 Task: Look for space in Anaheim, United States from 8th August, 2023 to 15th August, 2023 for 9 adults in price range Rs.10000 to Rs.14000. Place can be shared room with 5 bedrooms having 9 beds and 5 bathrooms. Property type can be house, flat, guest house. Amenities needed are: wifi, TV, free parkinig on premises, gym, breakfast. Booking option can be shelf check-in. Required host language is English.
Action: Mouse moved to (594, 129)
Screenshot: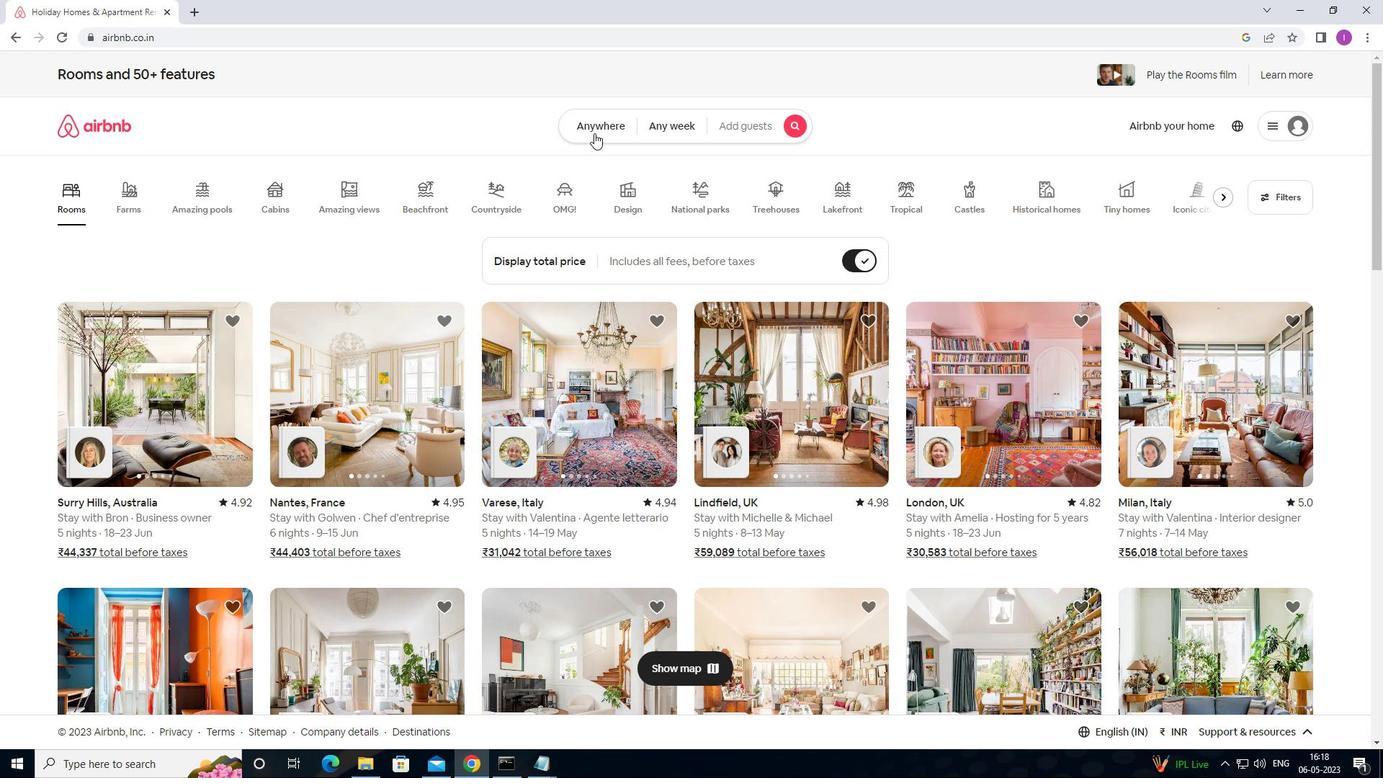 
Action: Mouse pressed left at (594, 129)
Screenshot: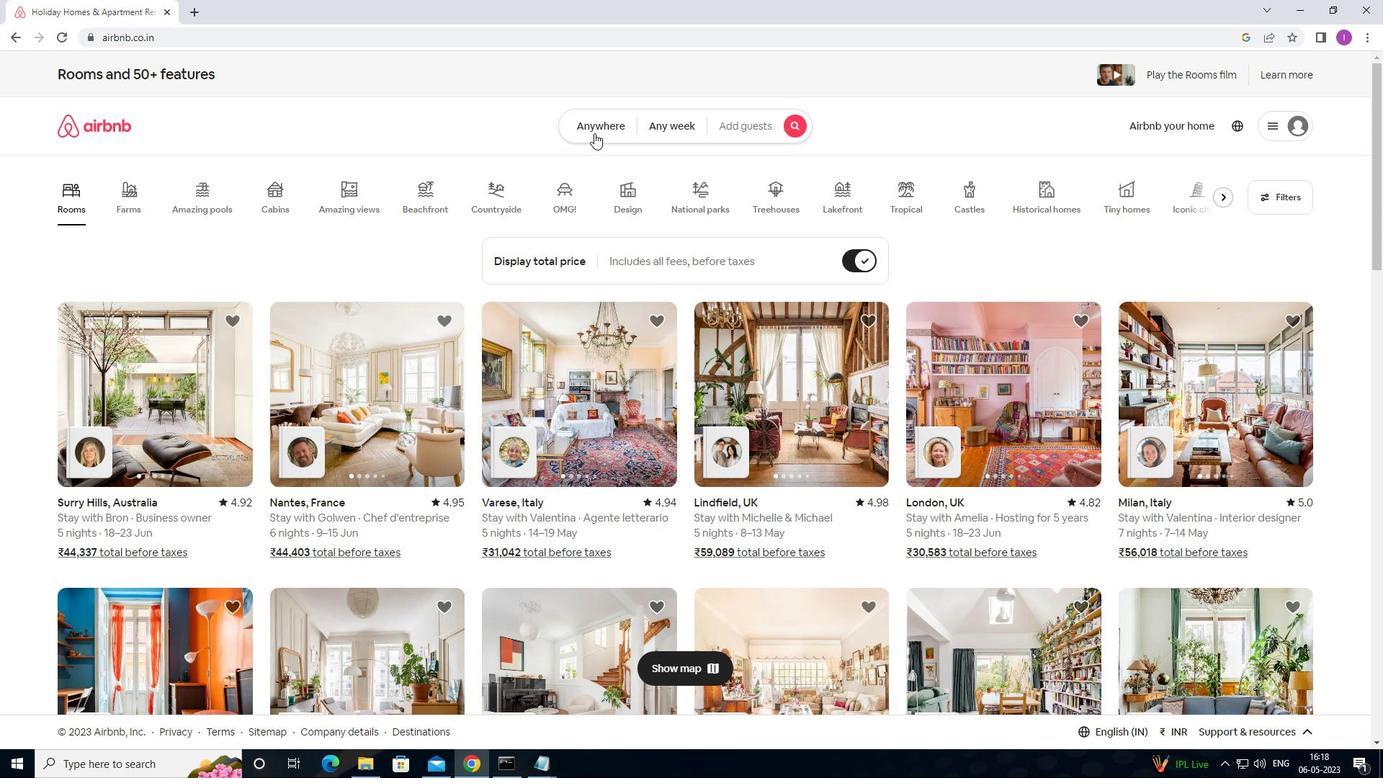 
Action: Mouse moved to (415, 175)
Screenshot: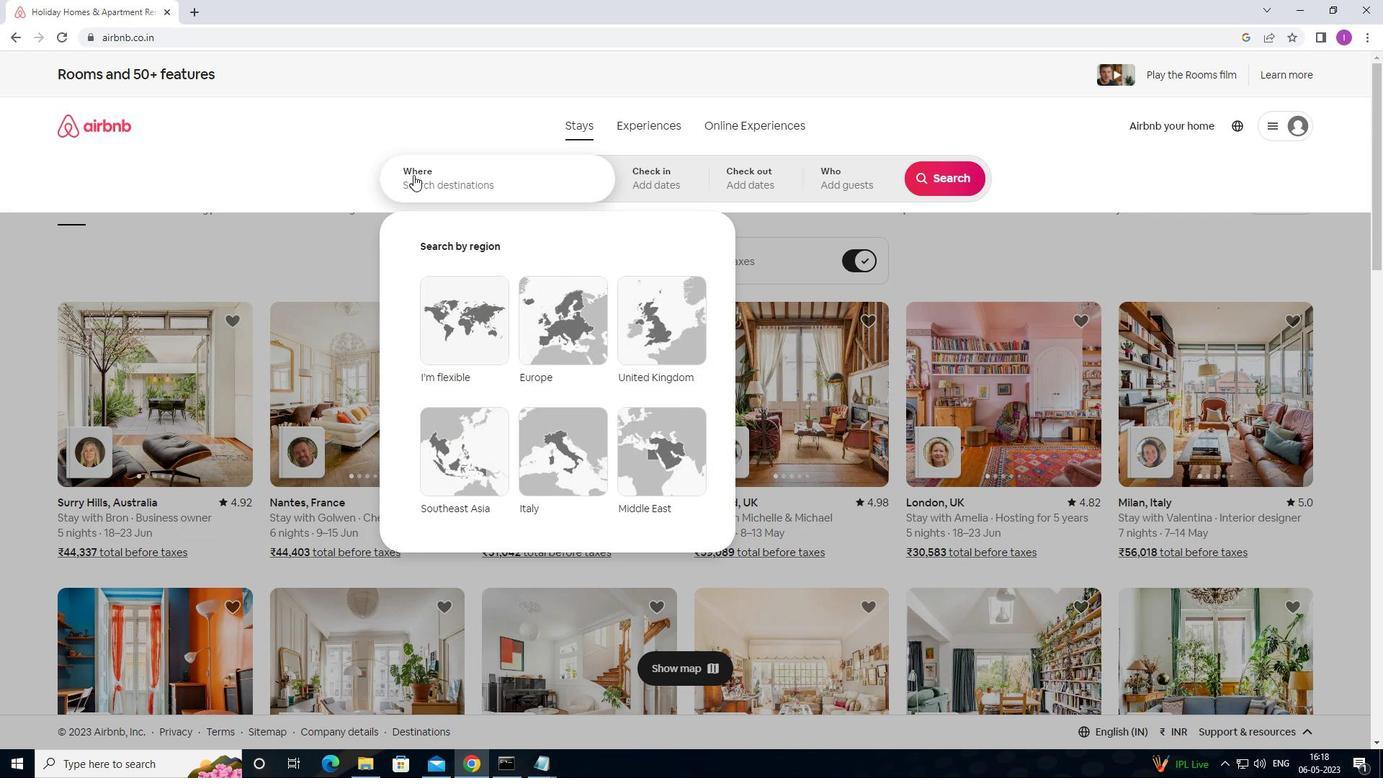 
Action: Mouse pressed left at (415, 175)
Screenshot: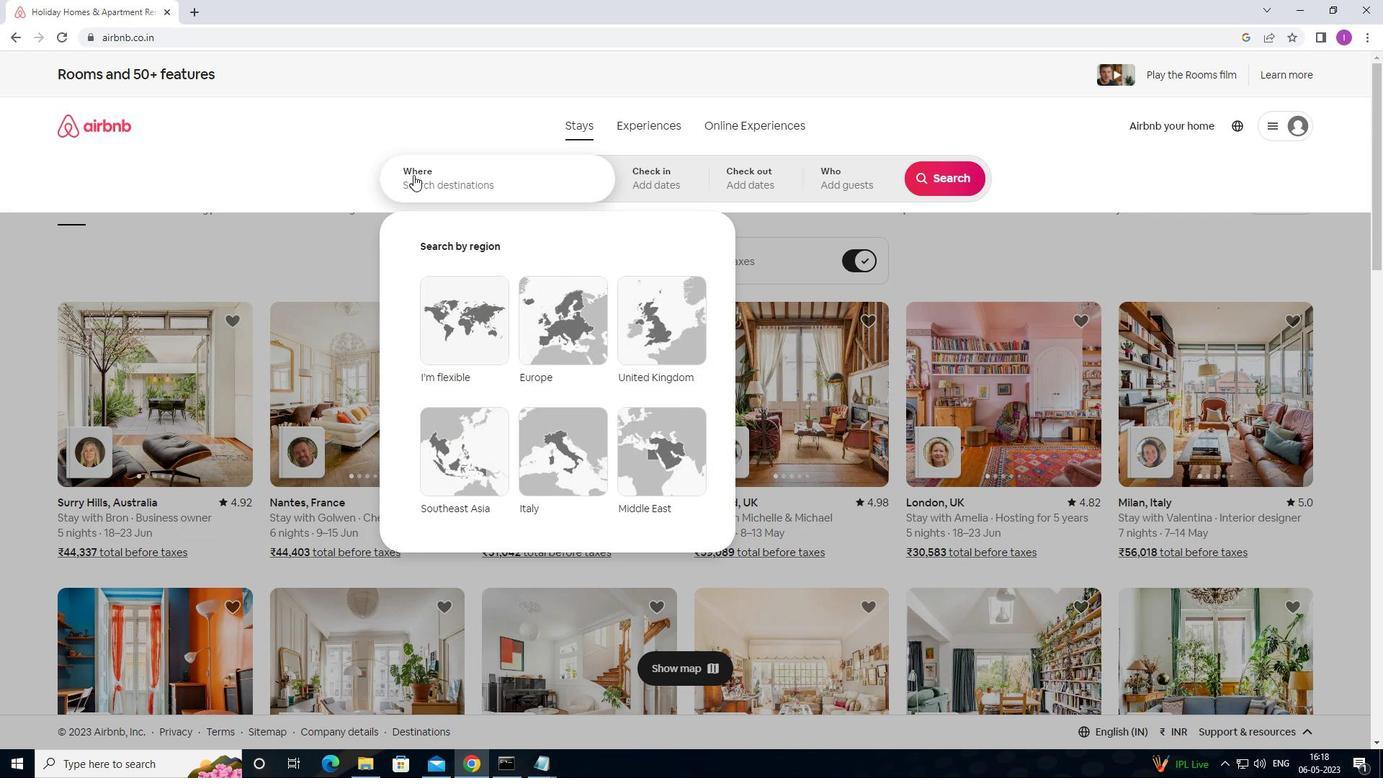 
Action: Mouse moved to (634, 184)
Screenshot: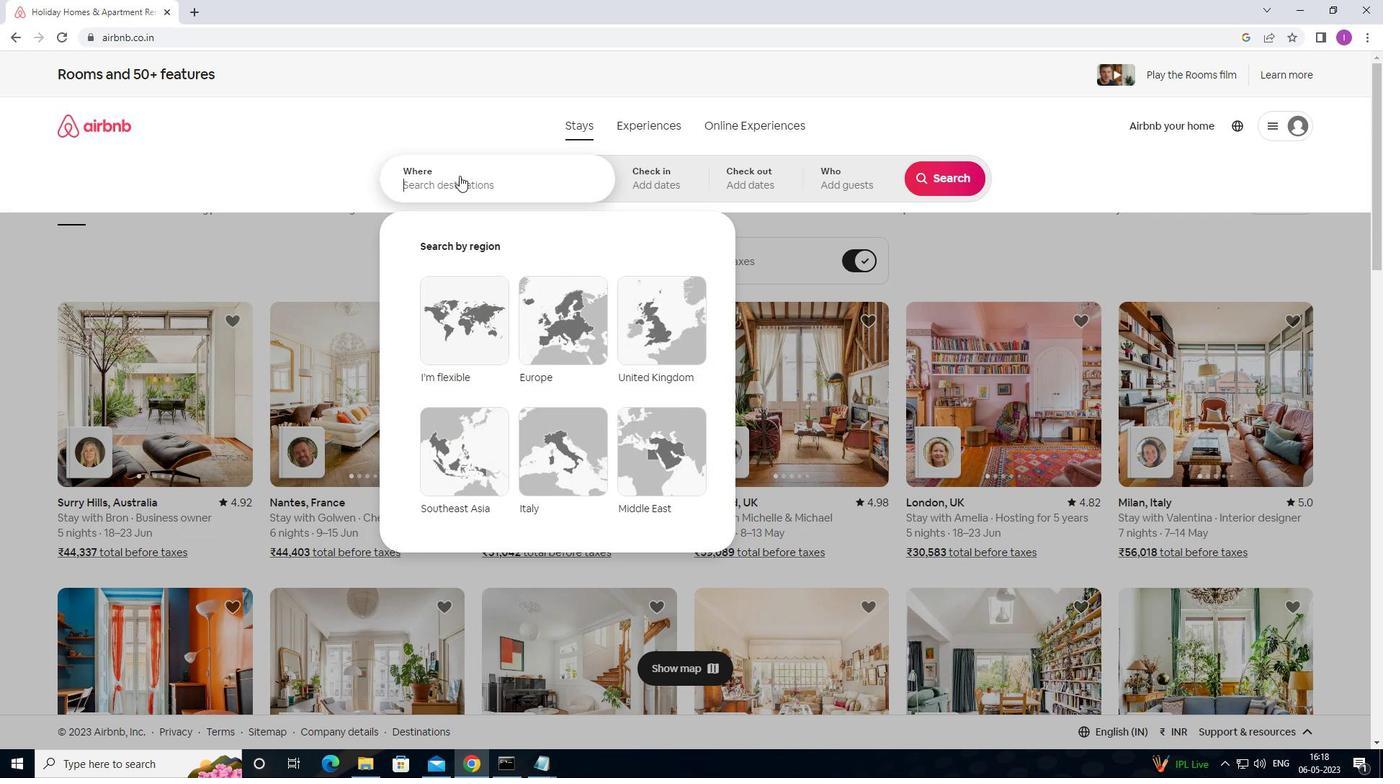 
Action: Key pressed <Key.shift>ANAHEIM,<Key.shift><Key.shift><Key.shift><Key.shift><Key.shift><Key.shift><Key.shift><Key.shift><Key.shift><Key.shift><Key.shift>UNITED<Key.space>STATES
Screenshot: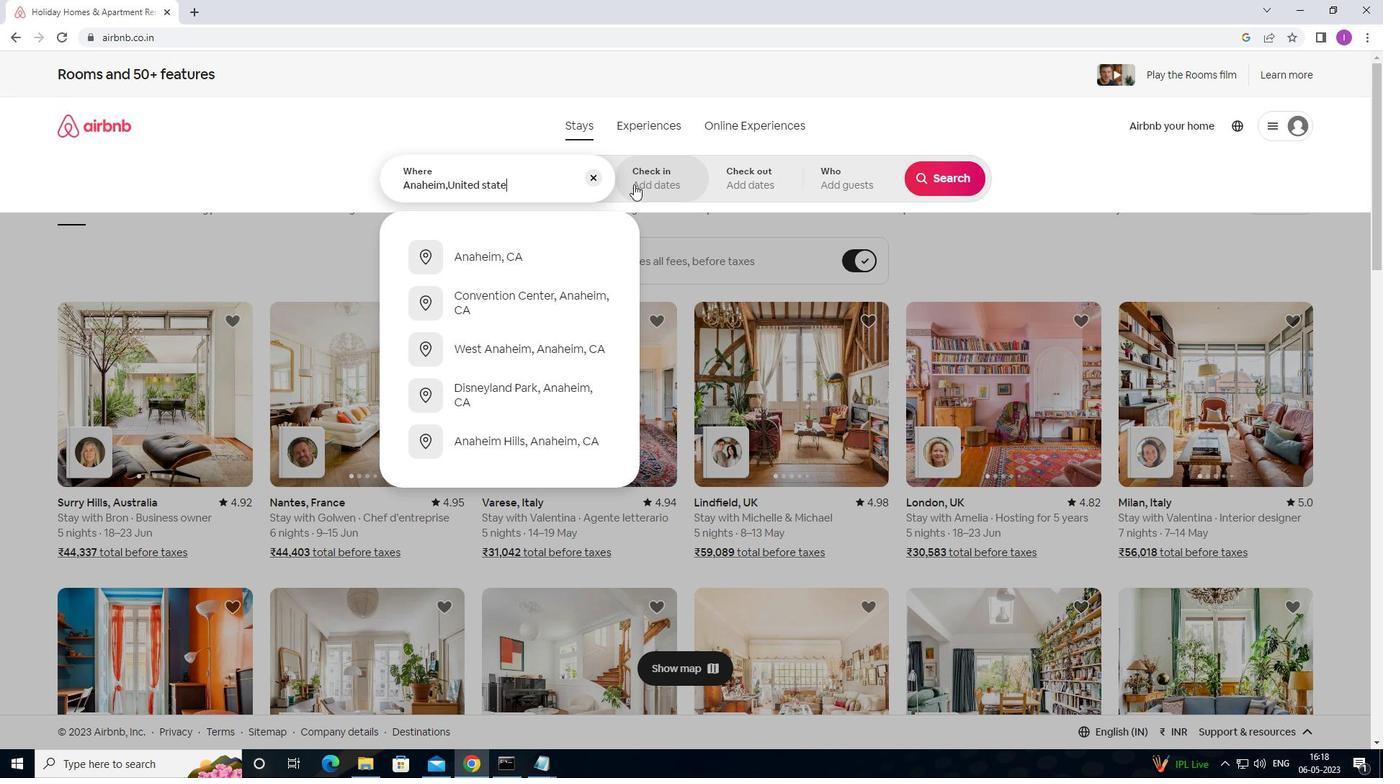 
Action: Mouse moved to (672, 170)
Screenshot: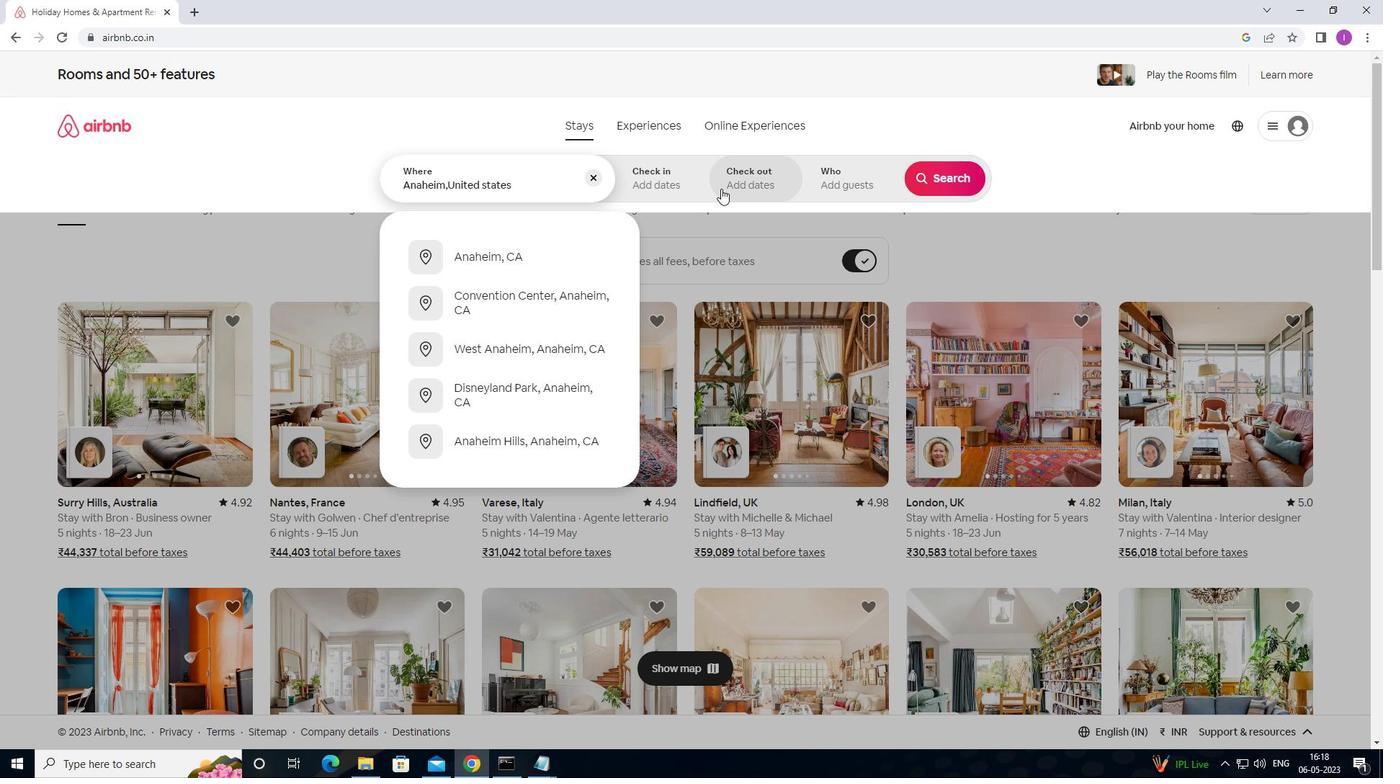 
Action: Mouse pressed left at (672, 170)
Screenshot: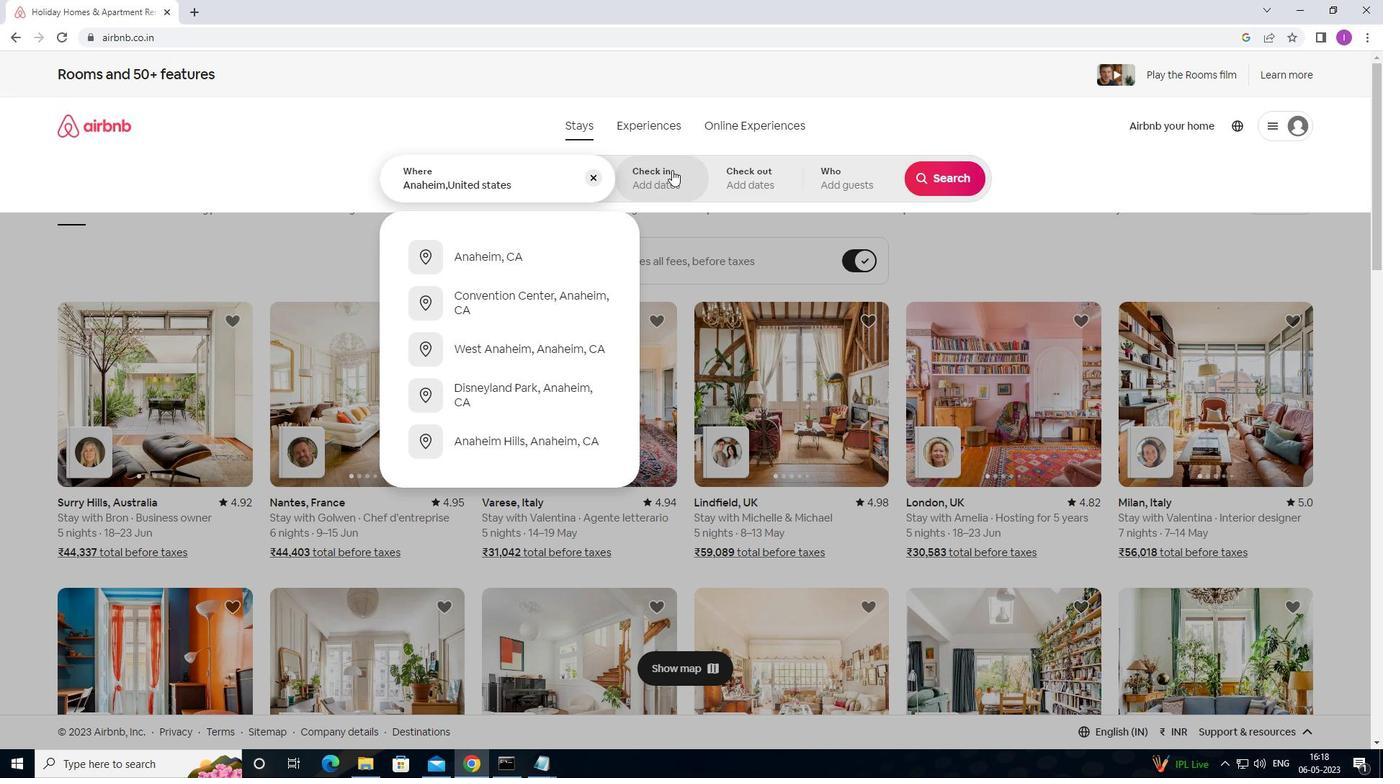 
Action: Mouse moved to (941, 285)
Screenshot: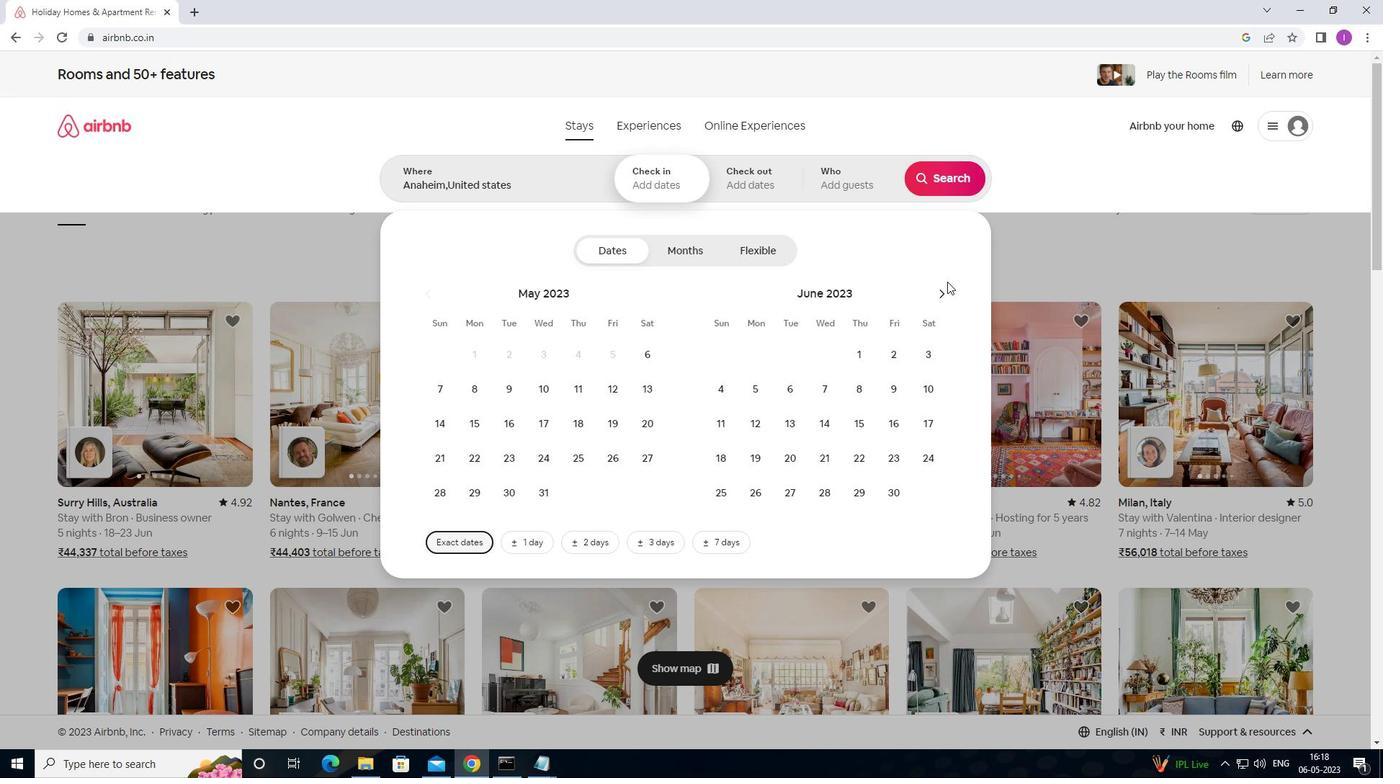 
Action: Mouse pressed left at (941, 285)
Screenshot: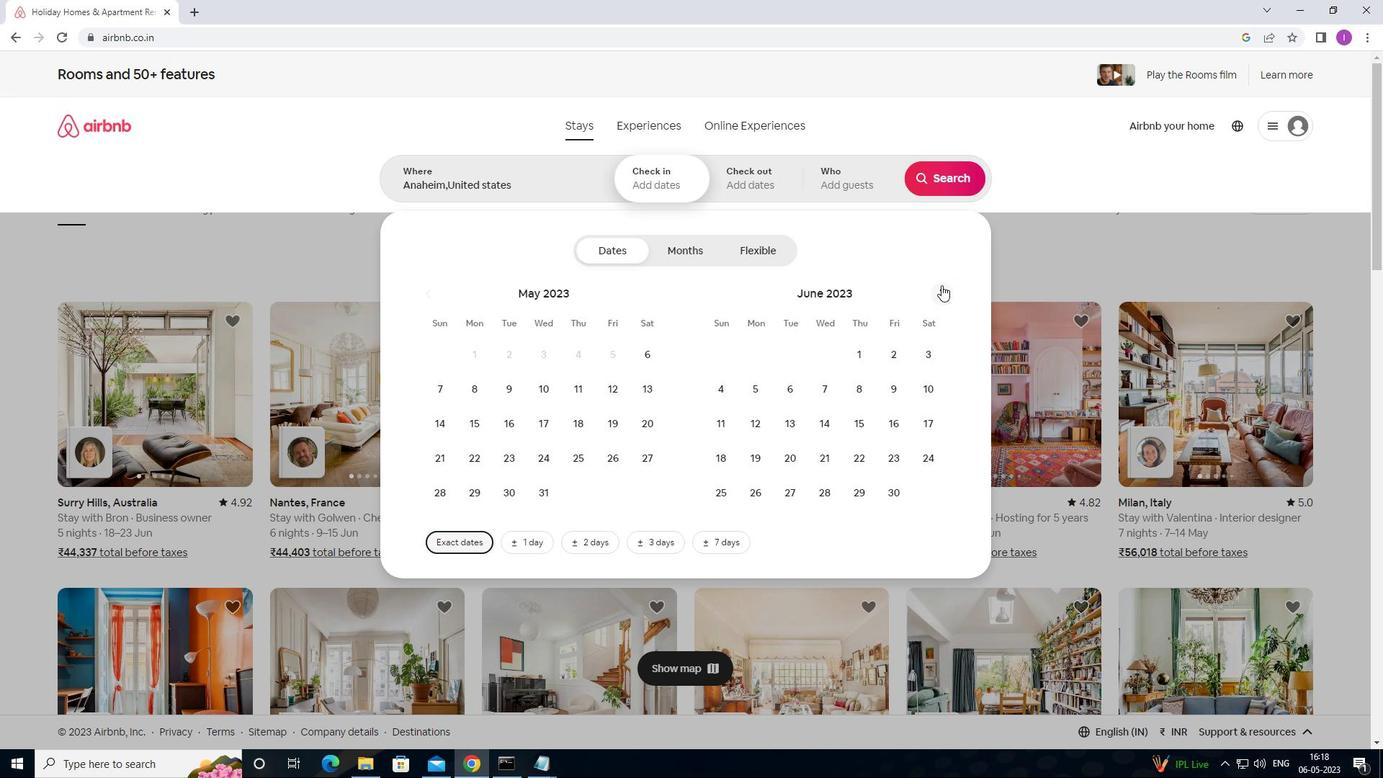 
Action: Mouse pressed left at (941, 285)
Screenshot: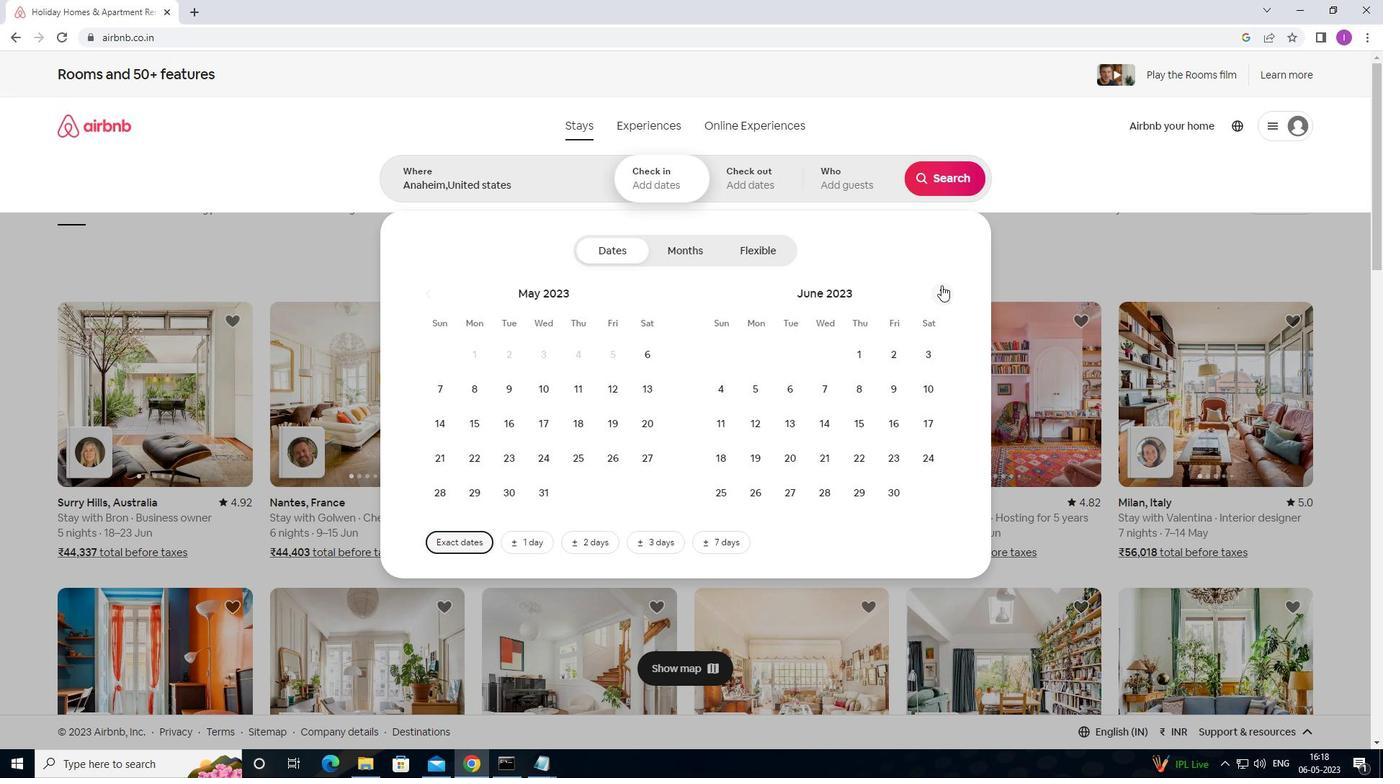 
Action: Mouse pressed left at (941, 285)
Screenshot: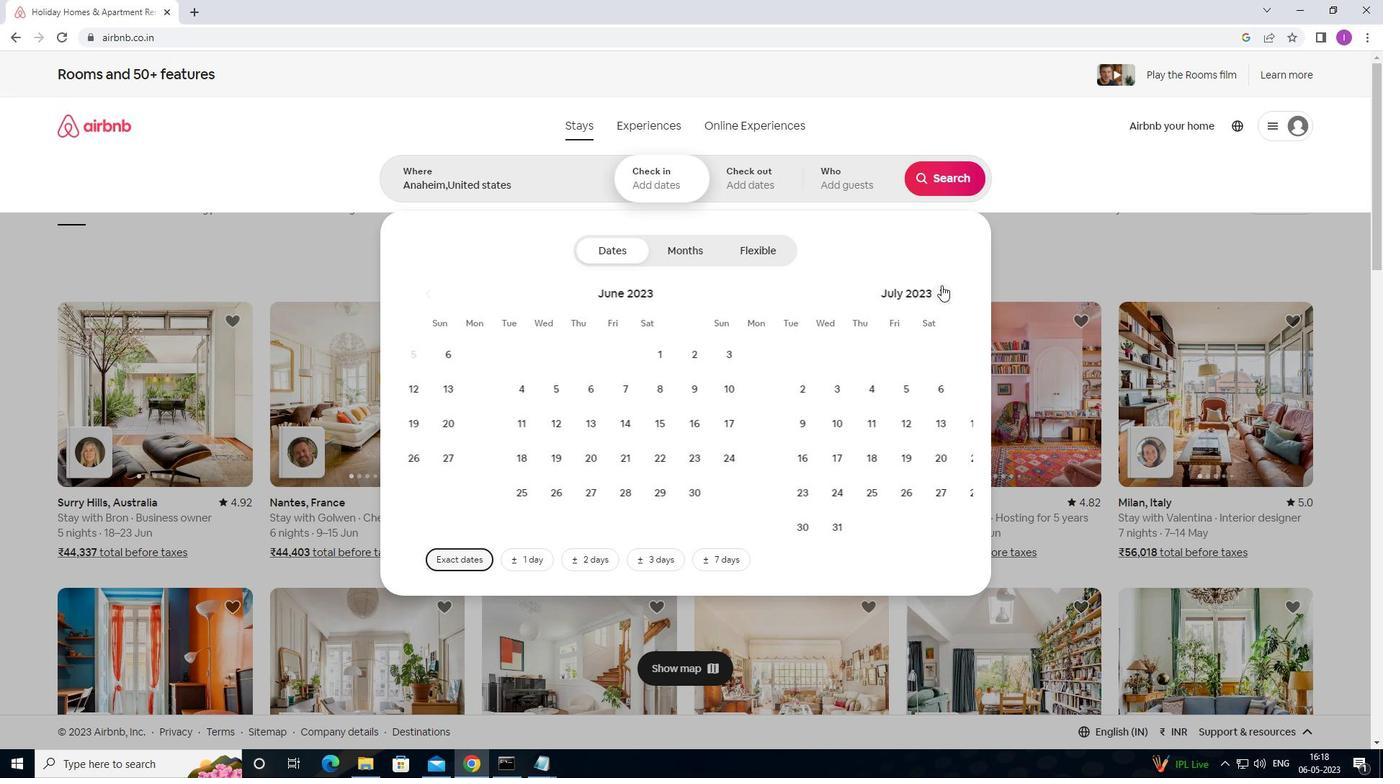 
Action: Mouse pressed left at (941, 285)
Screenshot: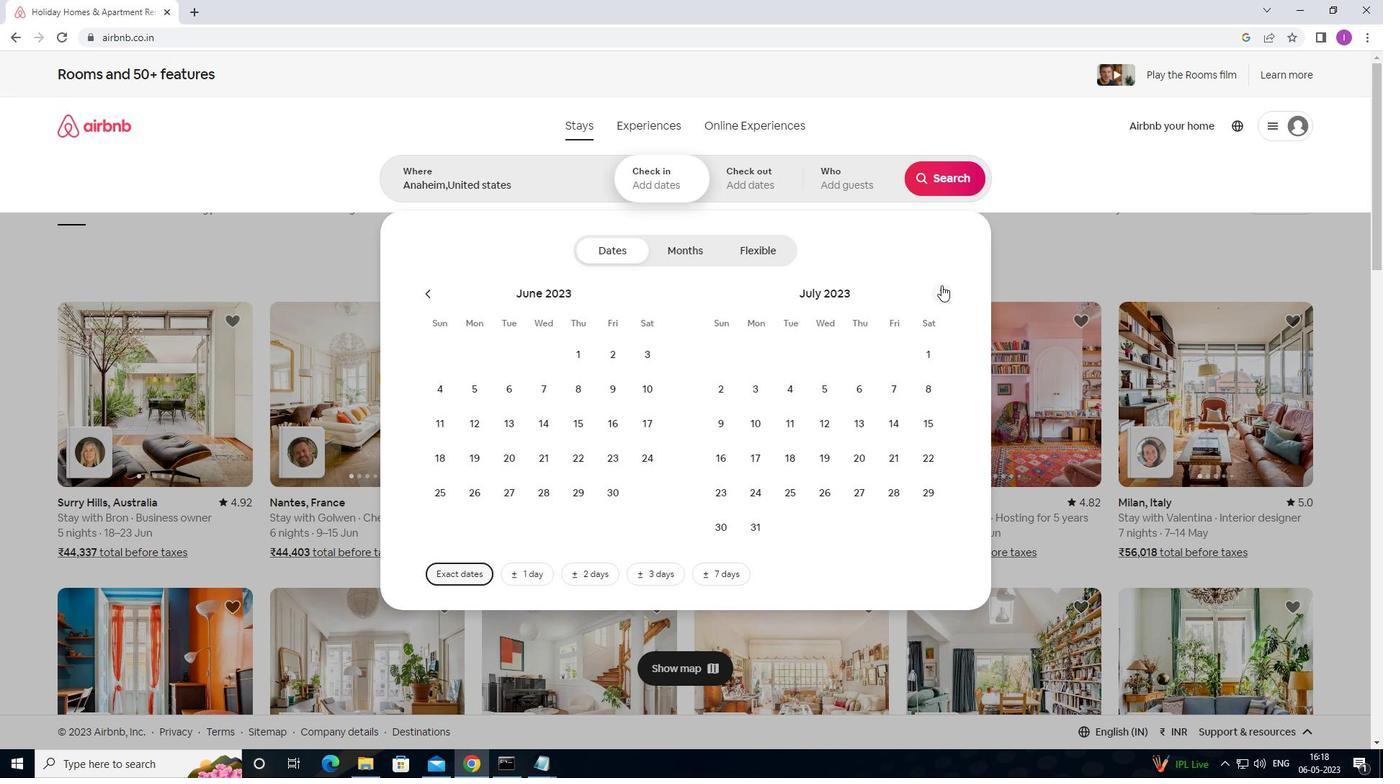 
Action: Mouse moved to (510, 387)
Screenshot: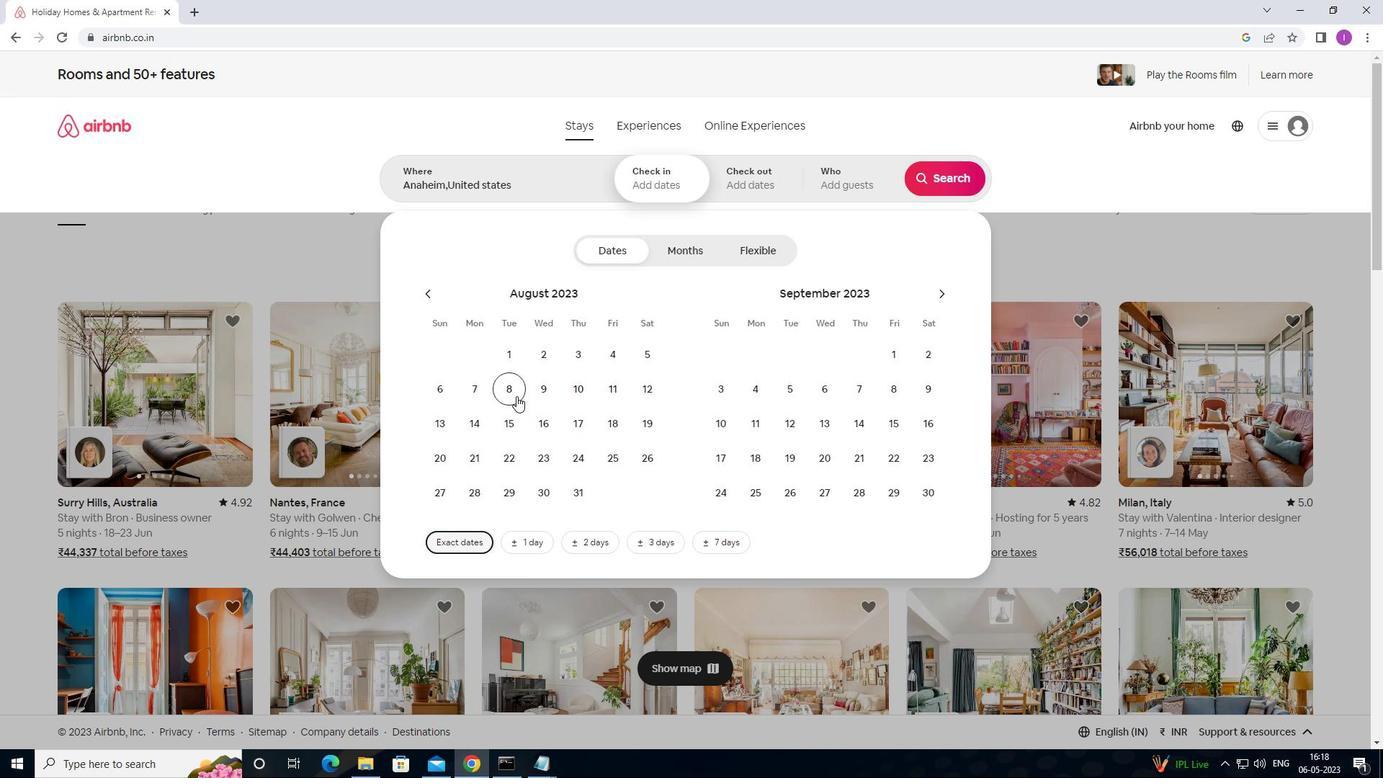 
Action: Mouse pressed left at (510, 387)
Screenshot: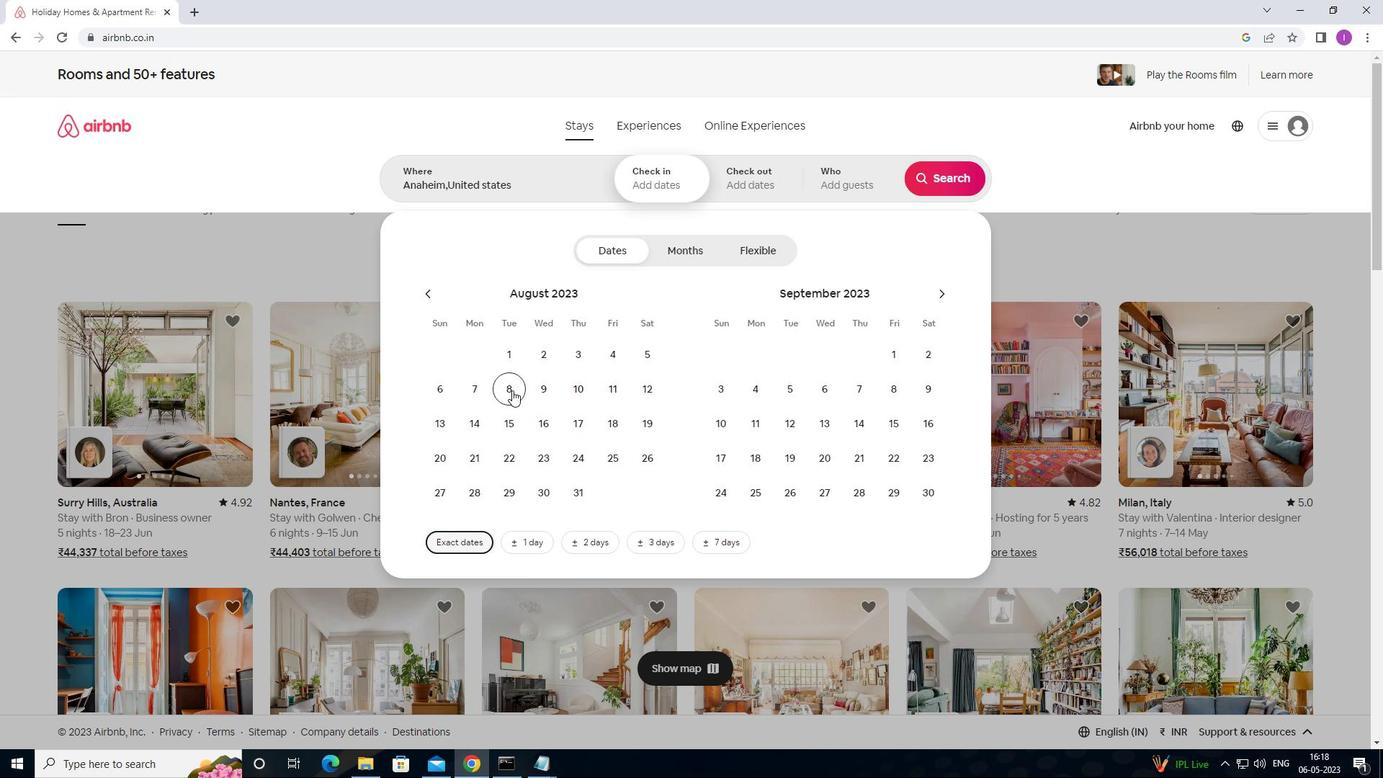 
Action: Mouse moved to (511, 425)
Screenshot: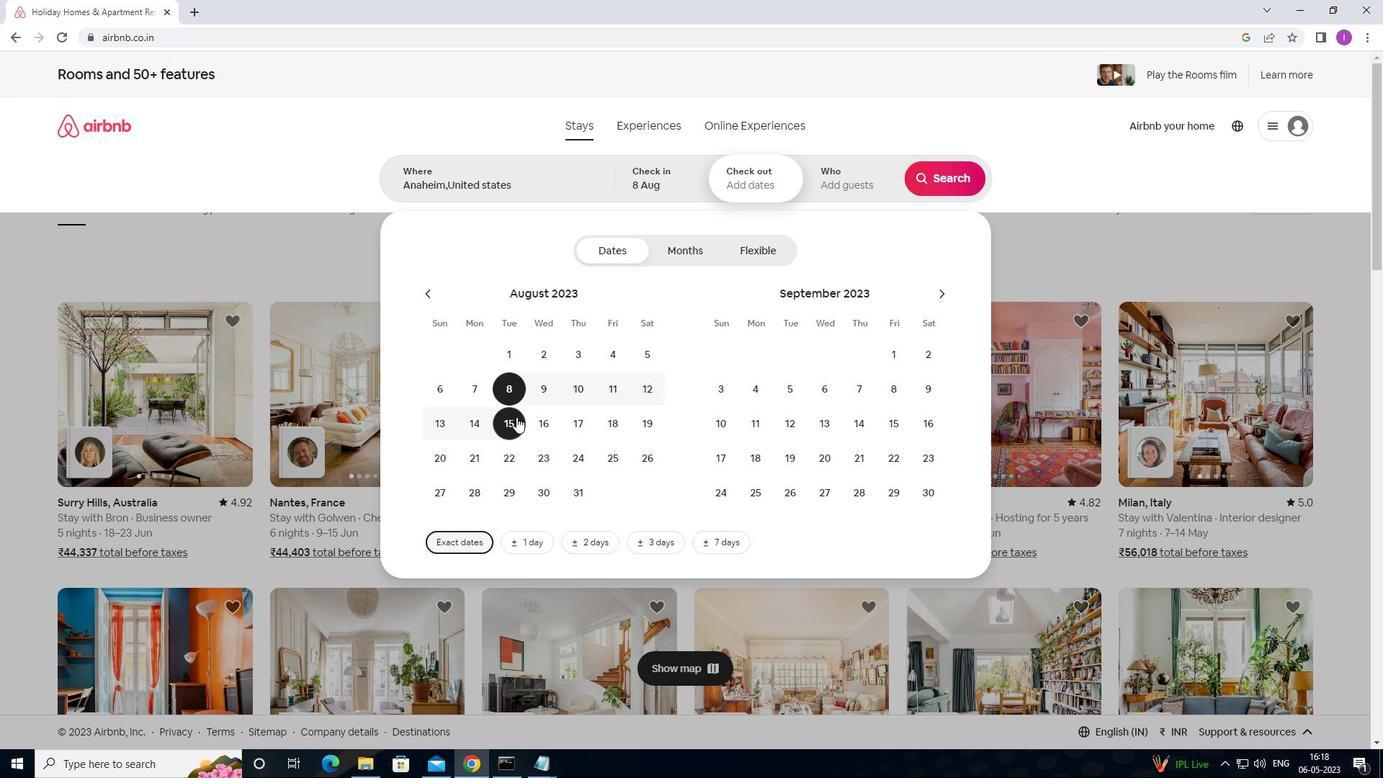 
Action: Mouse pressed left at (511, 425)
Screenshot: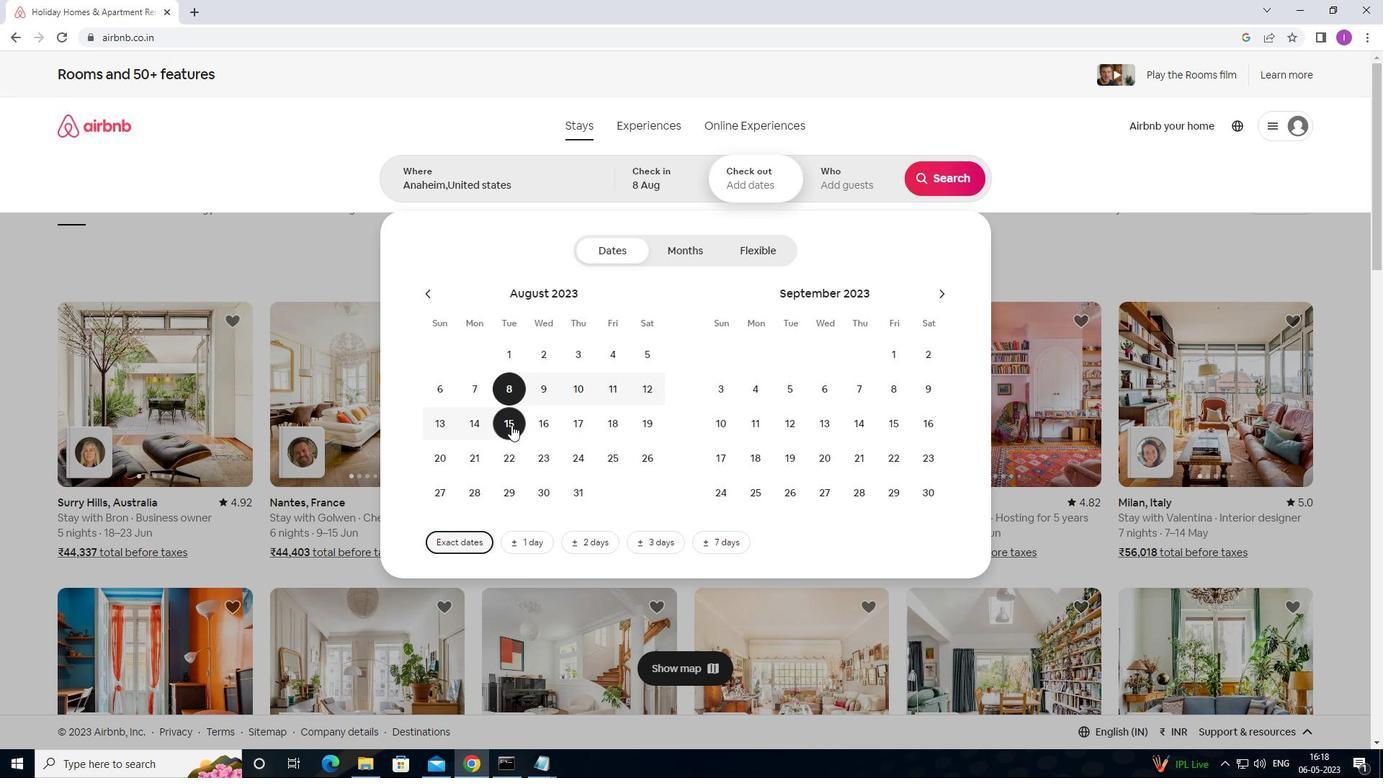 
Action: Mouse moved to (864, 174)
Screenshot: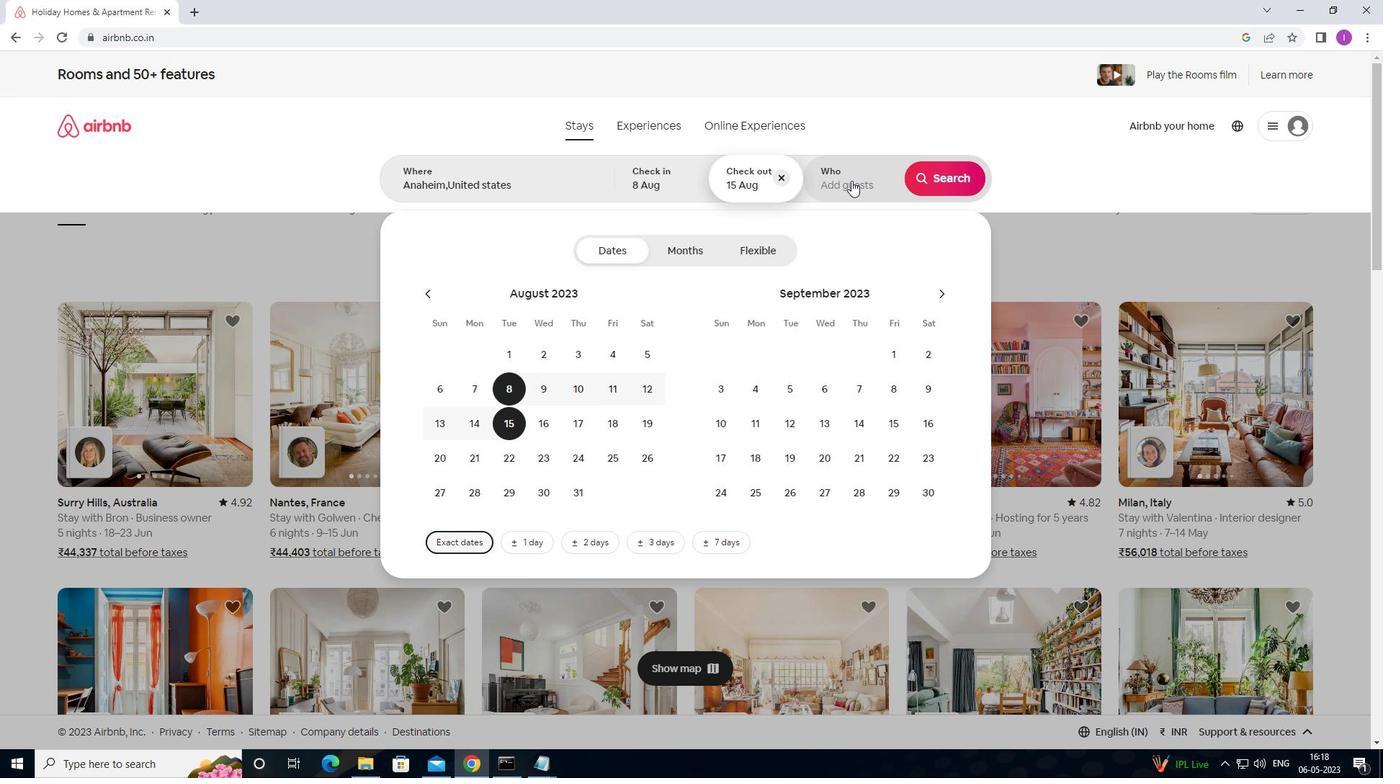 
Action: Mouse pressed left at (864, 174)
Screenshot: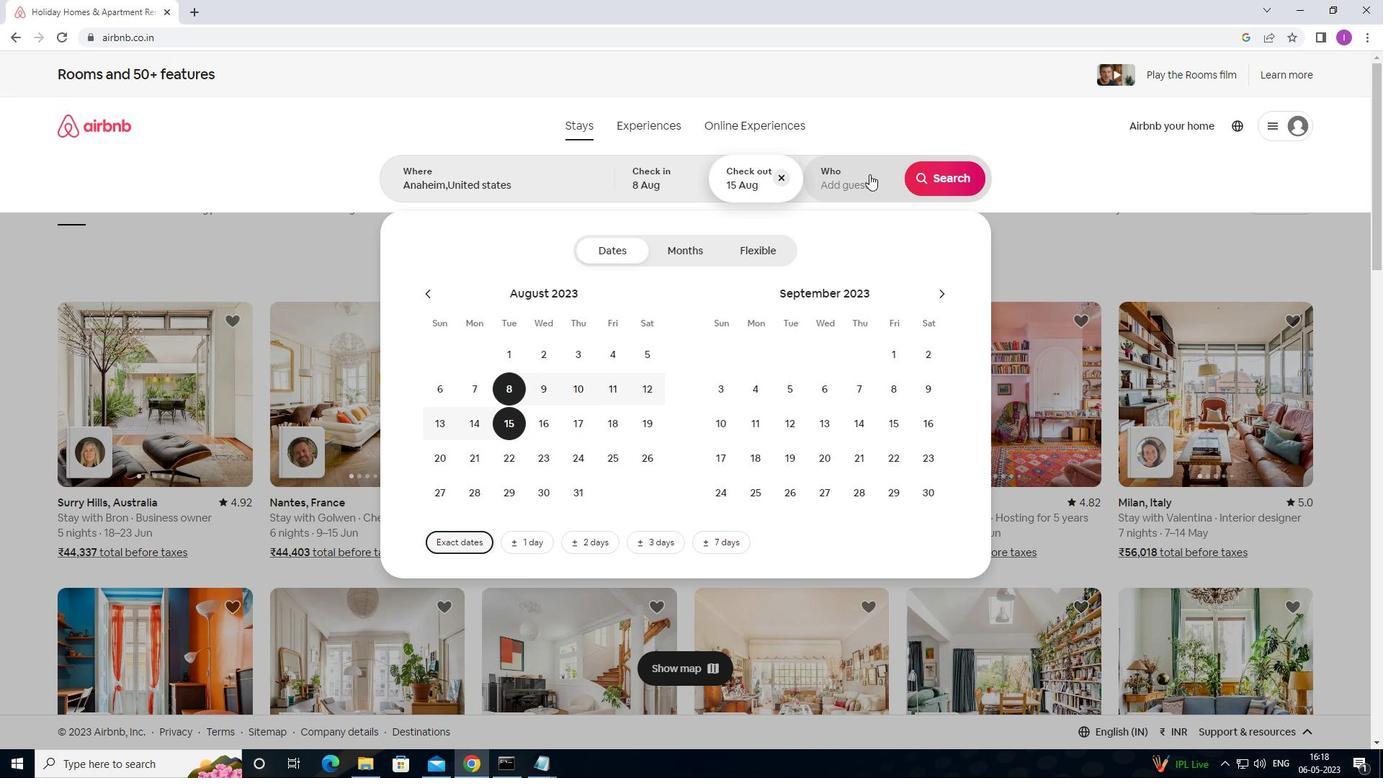 
Action: Mouse moved to (952, 256)
Screenshot: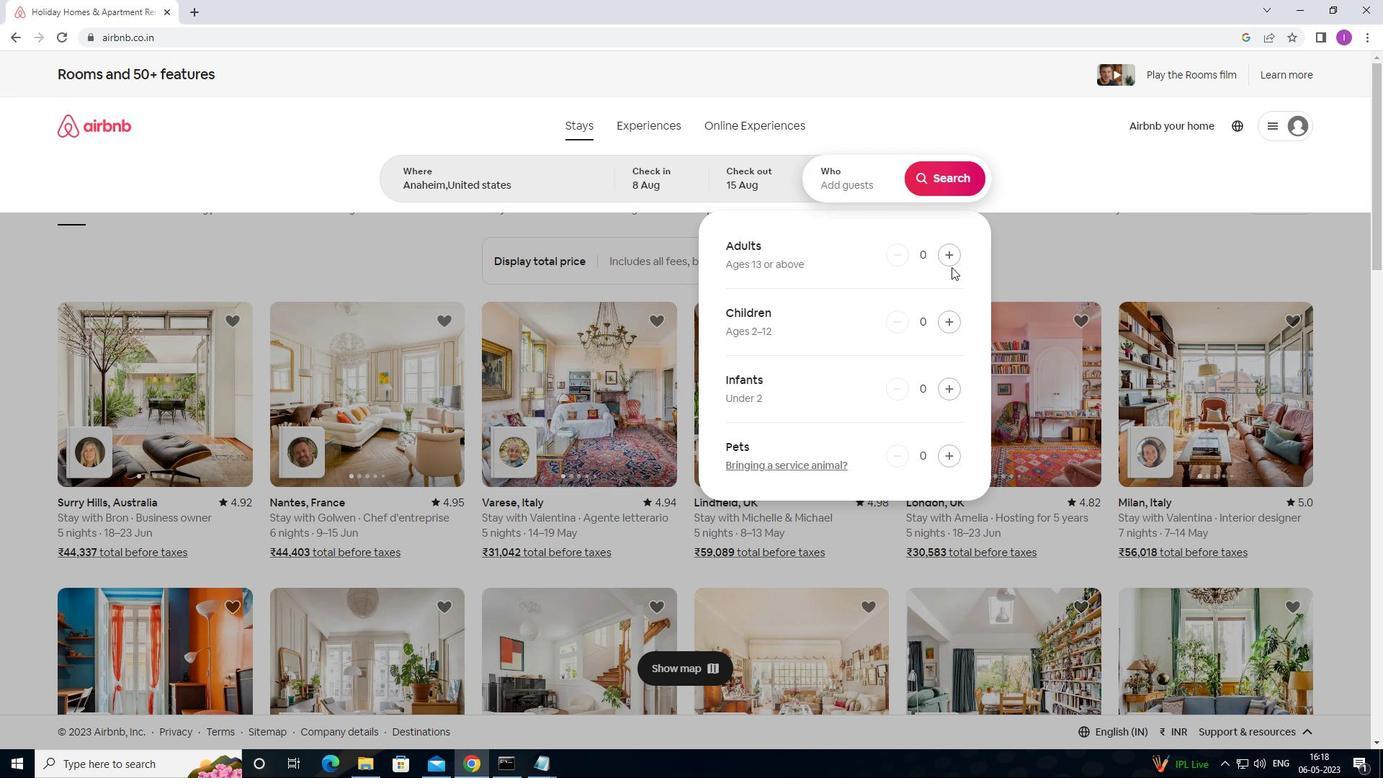 
Action: Mouse pressed left at (952, 256)
Screenshot: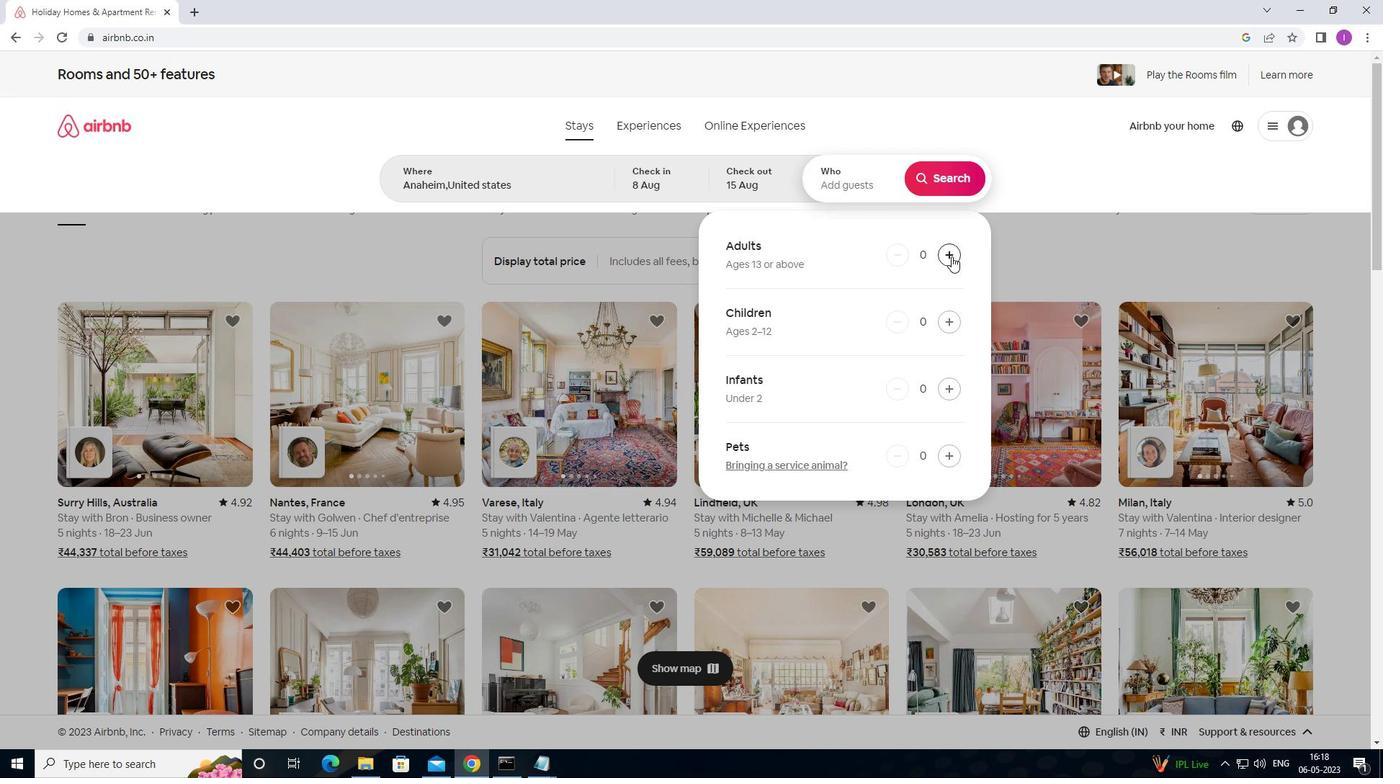 
Action: Mouse pressed left at (952, 256)
Screenshot: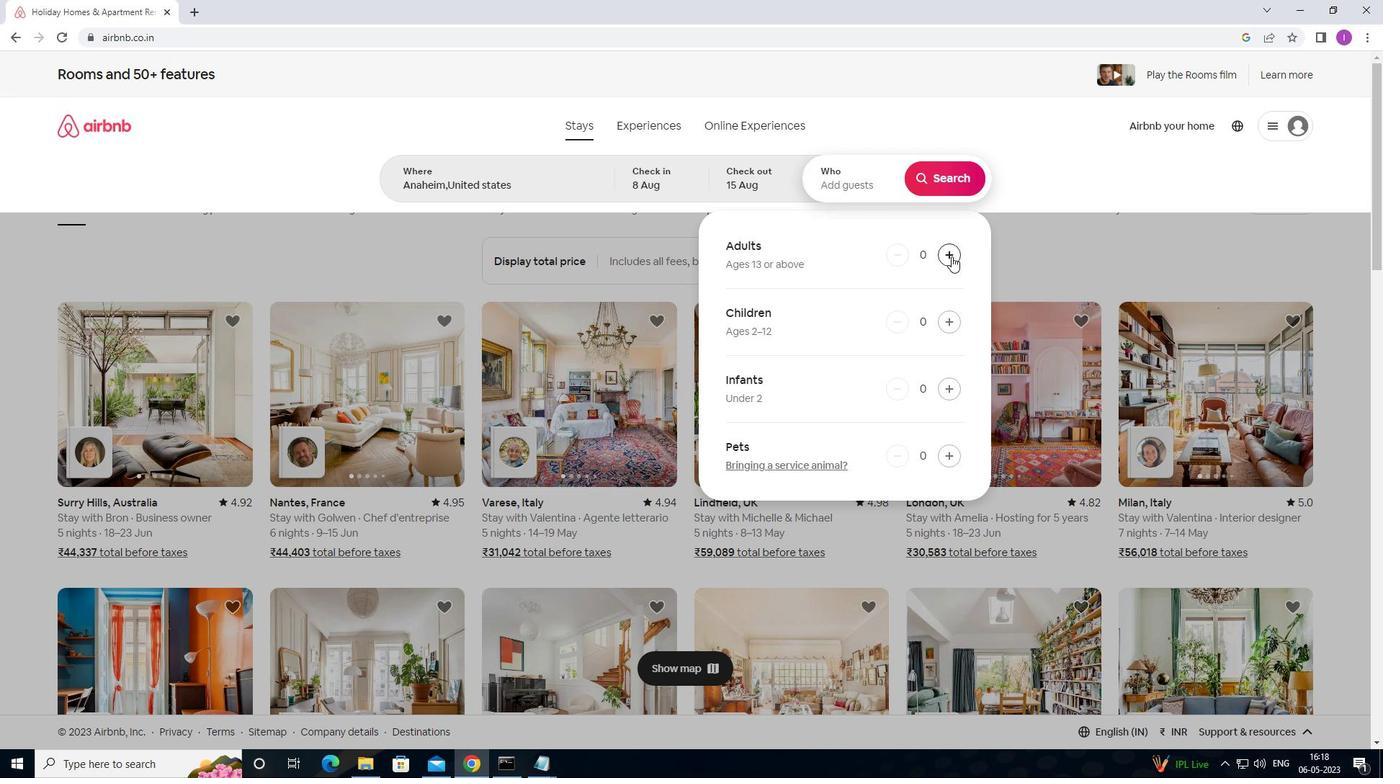 
Action: Mouse moved to (952, 256)
Screenshot: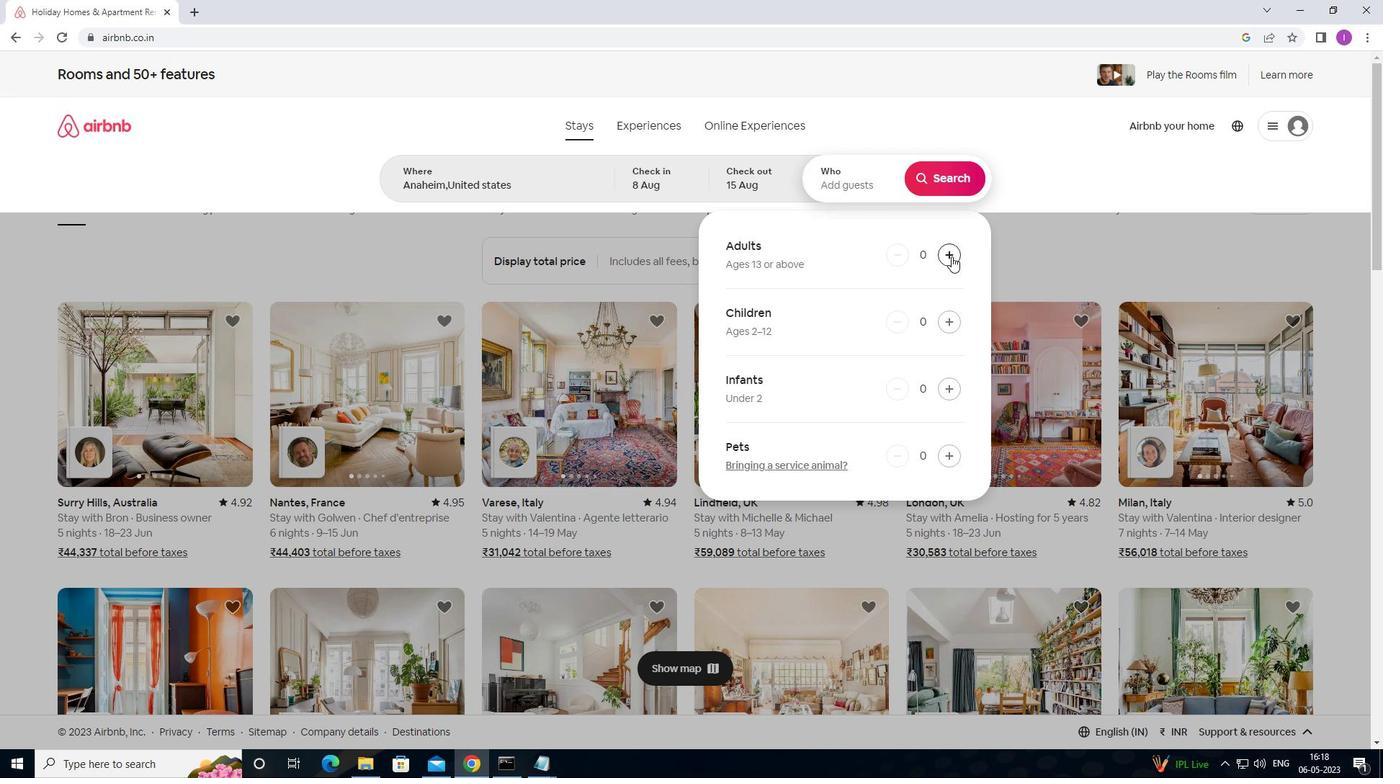 
Action: Mouse pressed left at (952, 256)
Screenshot: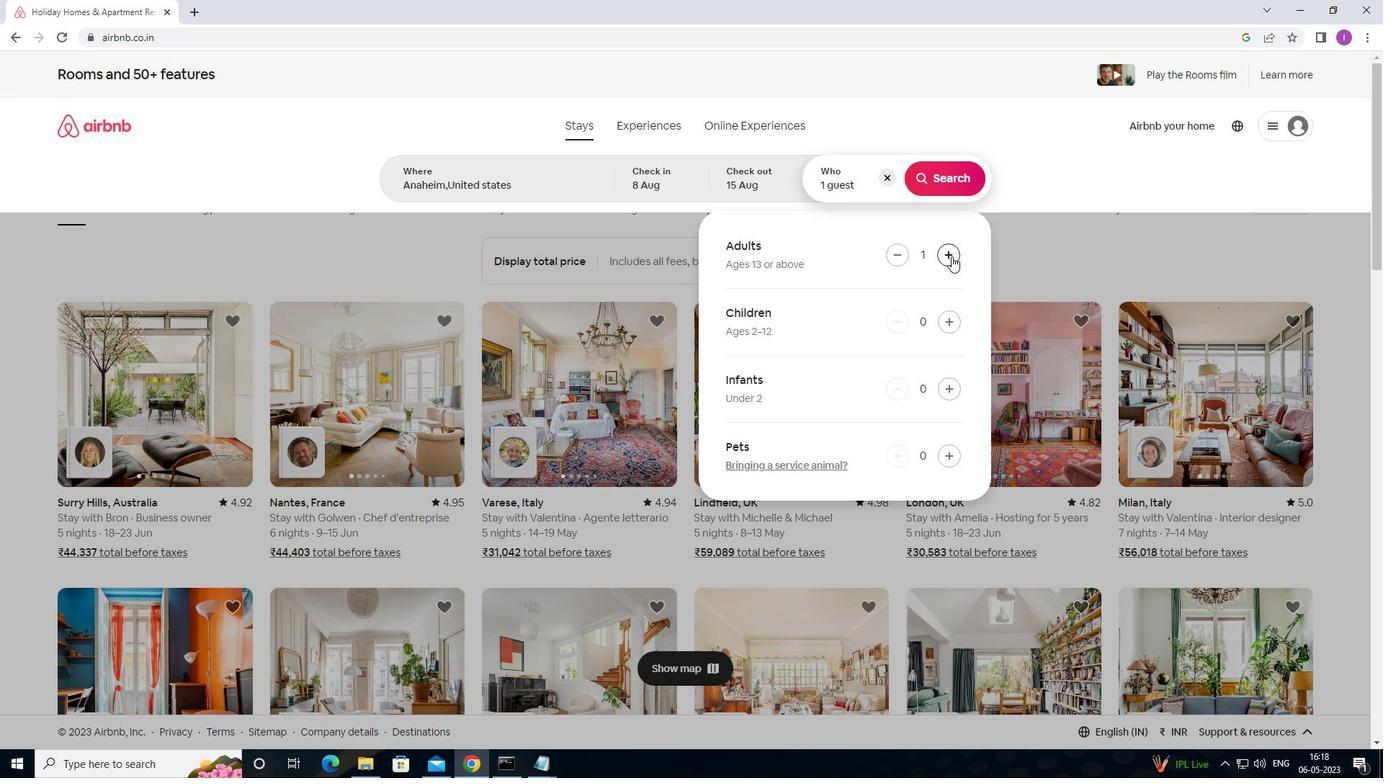 
Action: Mouse pressed left at (952, 256)
Screenshot: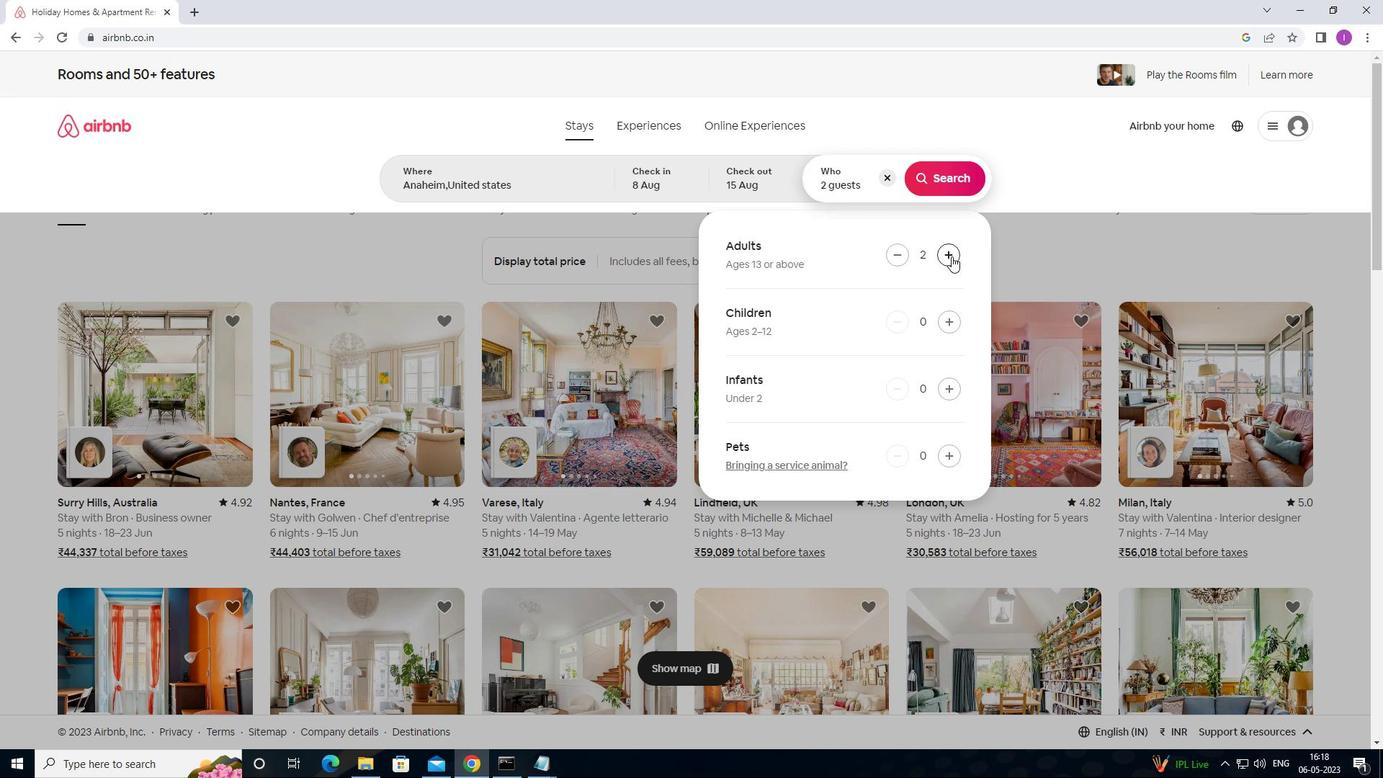 
Action: Mouse moved to (952, 255)
Screenshot: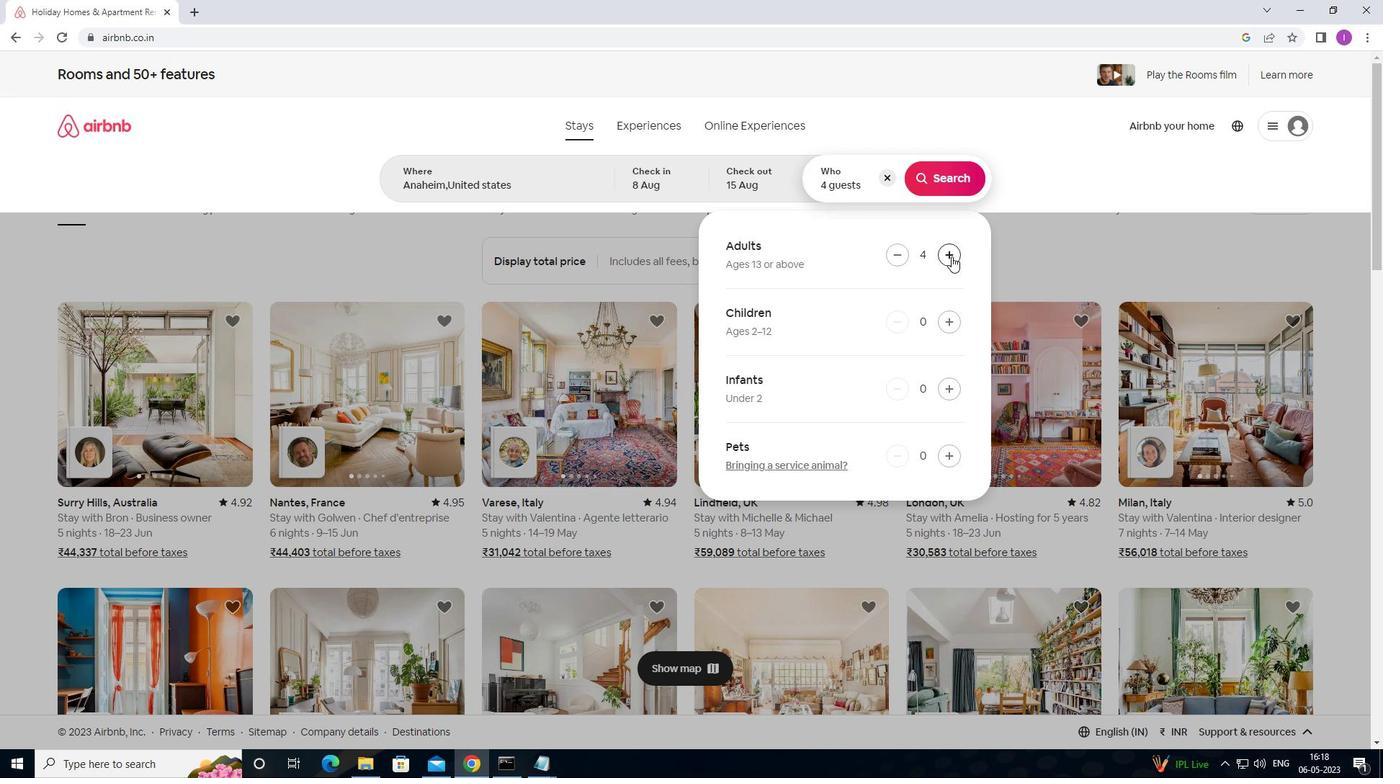 
Action: Mouse pressed left at (952, 255)
Screenshot: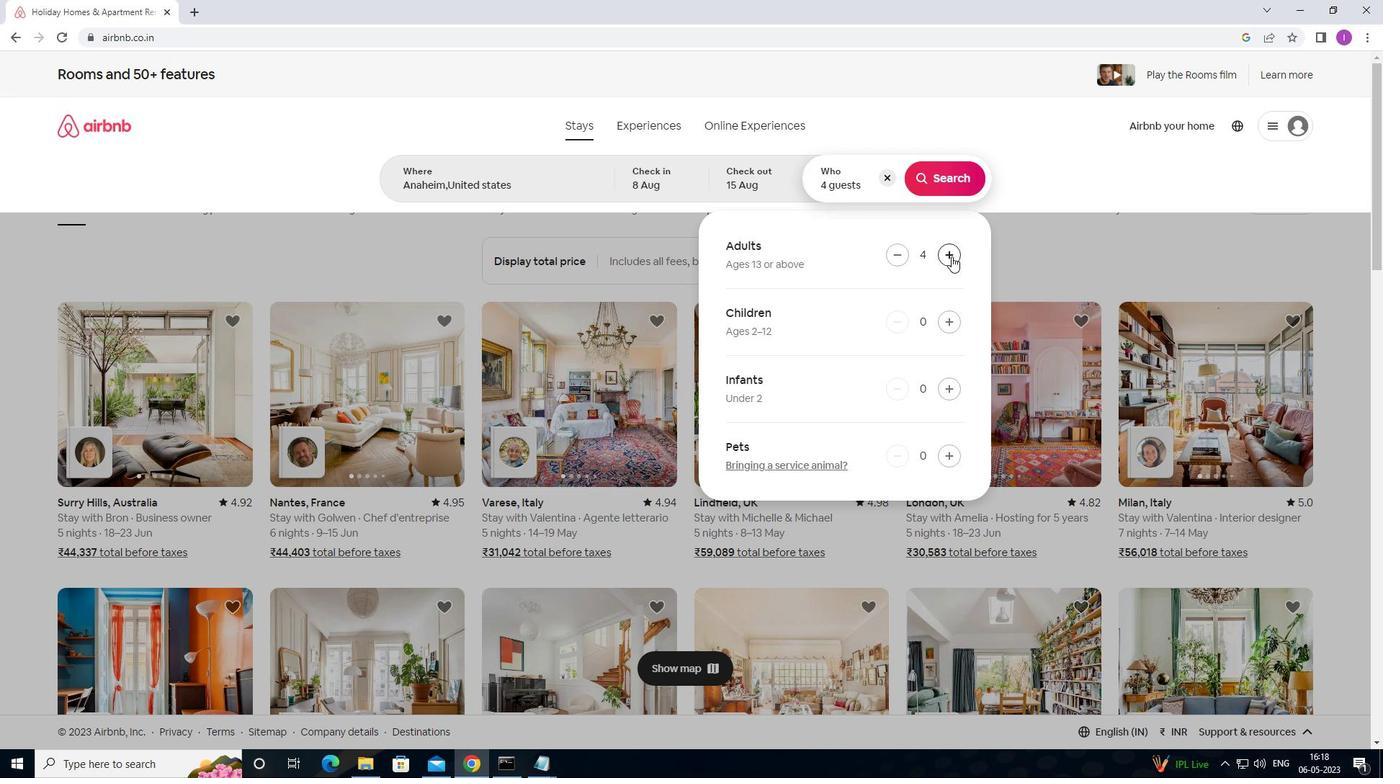 
Action: Mouse pressed left at (952, 255)
Screenshot: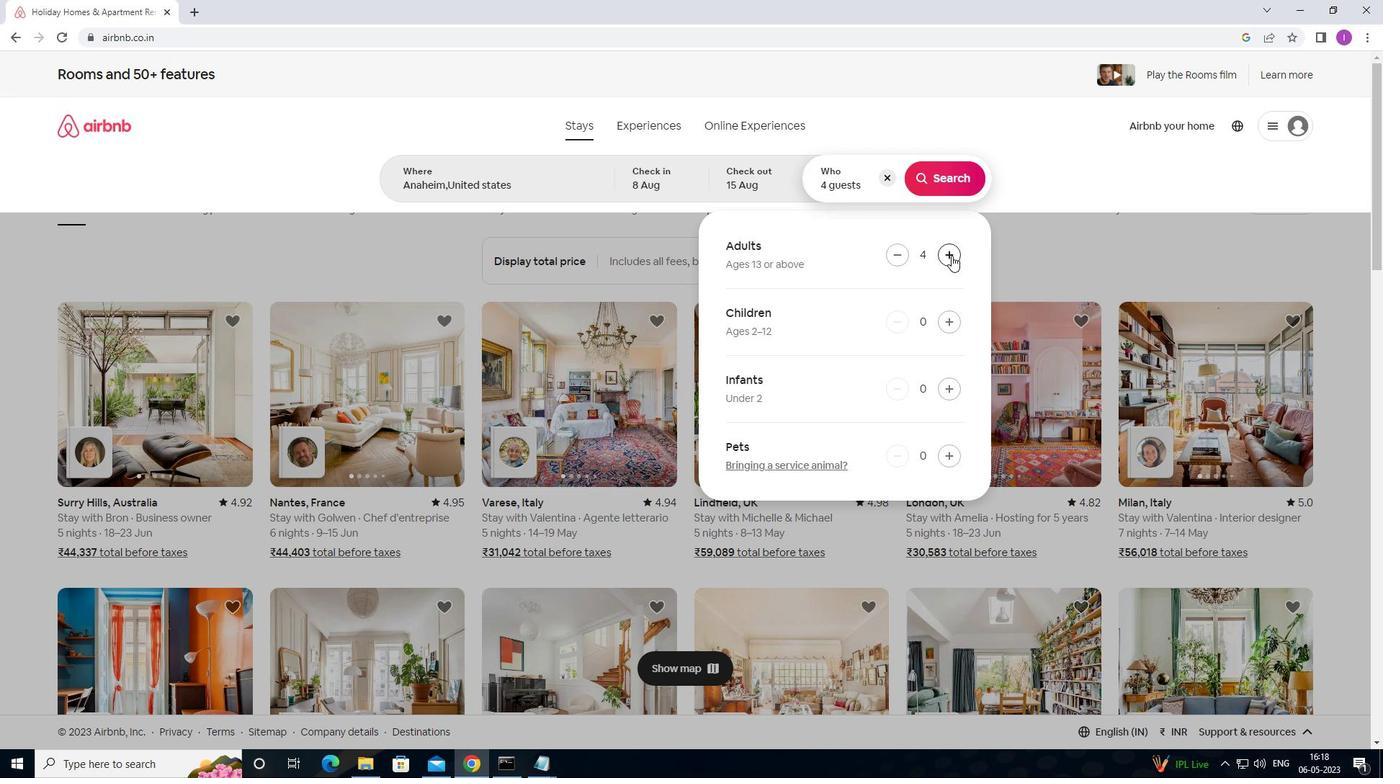 
Action: Mouse moved to (952, 255)
Screenshot: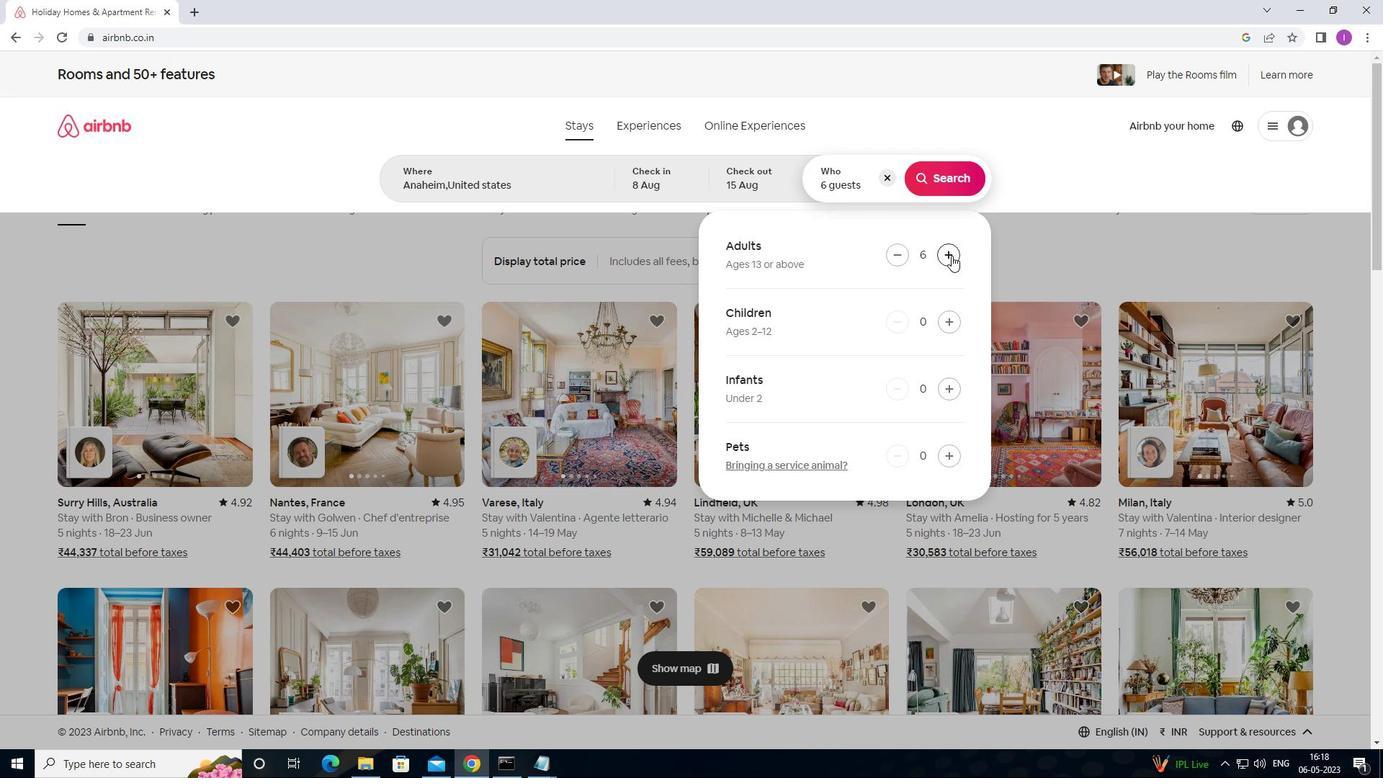 
Action: Mouse pressed left at (952, 255)
Screenshot: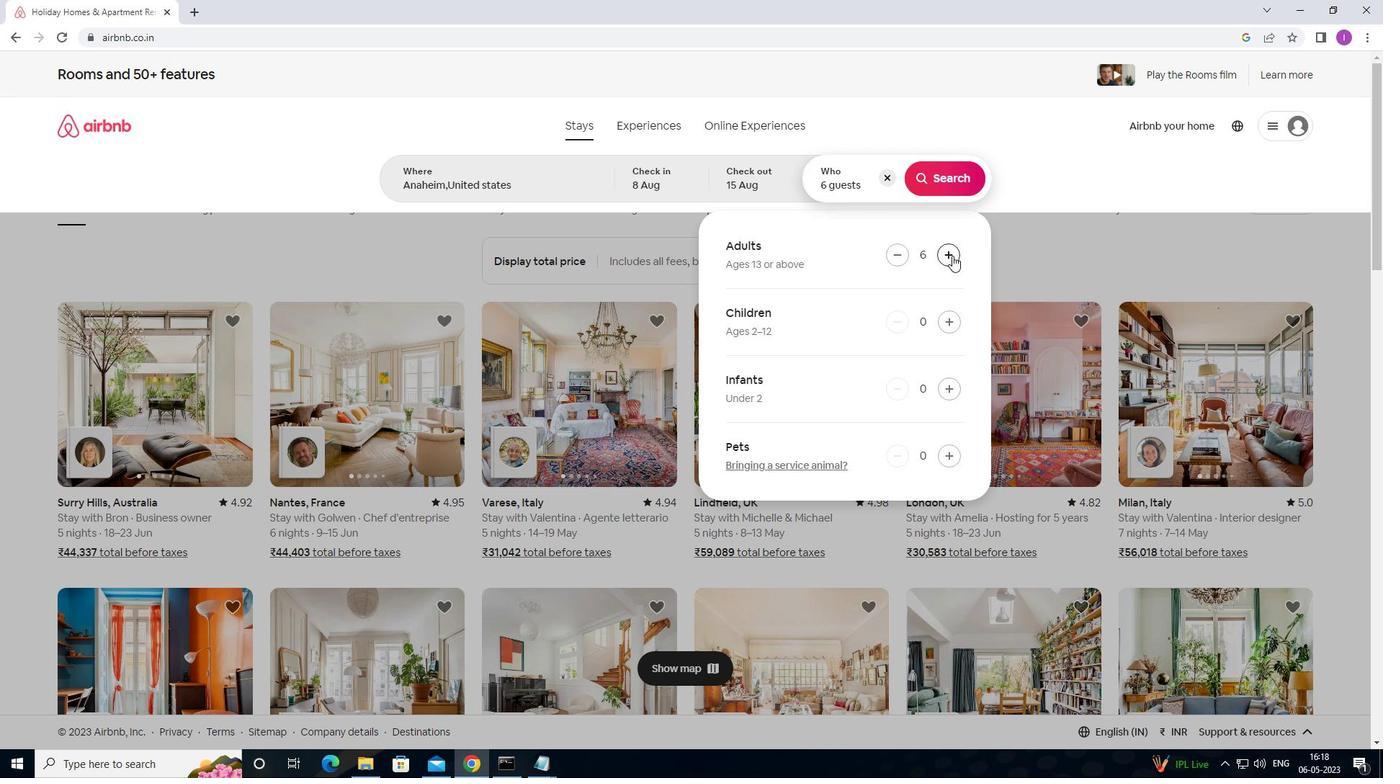 
Action: Mouse moved to (954, 254)
Screenshot: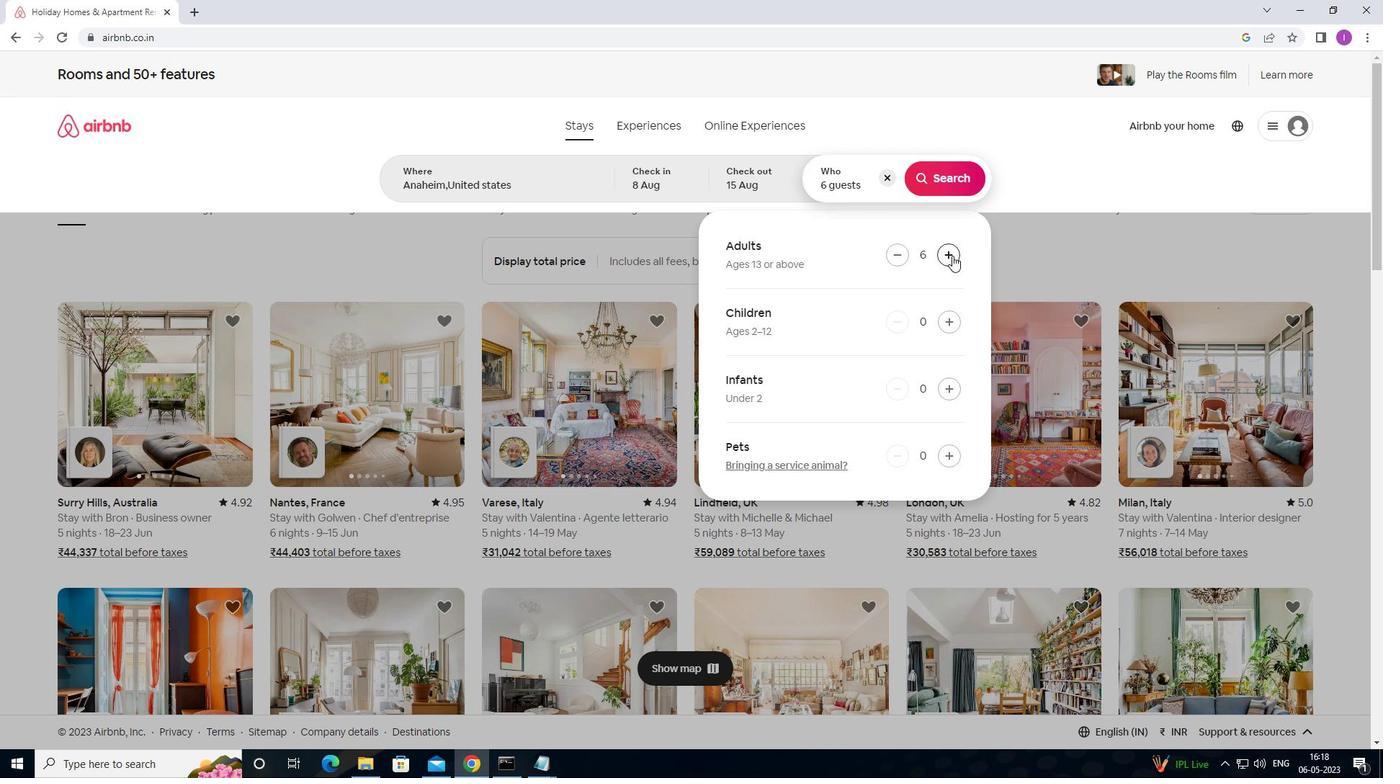
Action: Mouse pressed left at (954, 254)
Screenshot: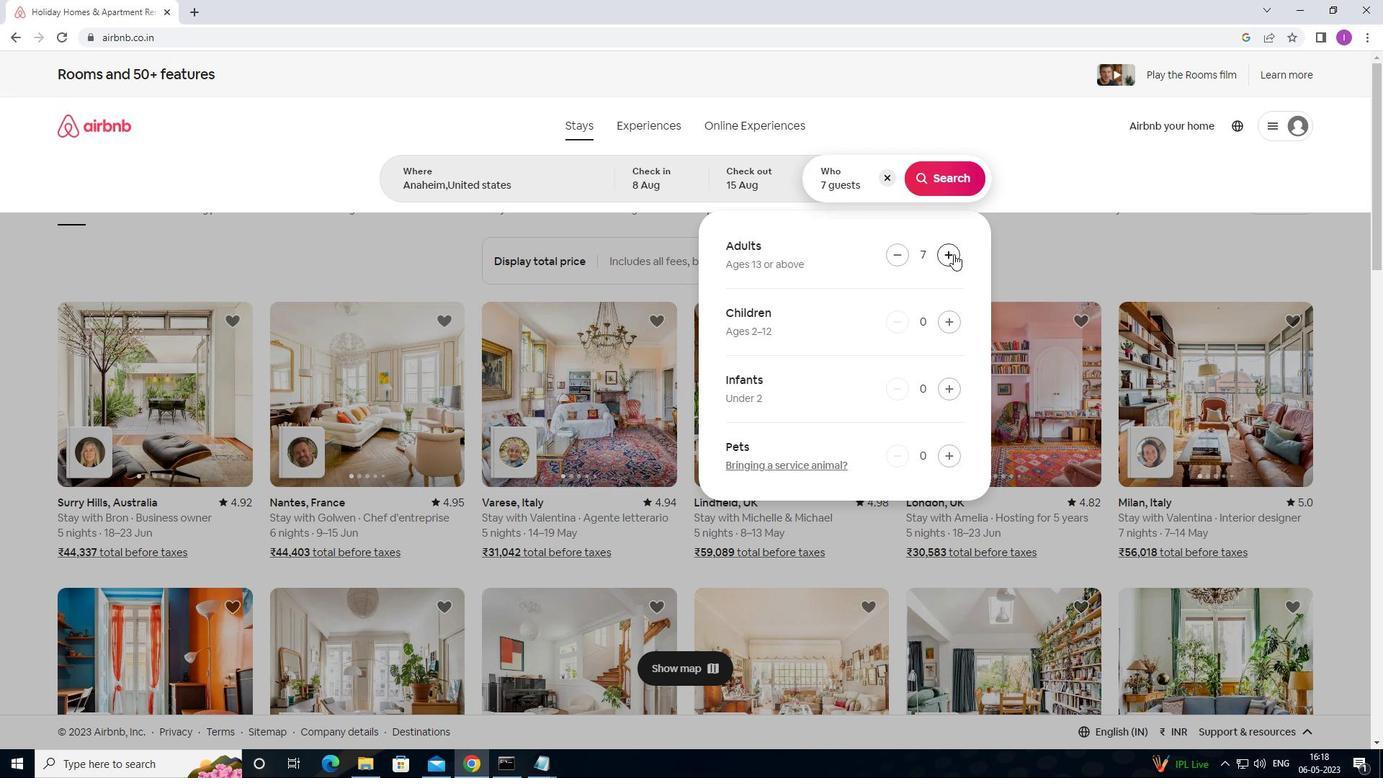 
Action: Mouse moved to (953, 255)
Screenshot: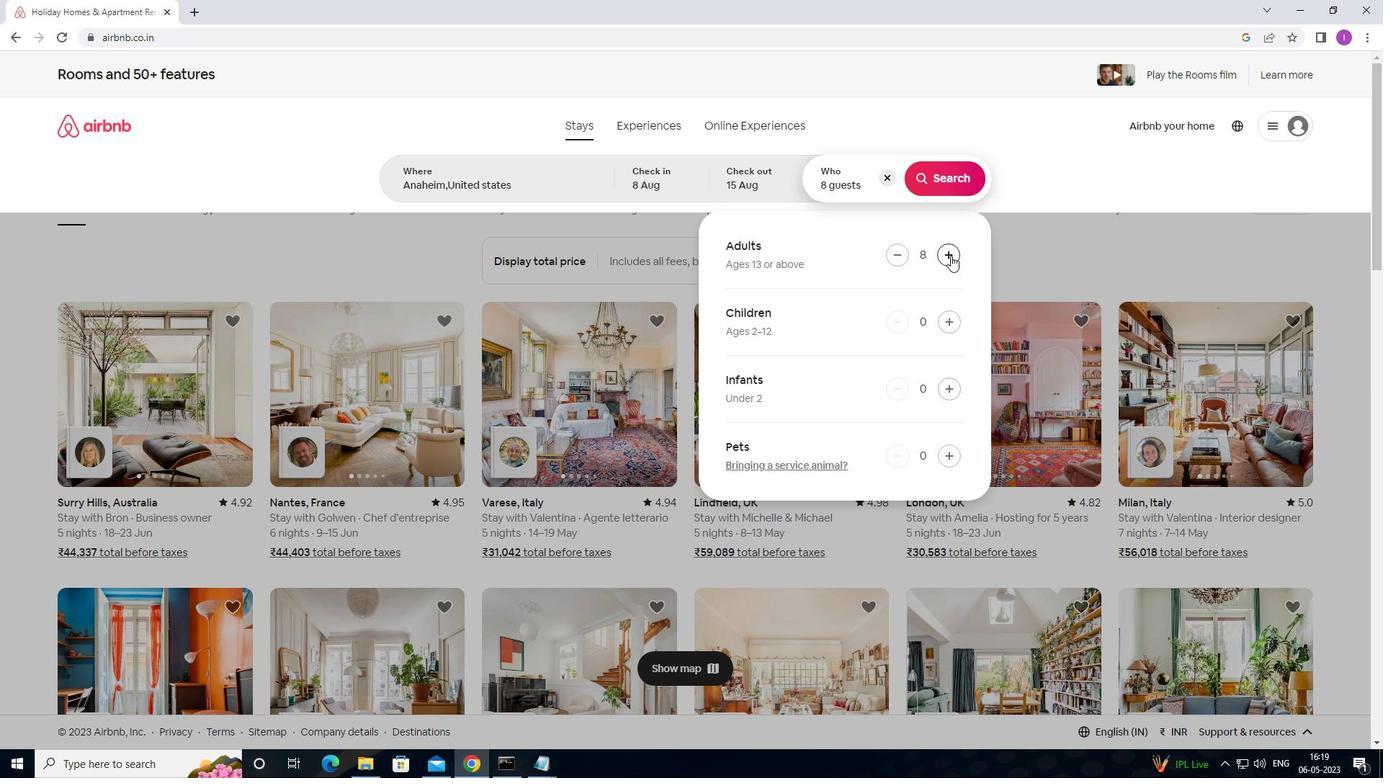 
Action: Mouse pressed left at (953, 255)
Screenshot: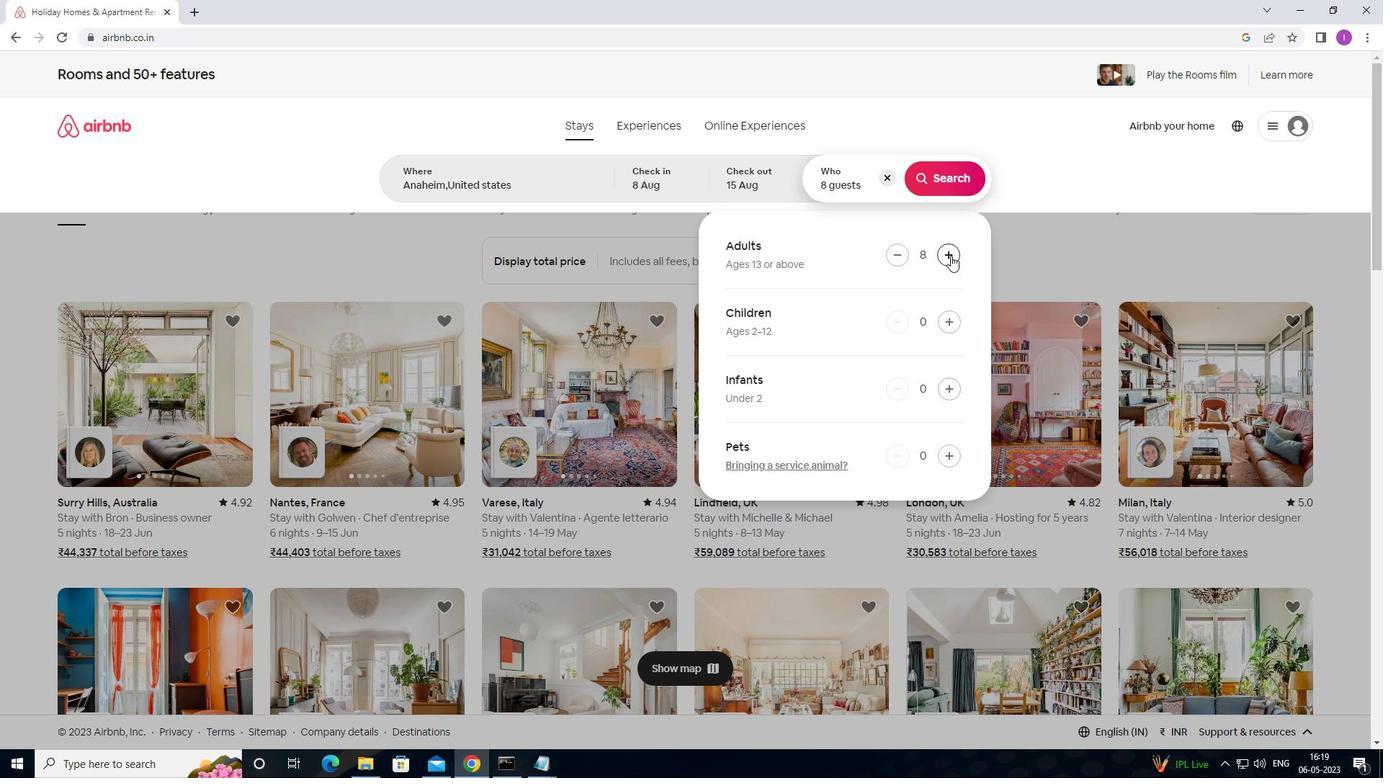 
Action: Mouse moved to (960, 183)
Screenshot: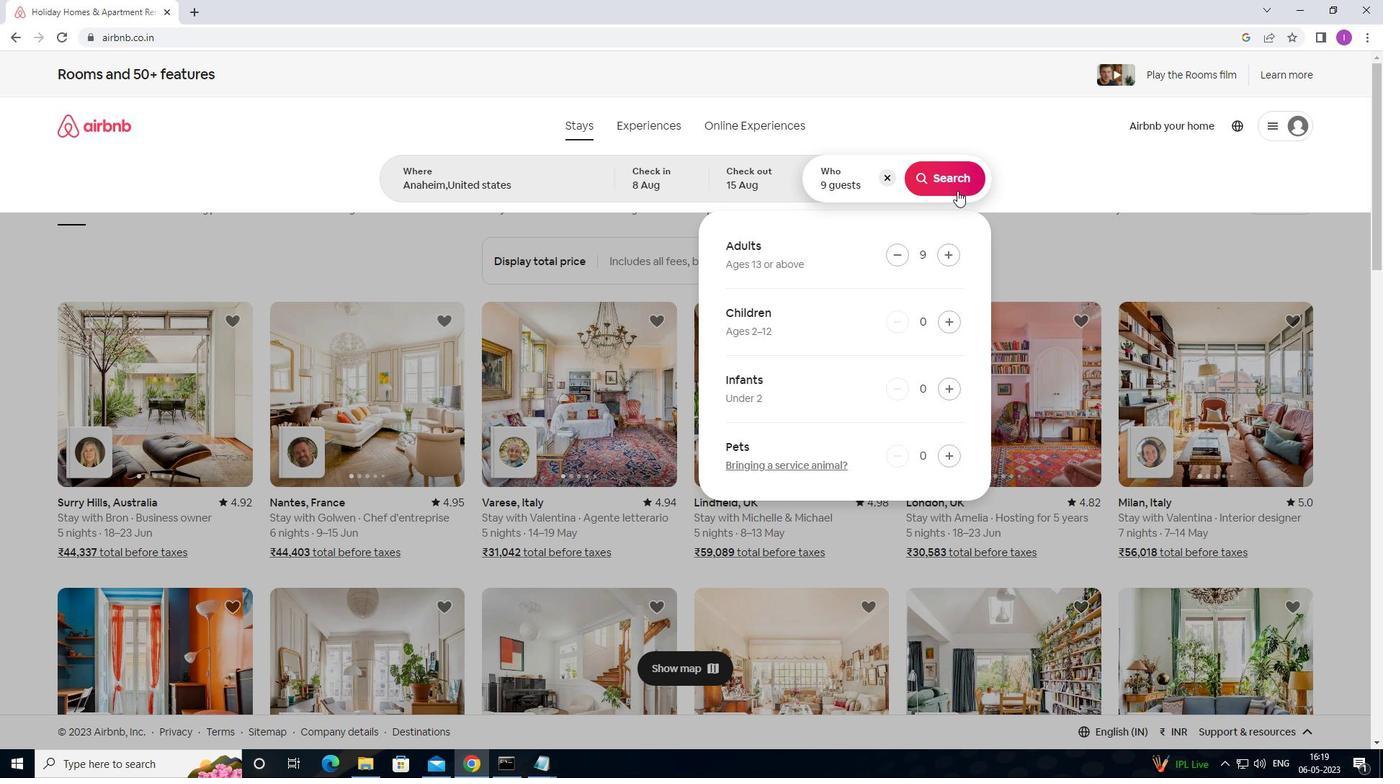 
Action: Mouse pressed left at (960, 183)
Screenshot: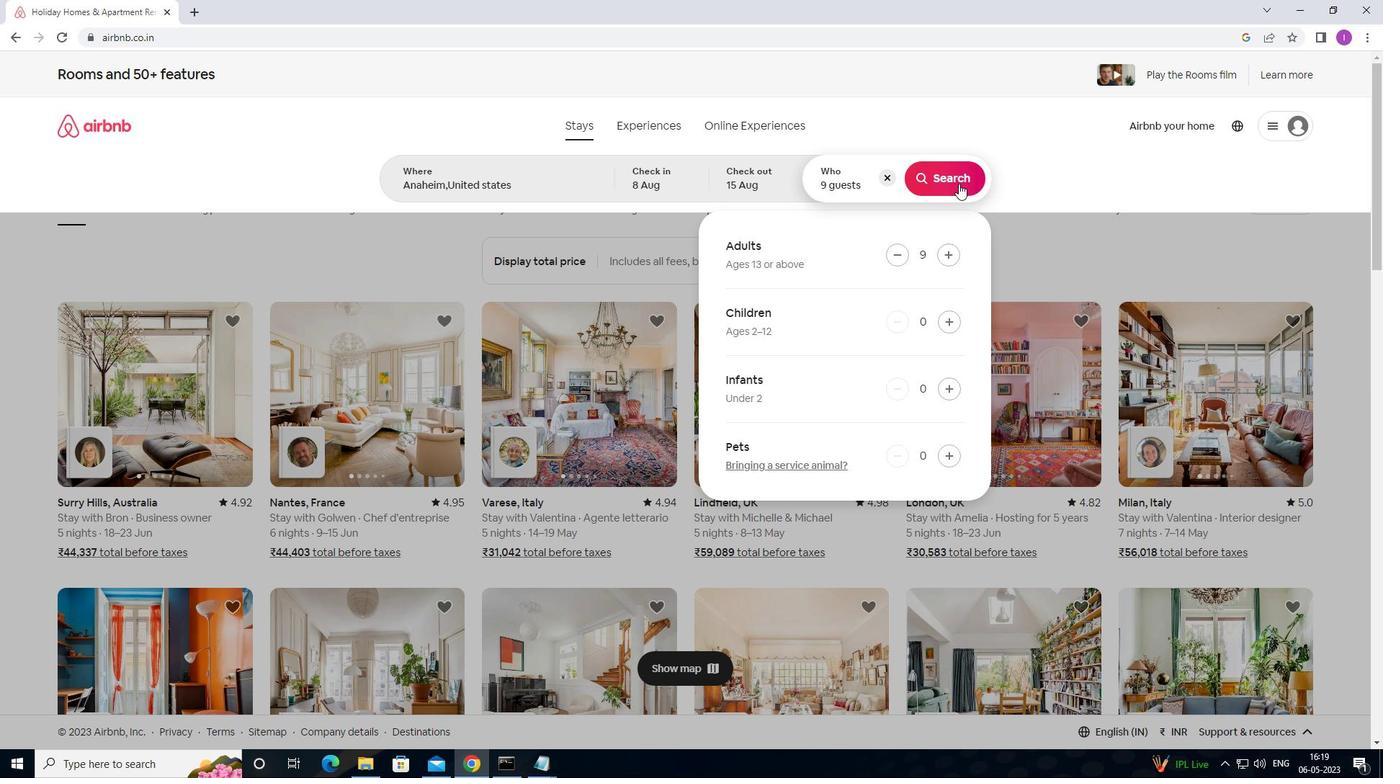 
Action: Mouse moved to (1307, 139)
Screenshot: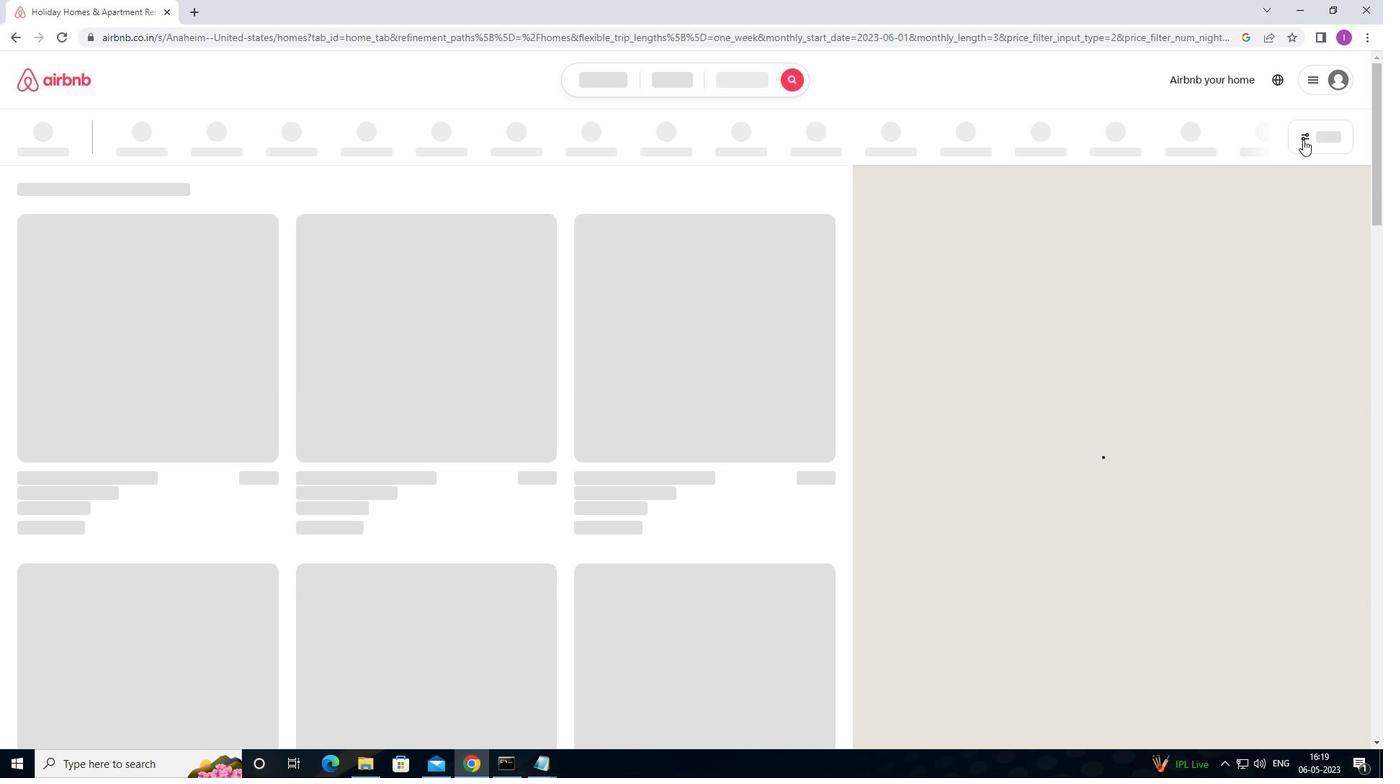 
Action: Mouse pressed left at (1307, 139)
Screenshot: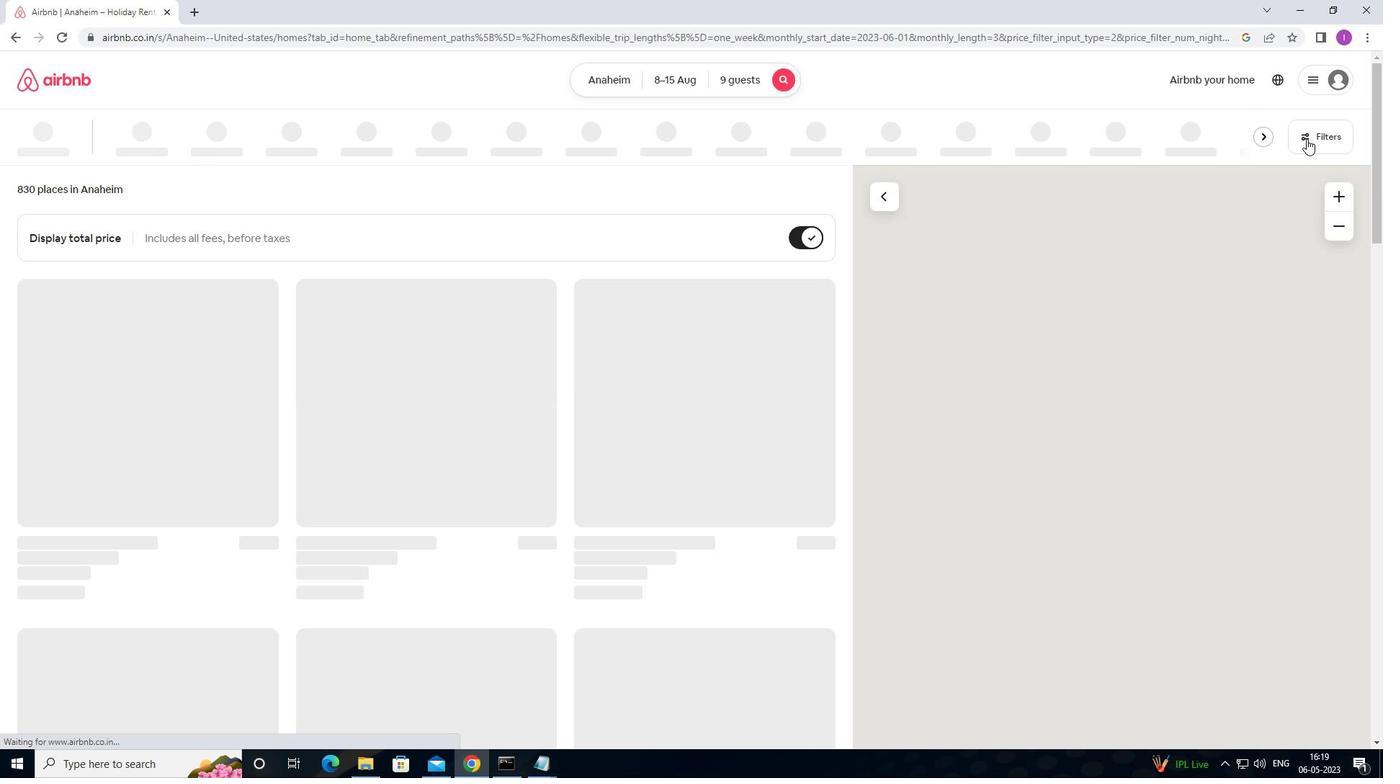 
Action: Mouse moved to (557, 487)
Screenshot: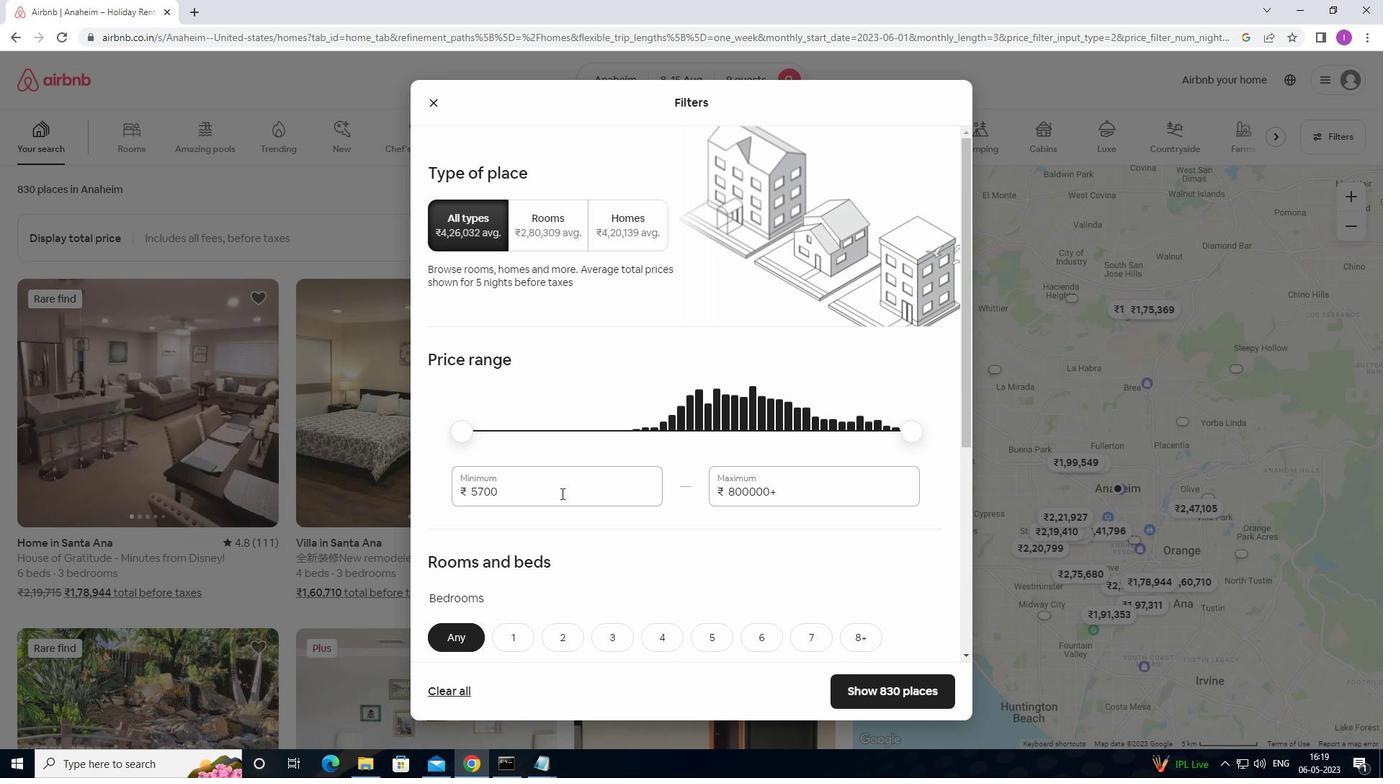
Action: Mouse pressed left at (557, 487)
Screenshot: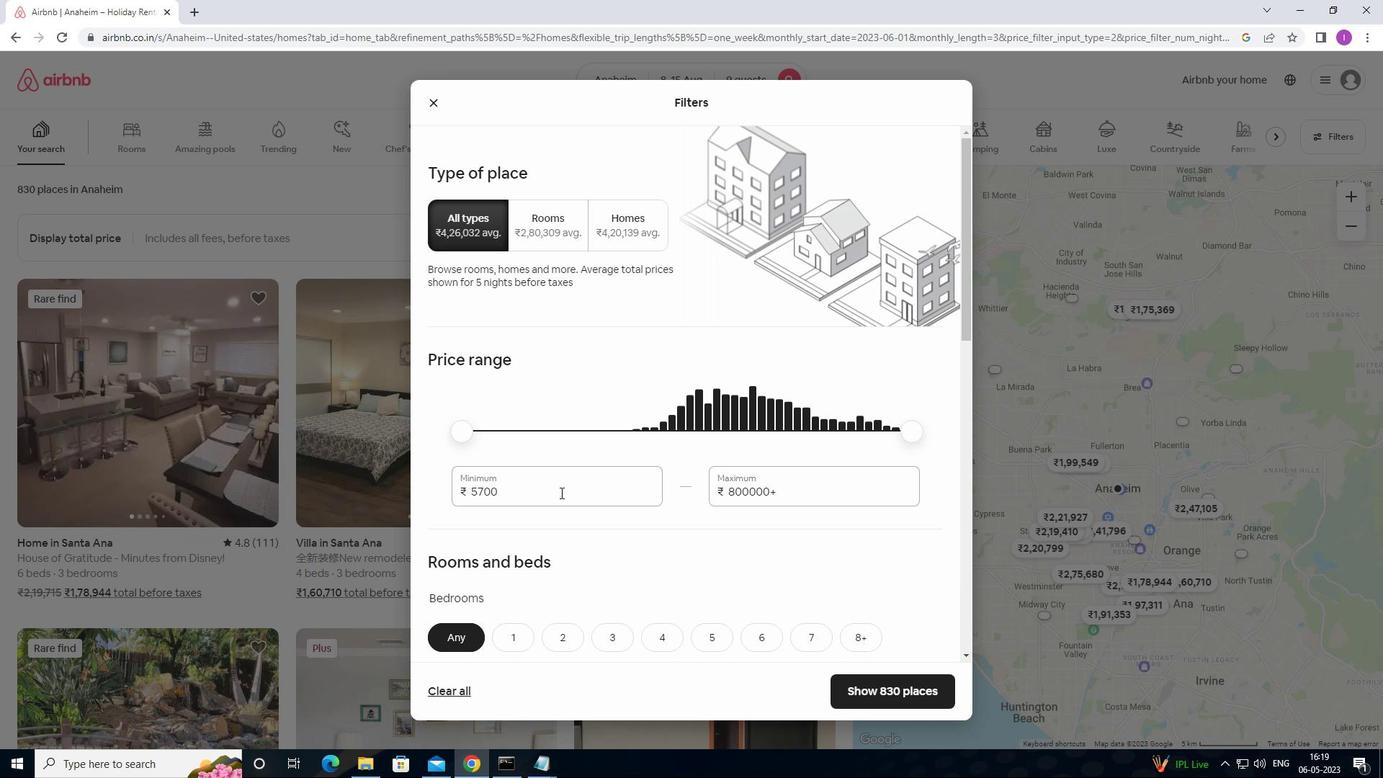 
Action: Mouse moved to (451, 492)
Screenshot: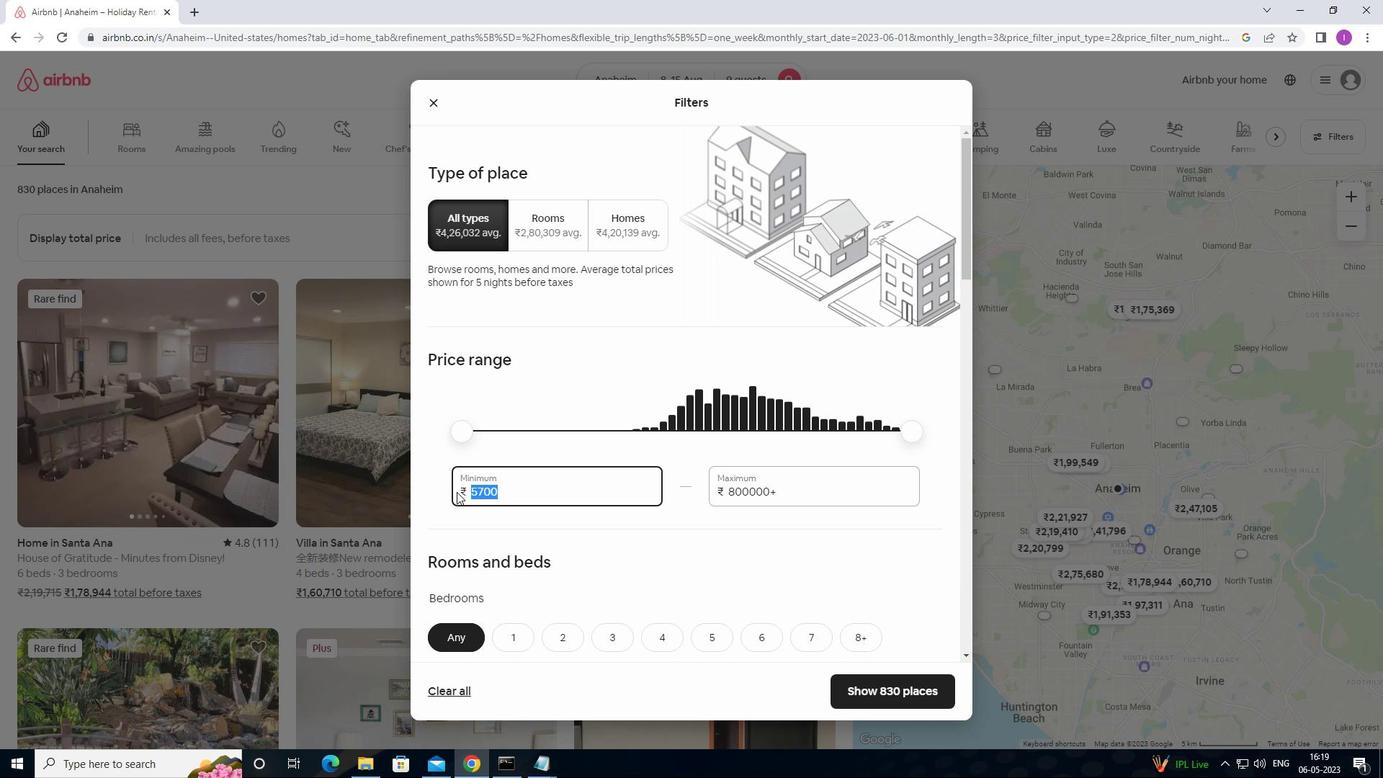 
Action: Key pressed 10000
Screenshot: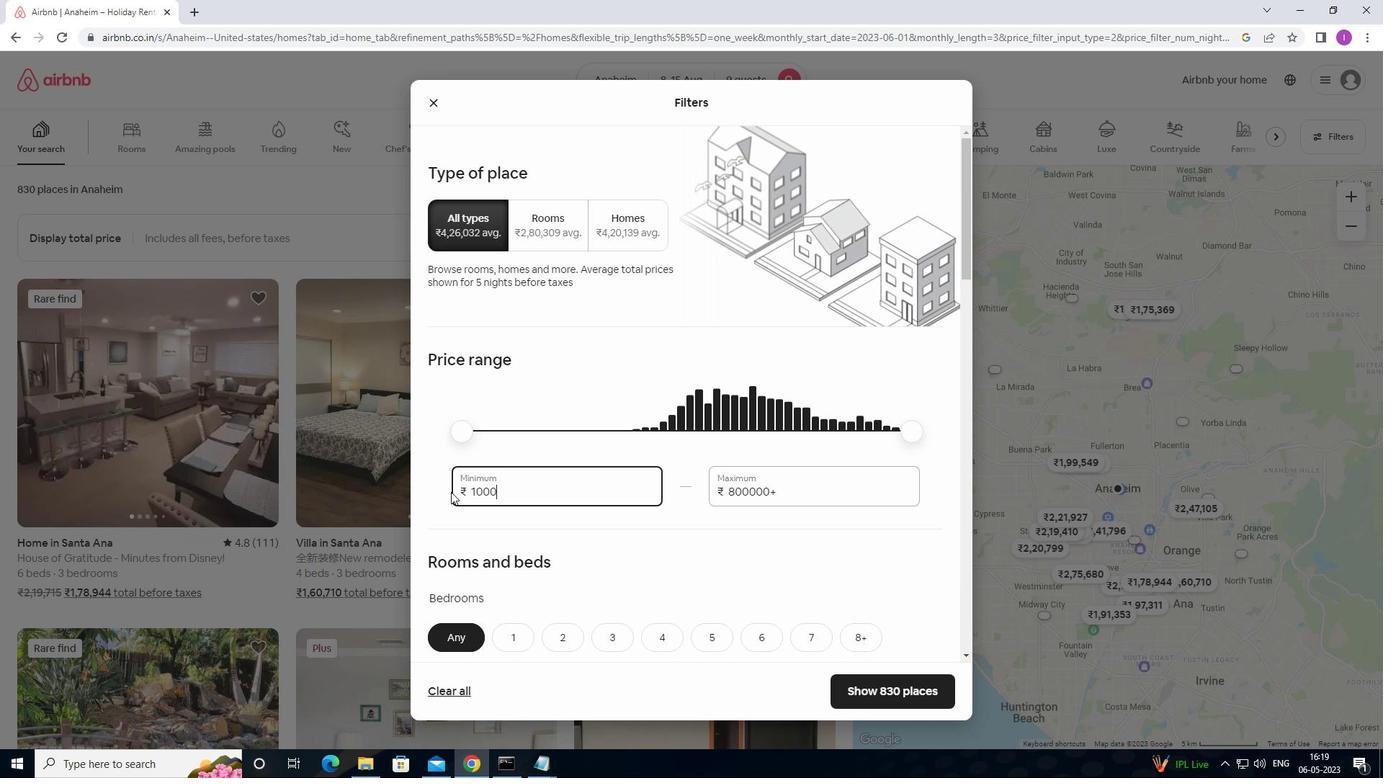 
Action: Mouse moved to (786, 489)
Screenshot: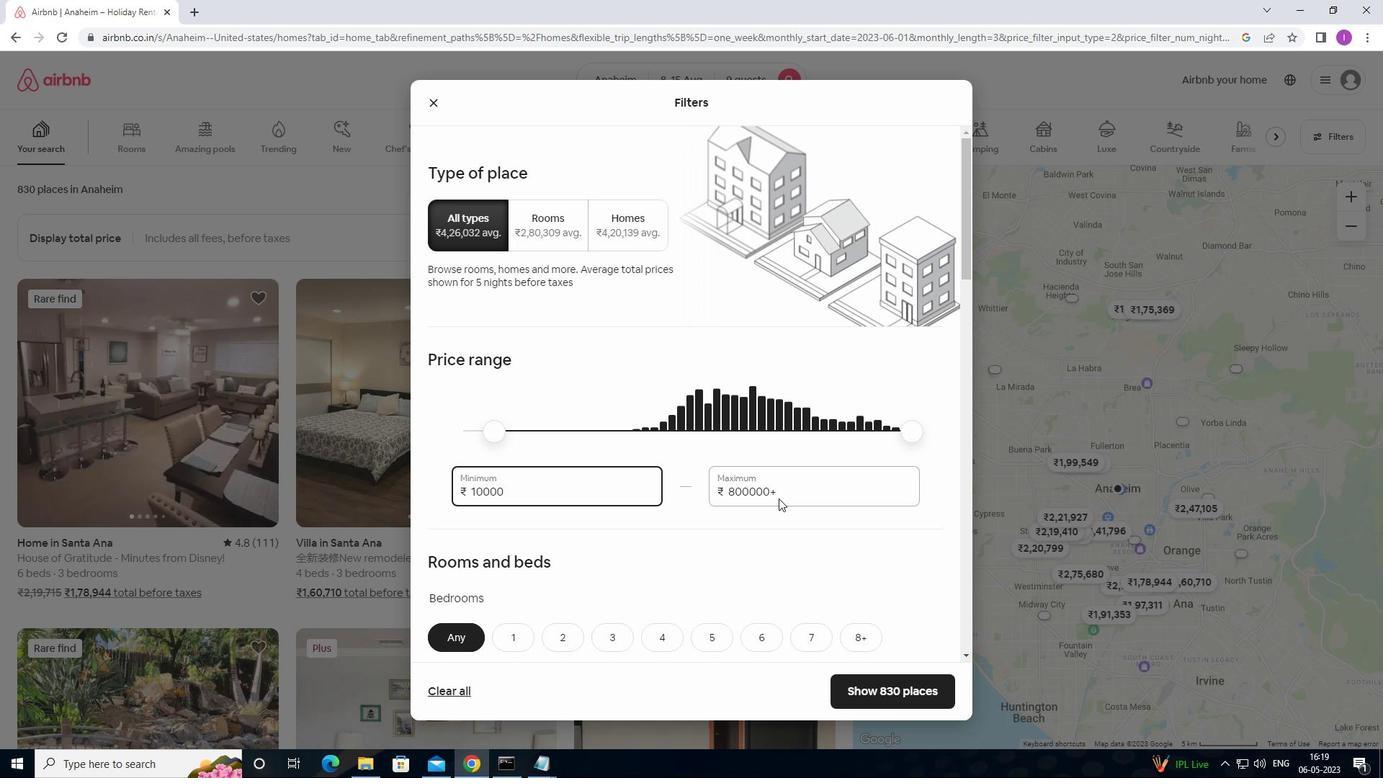 
Action: Mouse pressed left at (786, 489)
Screenshot: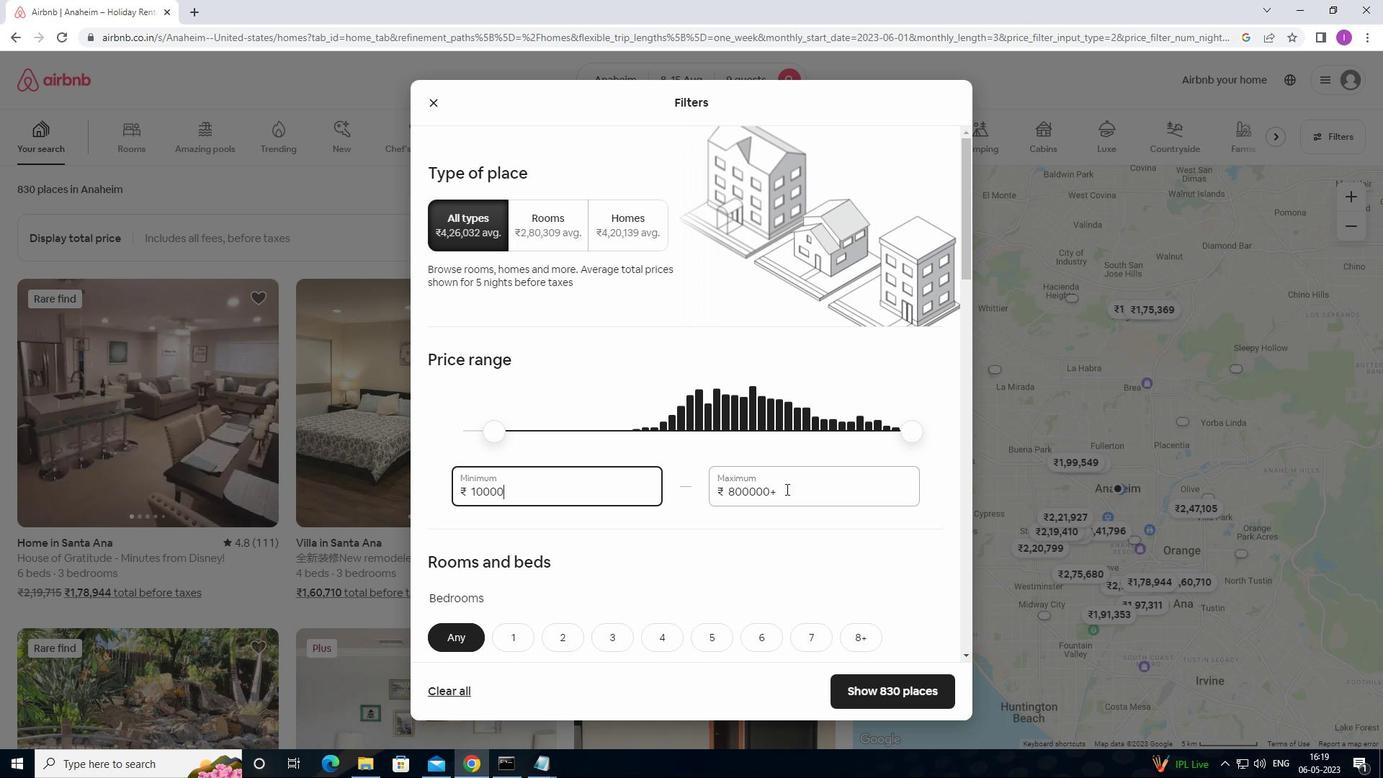 
Action: Mouse moved to (730, 495)
Screenshot: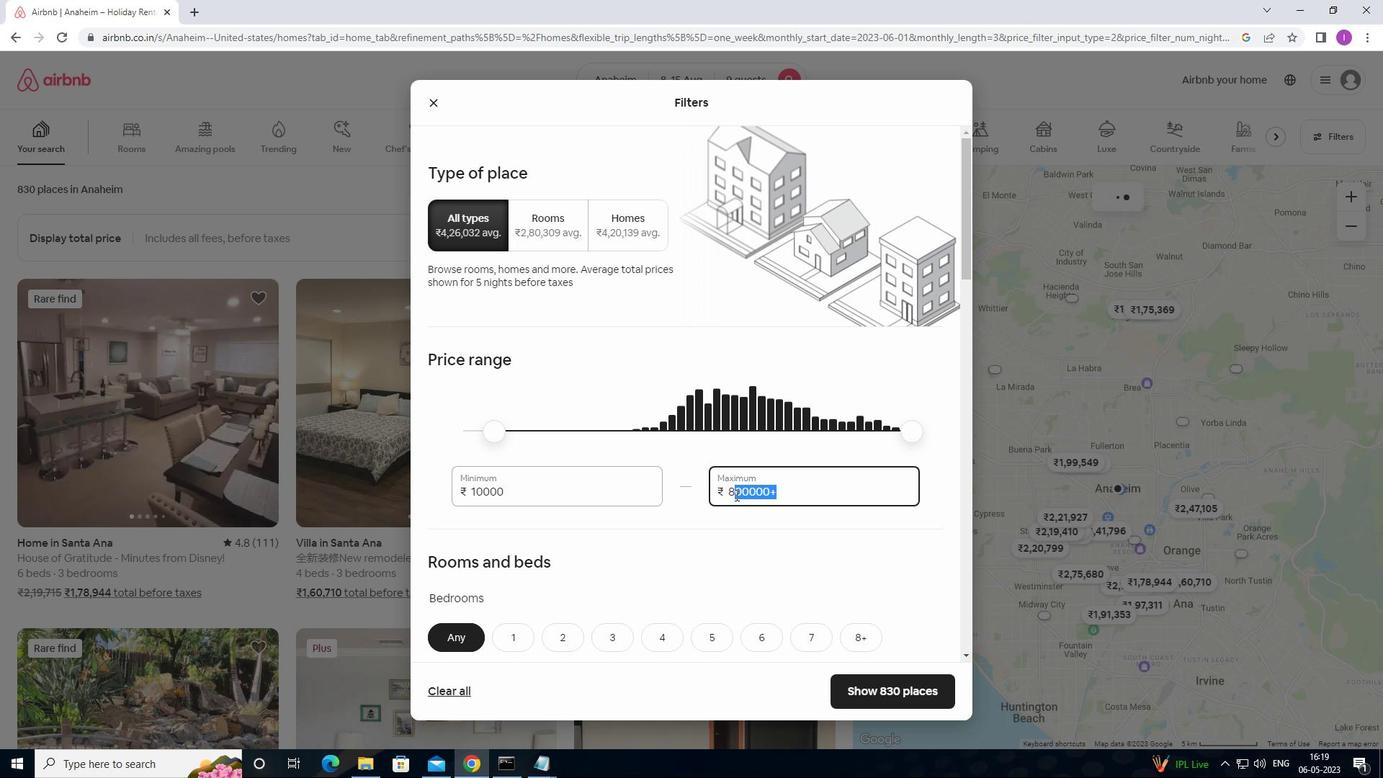 
Action: Key pressed 1400
Screenshot: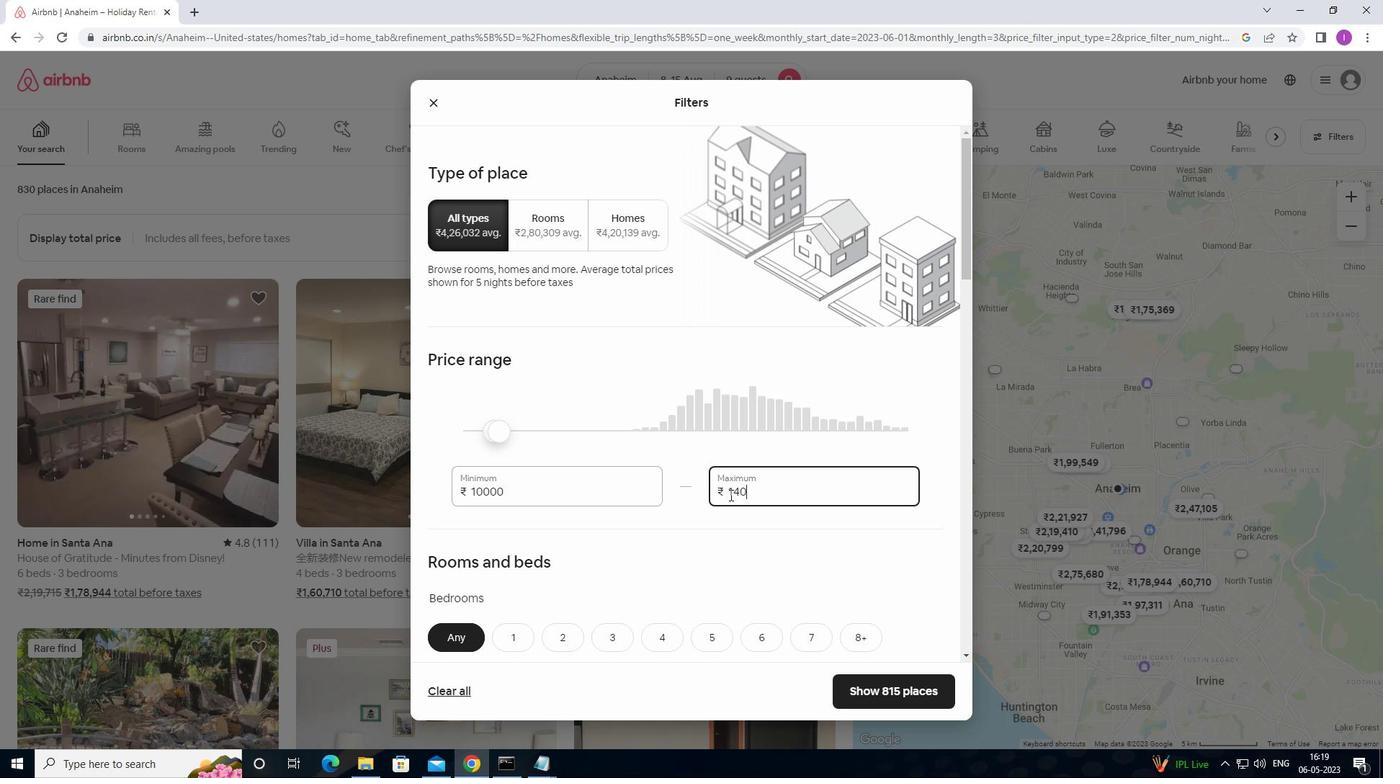 
Action: Mouse moved to (729, 494)
Screenshot: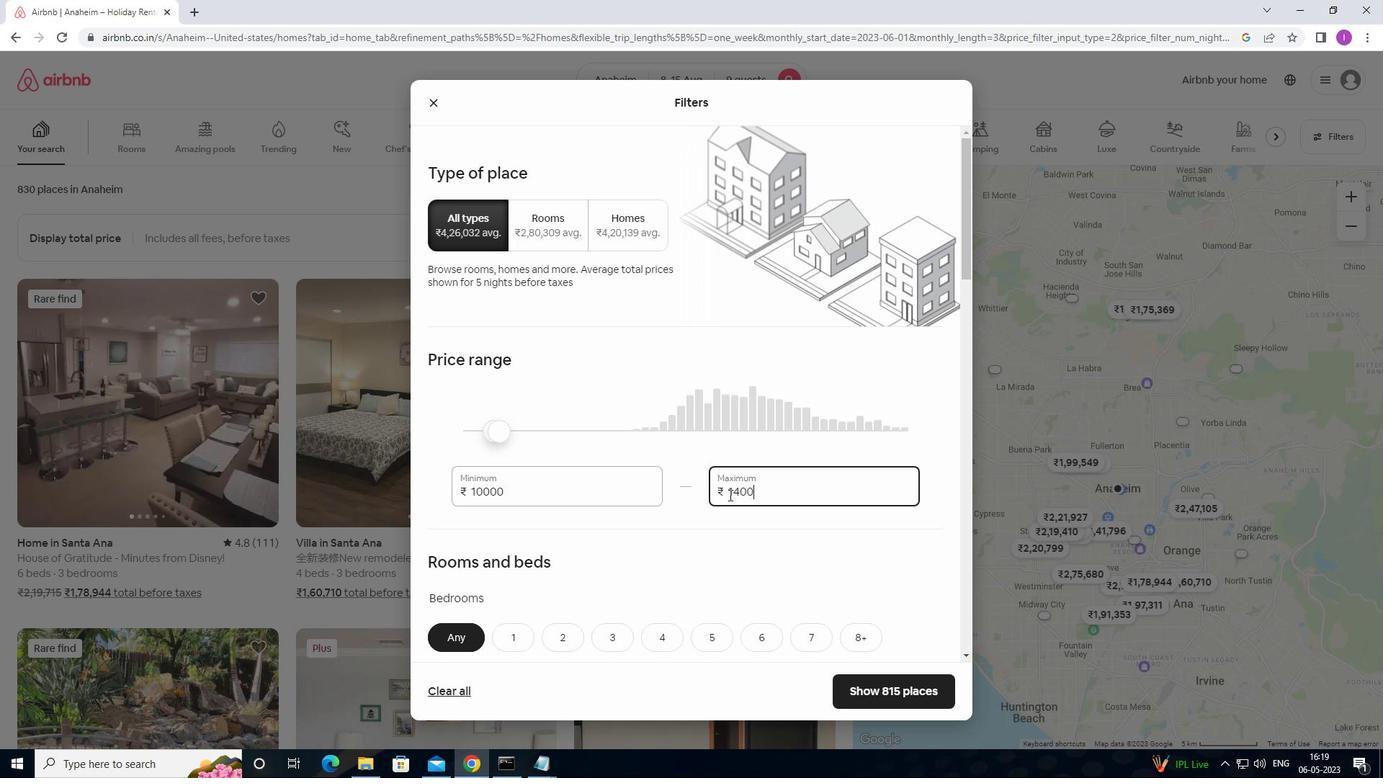
Action: Key pressed 0
Screenshot: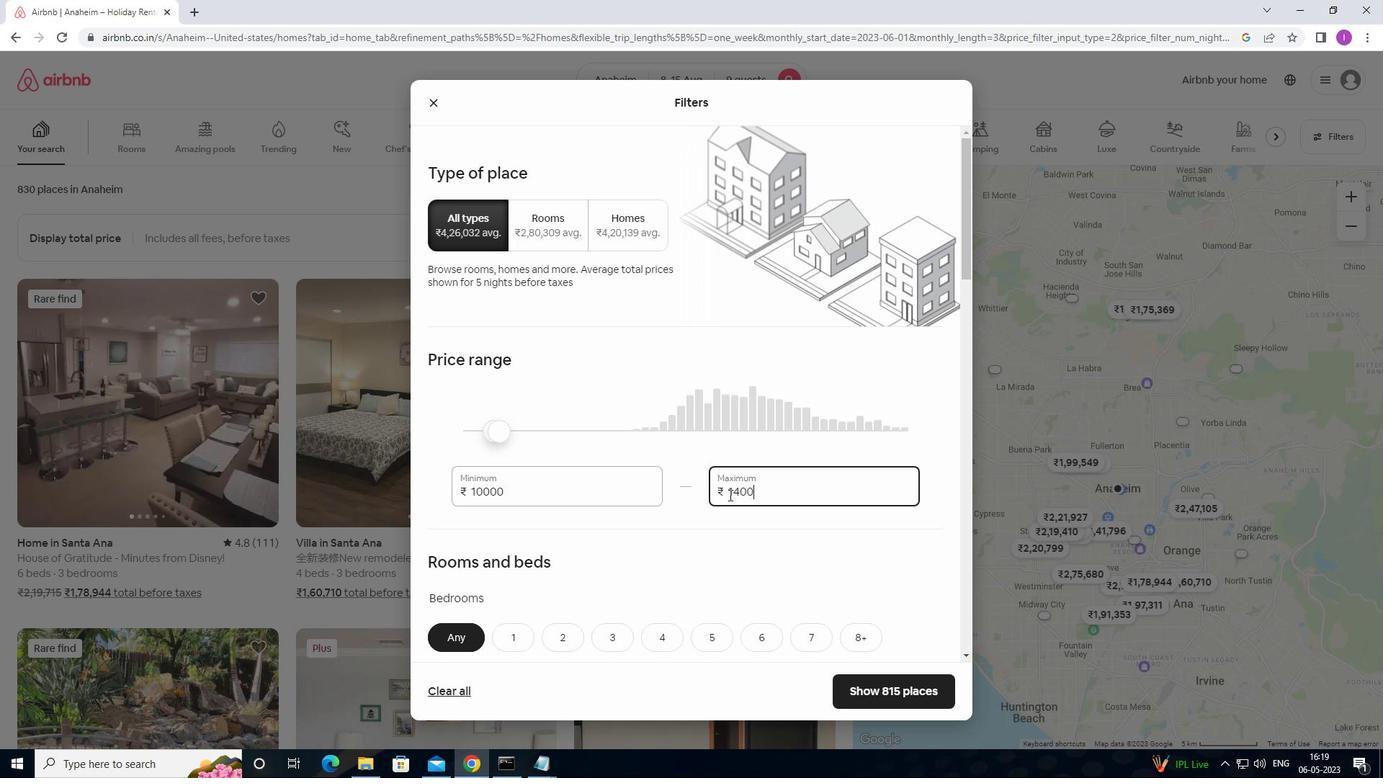 
Action: Mouse moved to (725, 538)
Screenshot: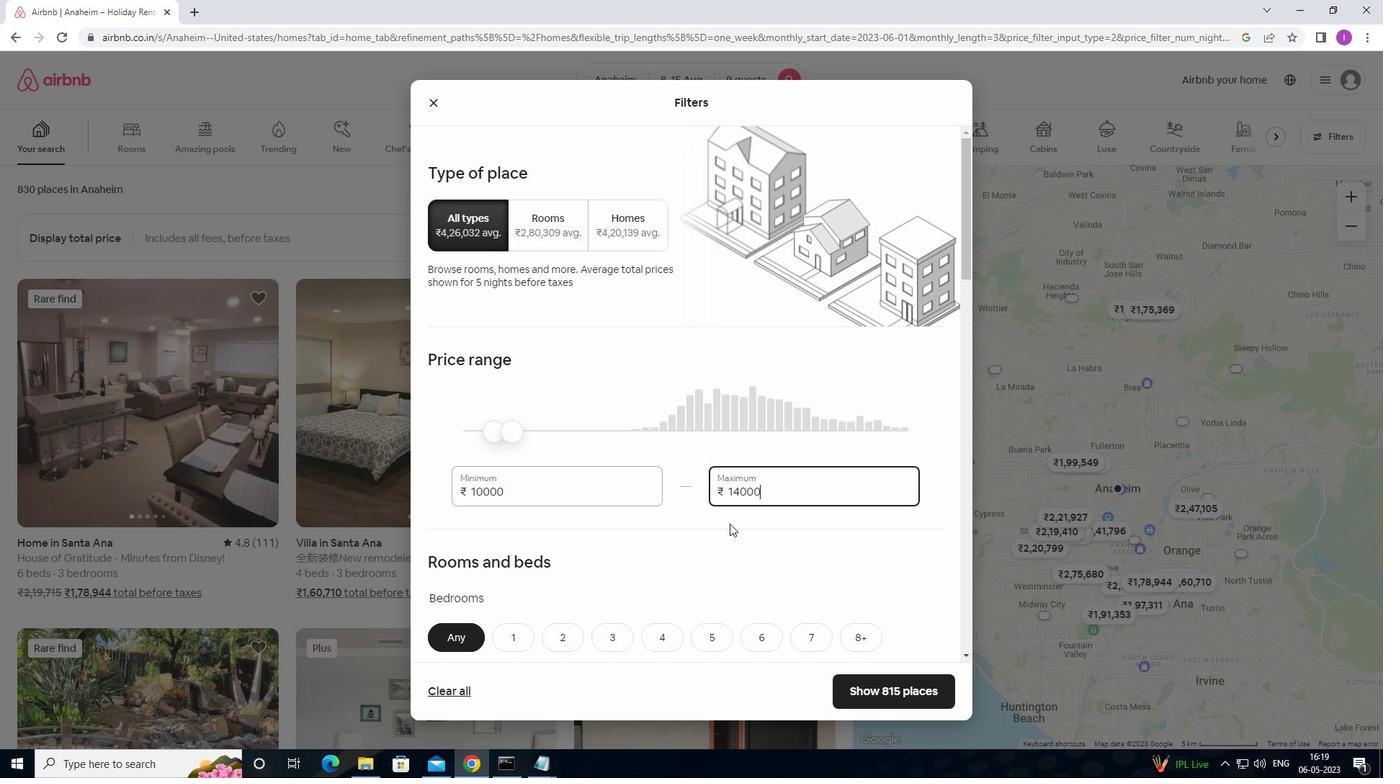 
Action: Mouse scrolled (725, 537) with delta (0, 0)
Screenshot: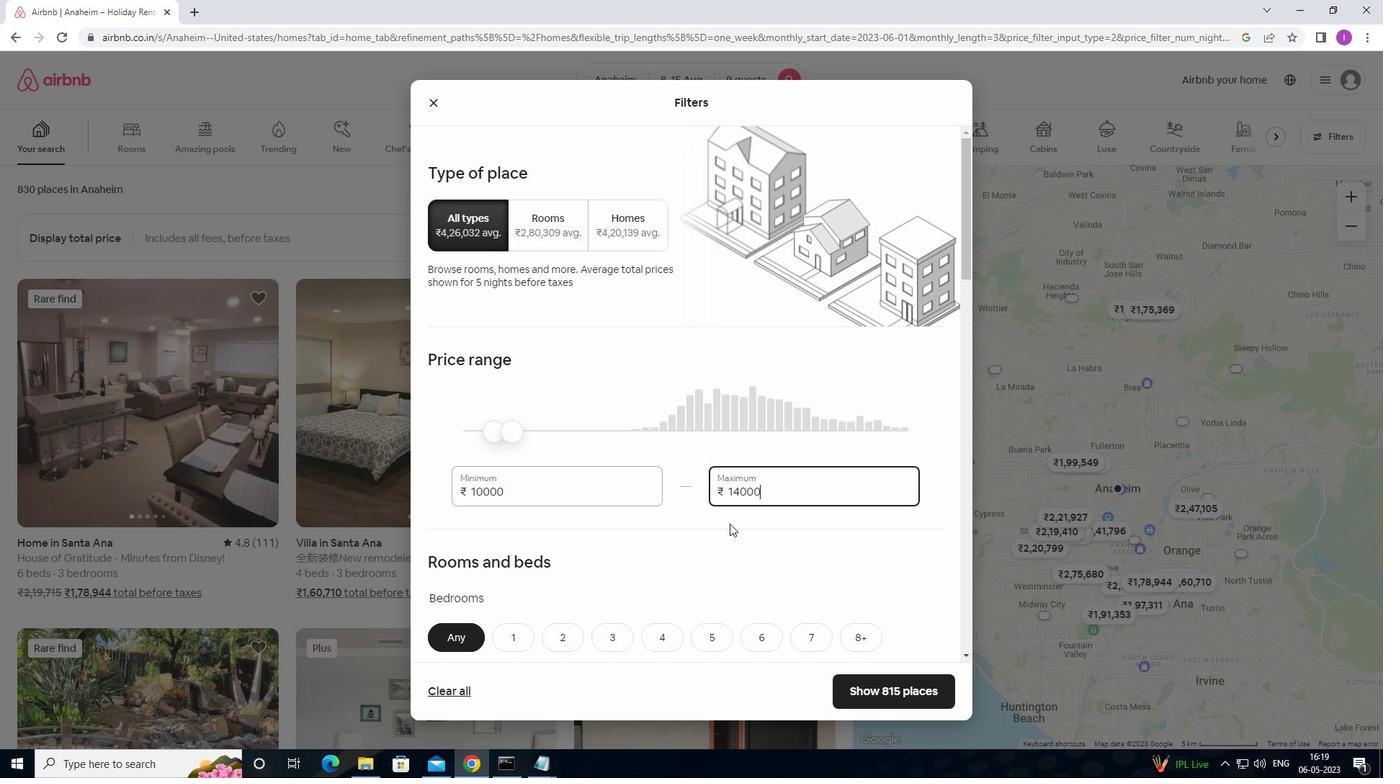 
Action: Mouse scrolled (725, 537) with delta (0, 0)
Screenshot: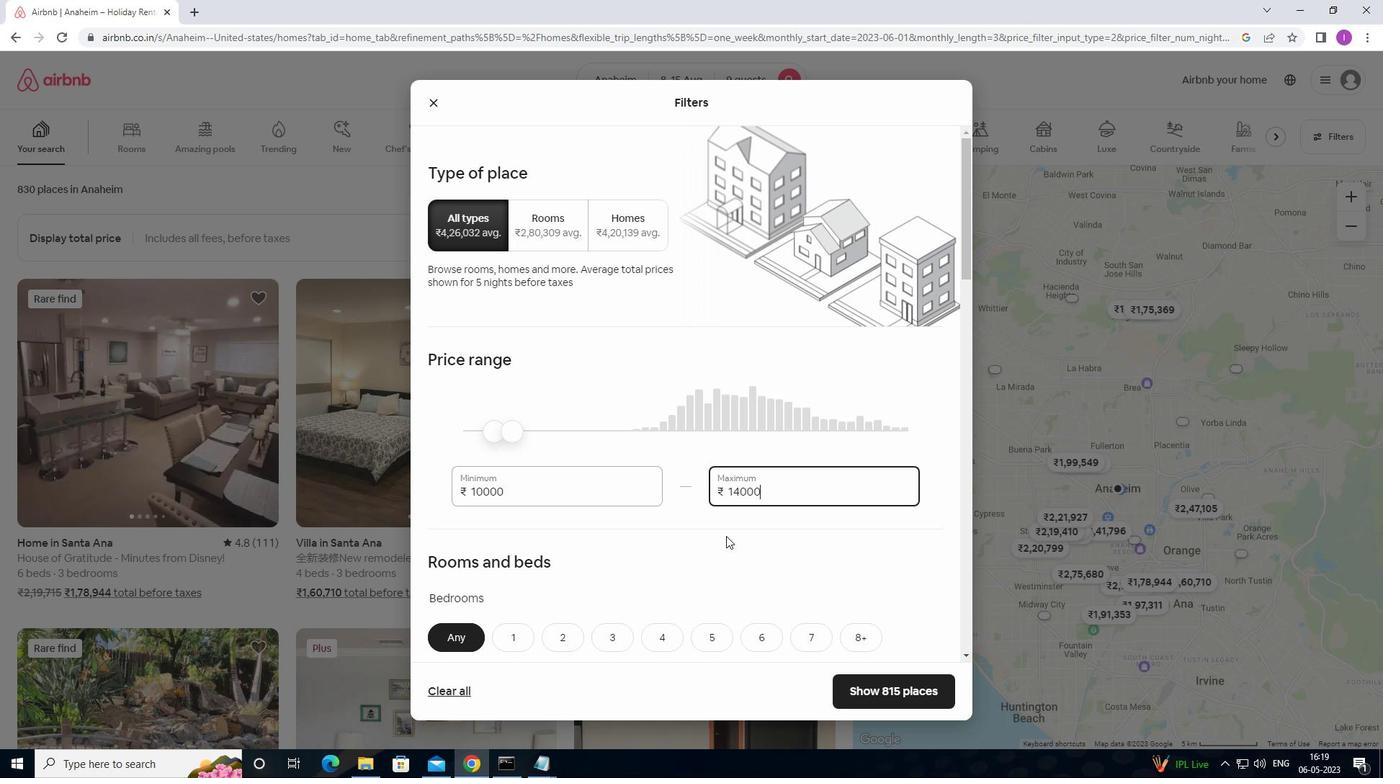 
Action: Mouse scrolled (725, 537) with delta (0, 0)
Screenshot: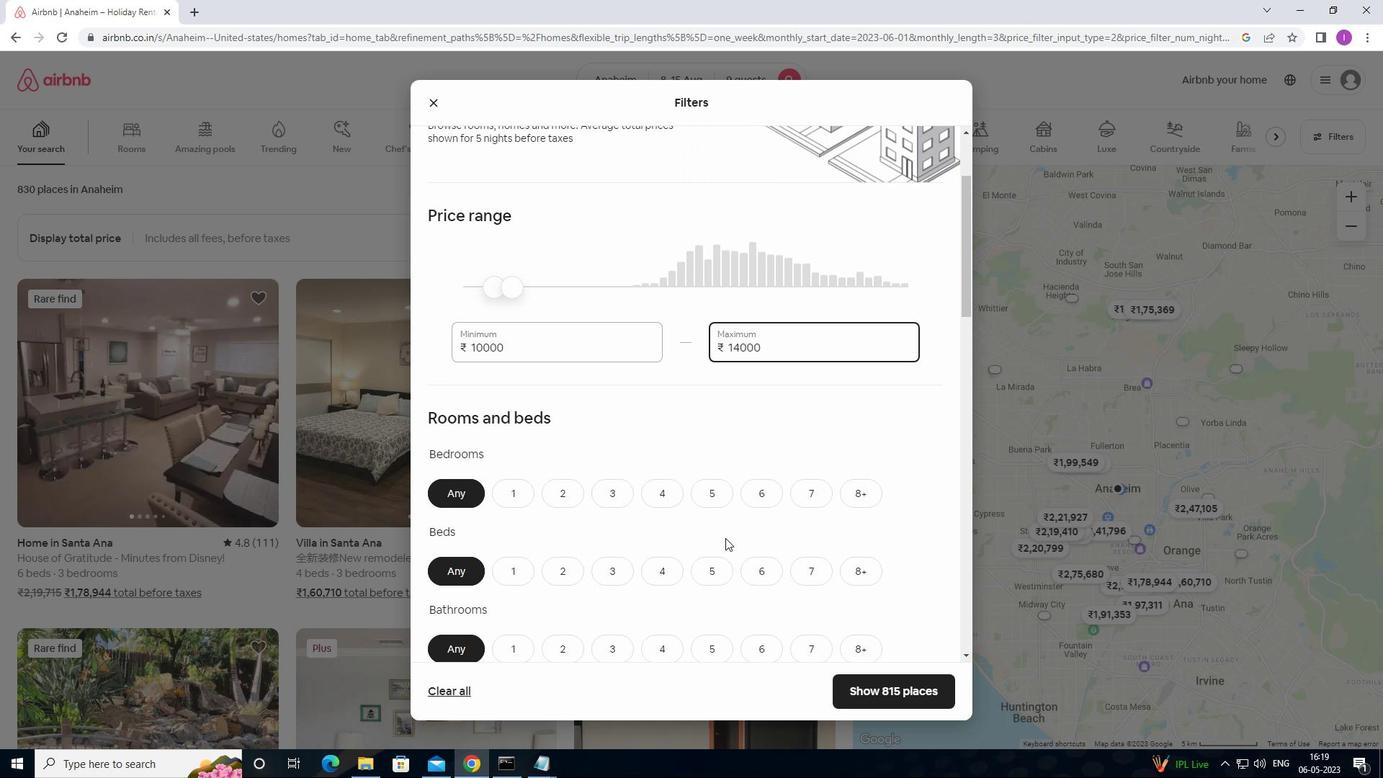 
Action: Mouse moved to (725, 538)
Screenshot: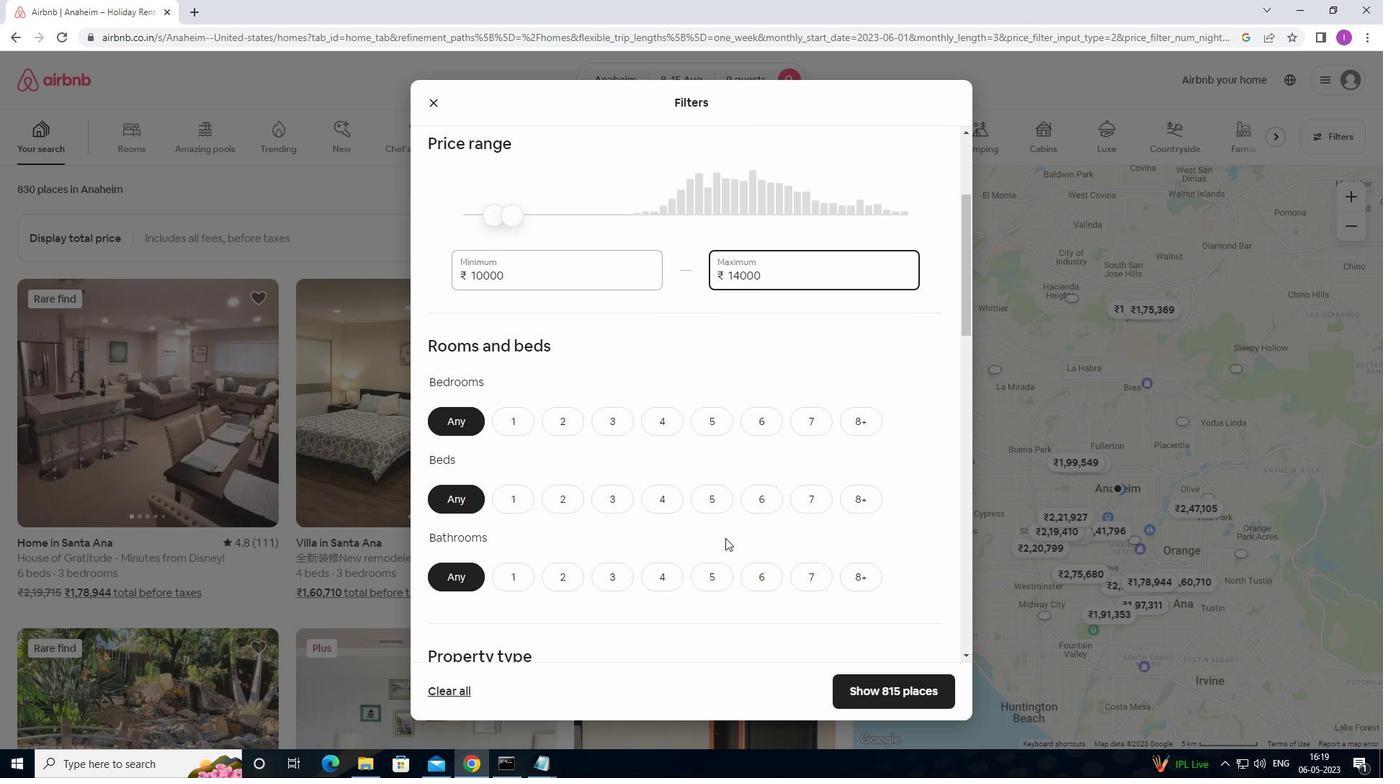 
Action: Mouse scrolled (725, 537) with delta (0, 0)
Screenshot: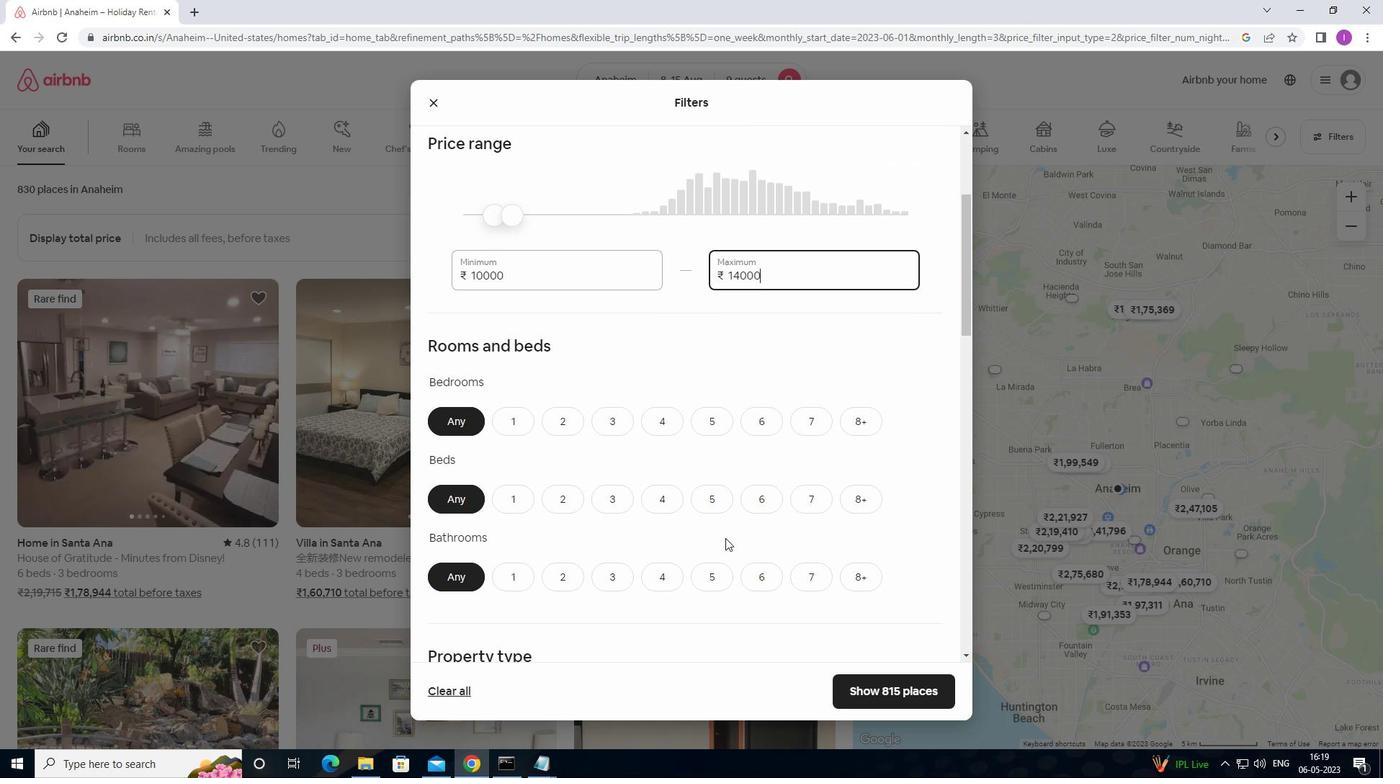 
Action: Mouse moved to (700, 345)
Screenshot: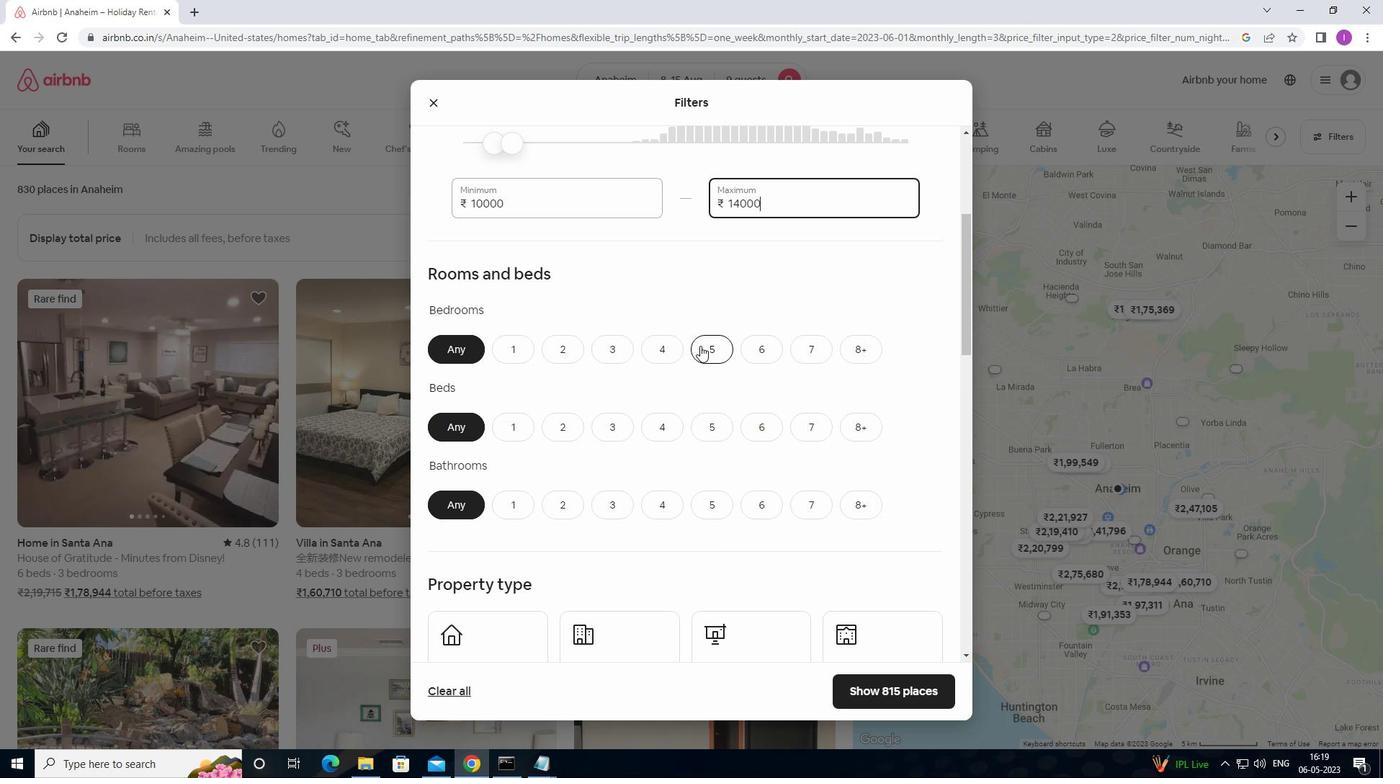 
Action: Mouse pressed left at (700, 345)
Screenshot: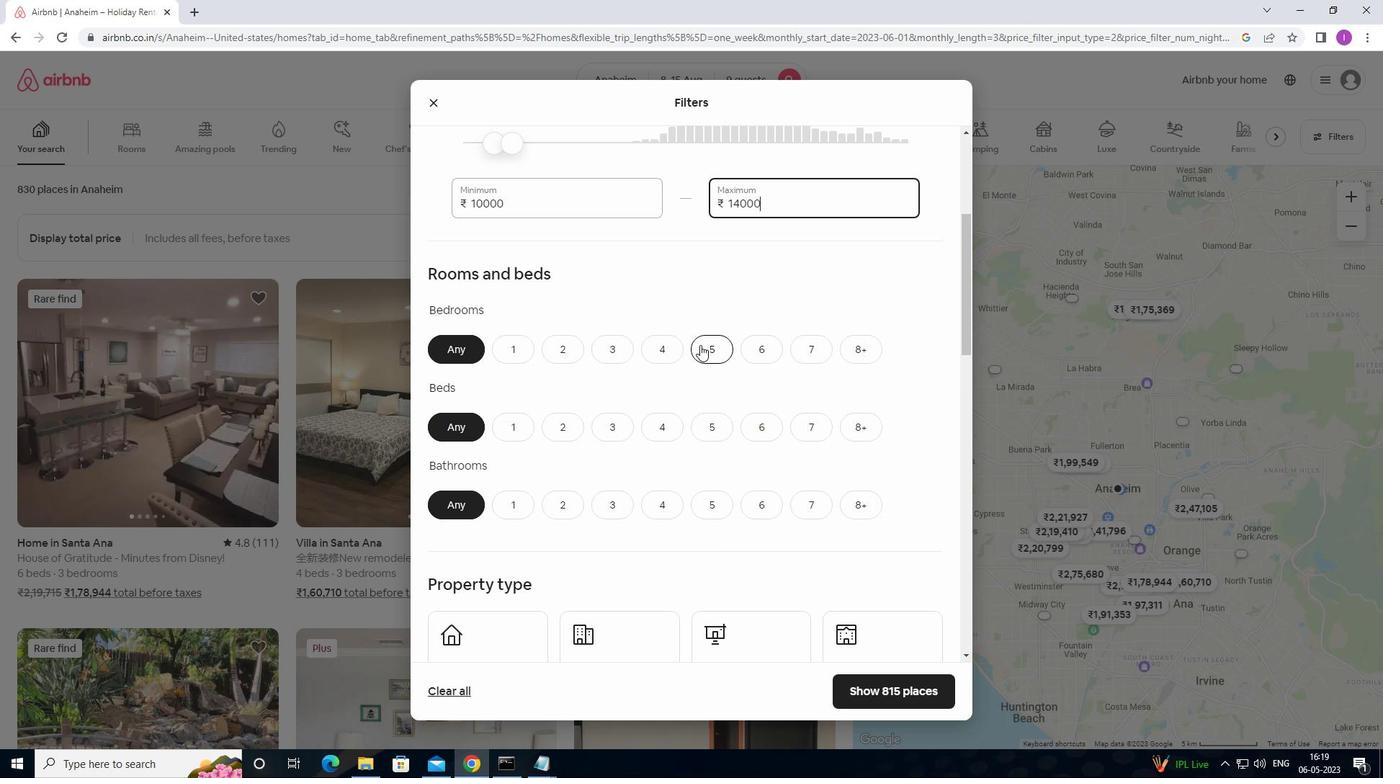 
Action: Mouse moved to (864, 431)
Screenshot: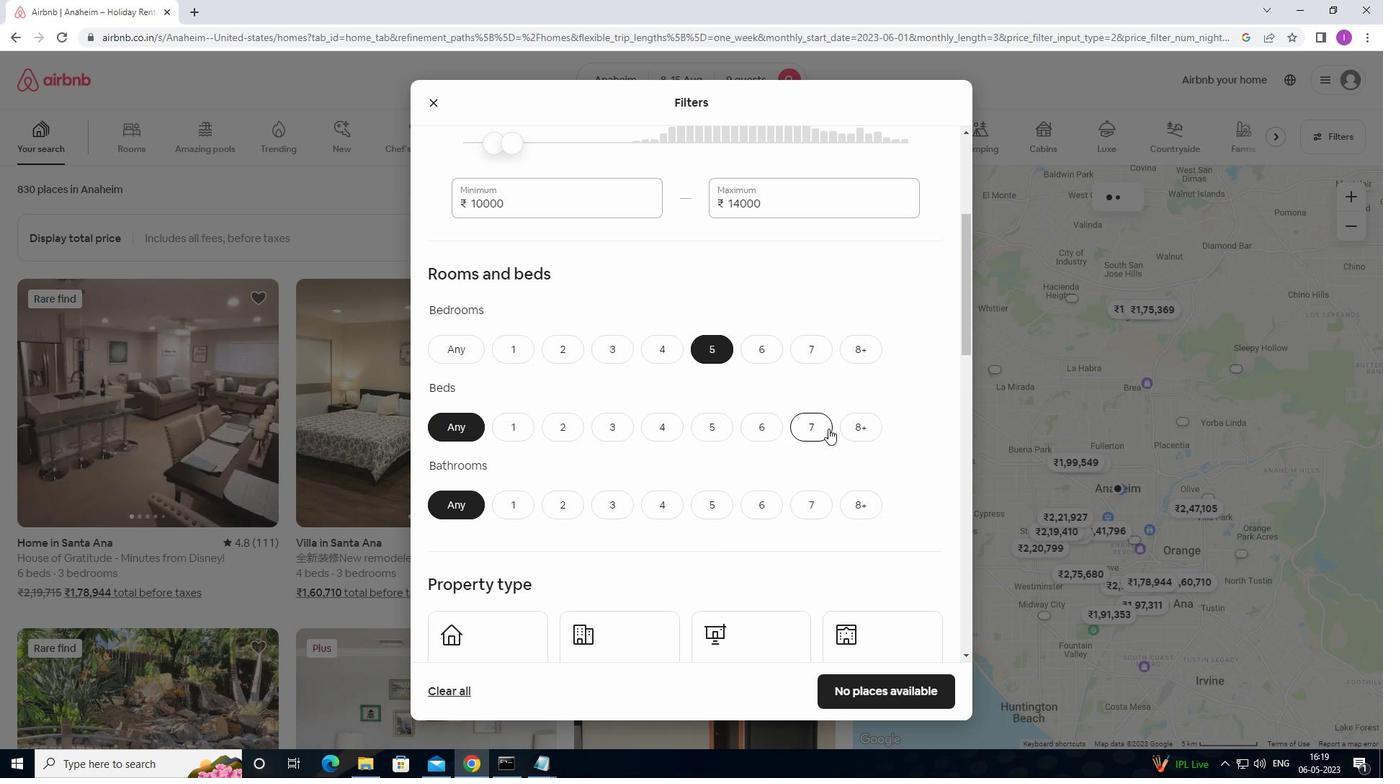 
Action: Mouse pressed left at (864, 431)
Screenshot: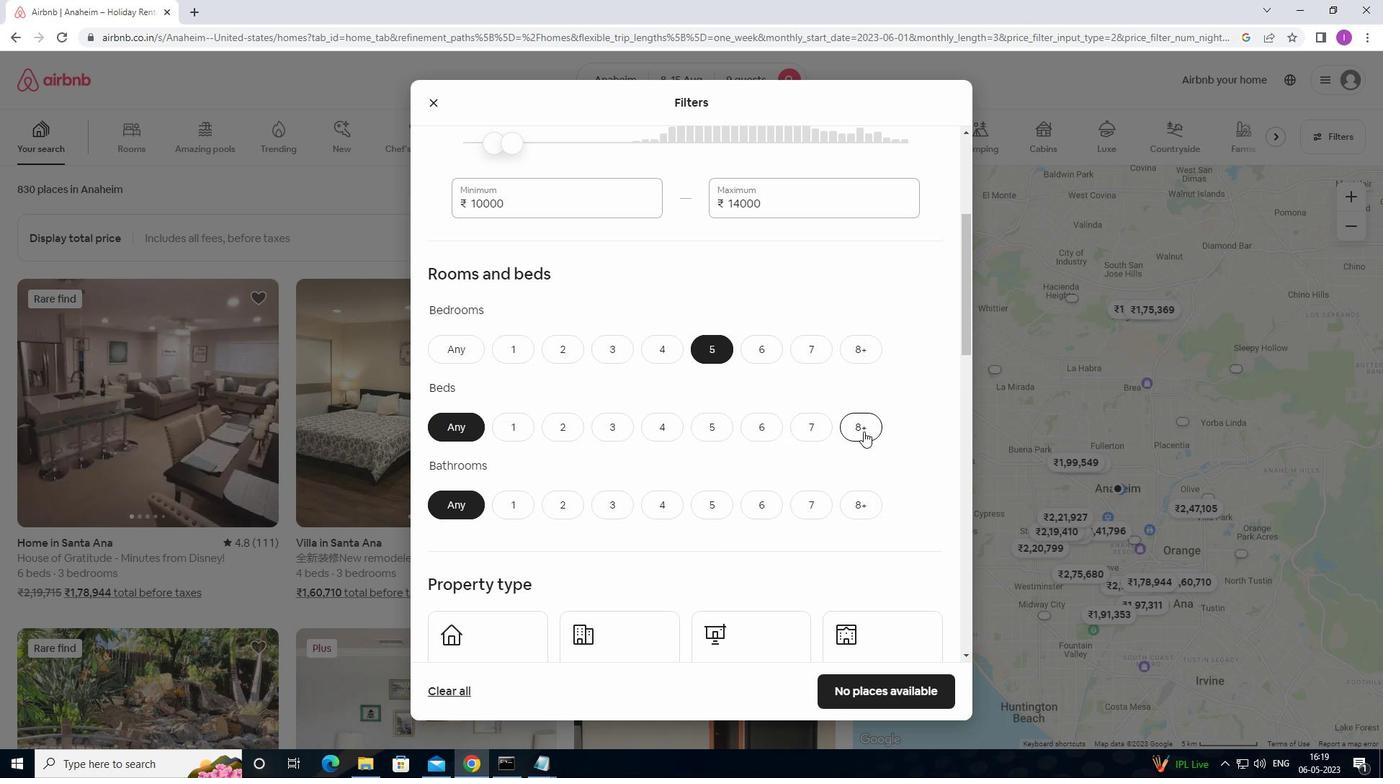 
Action: Mouse moved to (711, 512)
Screenshot: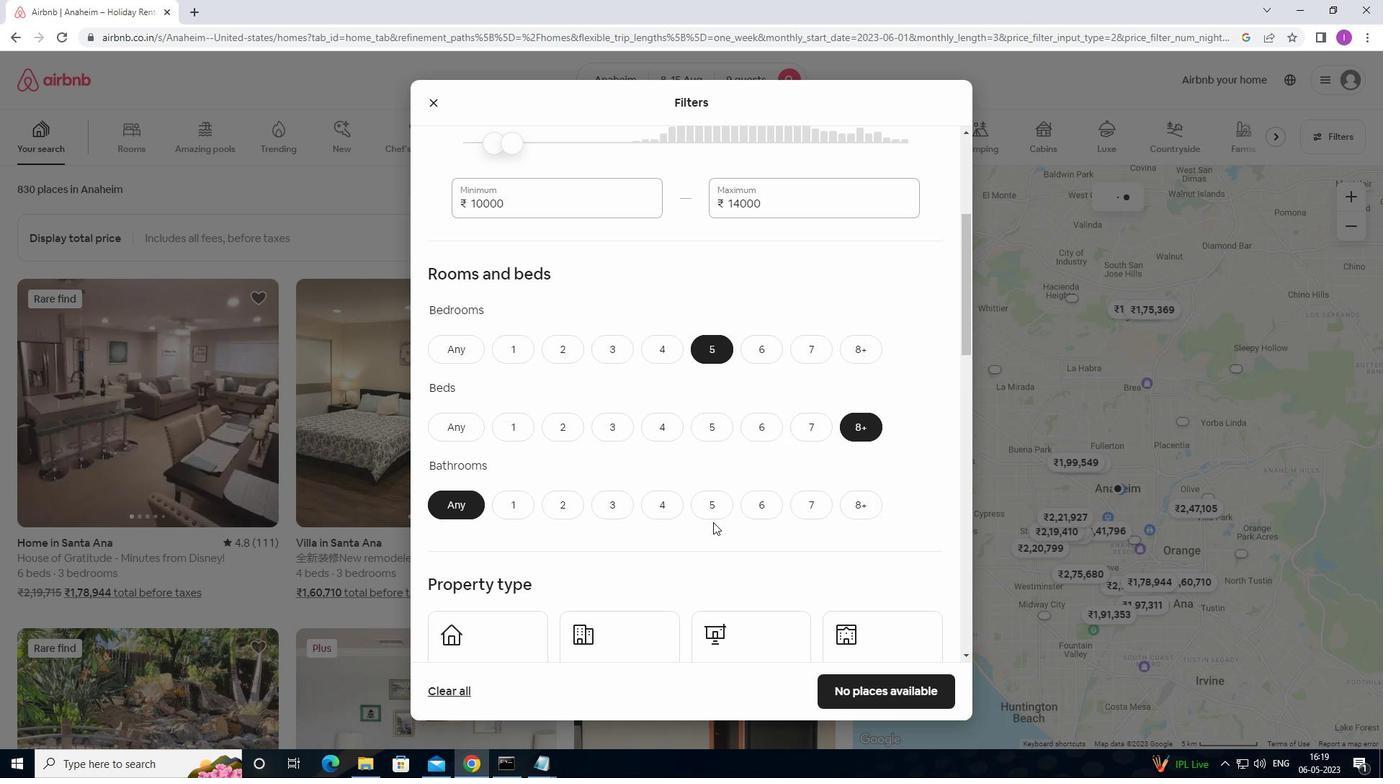 
Action: Mouse pressed left at (711, 512)
Screenshot: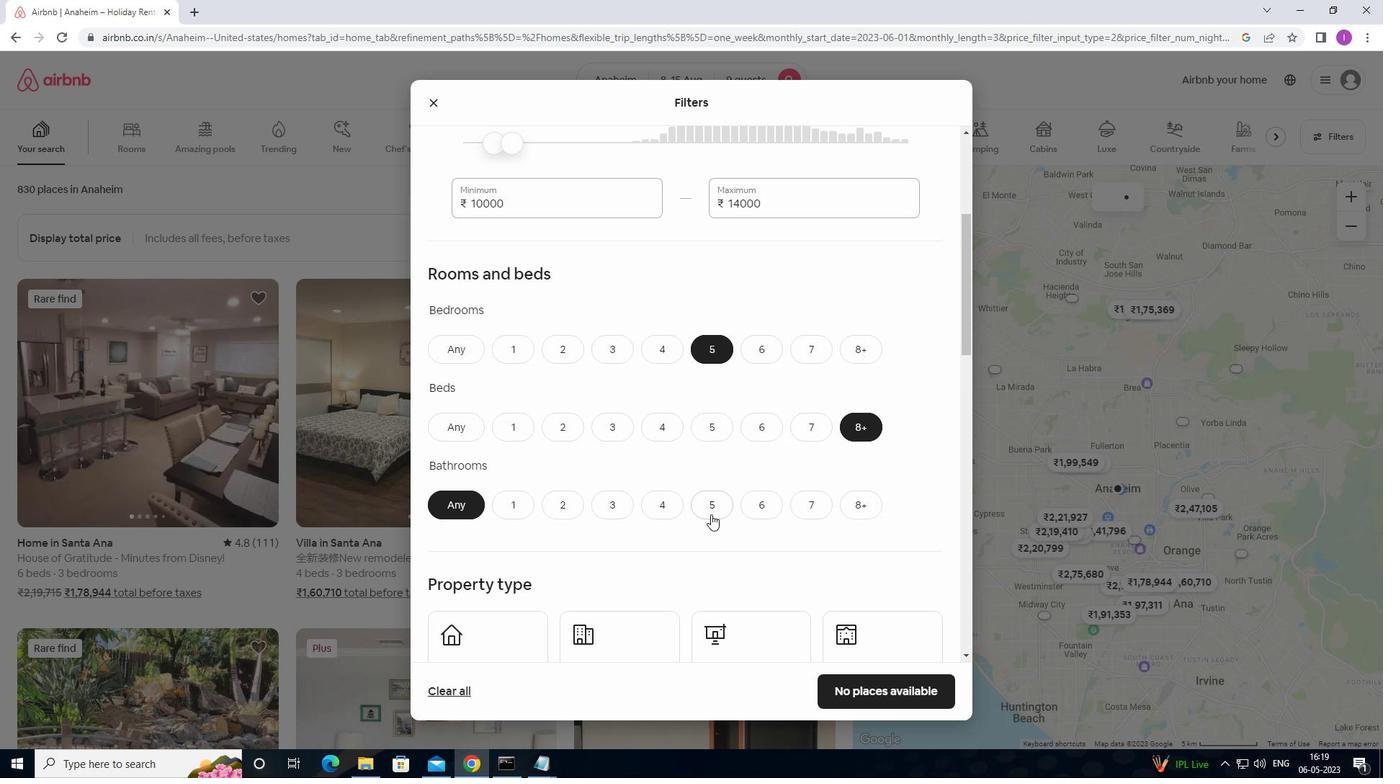 
Action: Mouse moved to (757, 544)
Screenshot: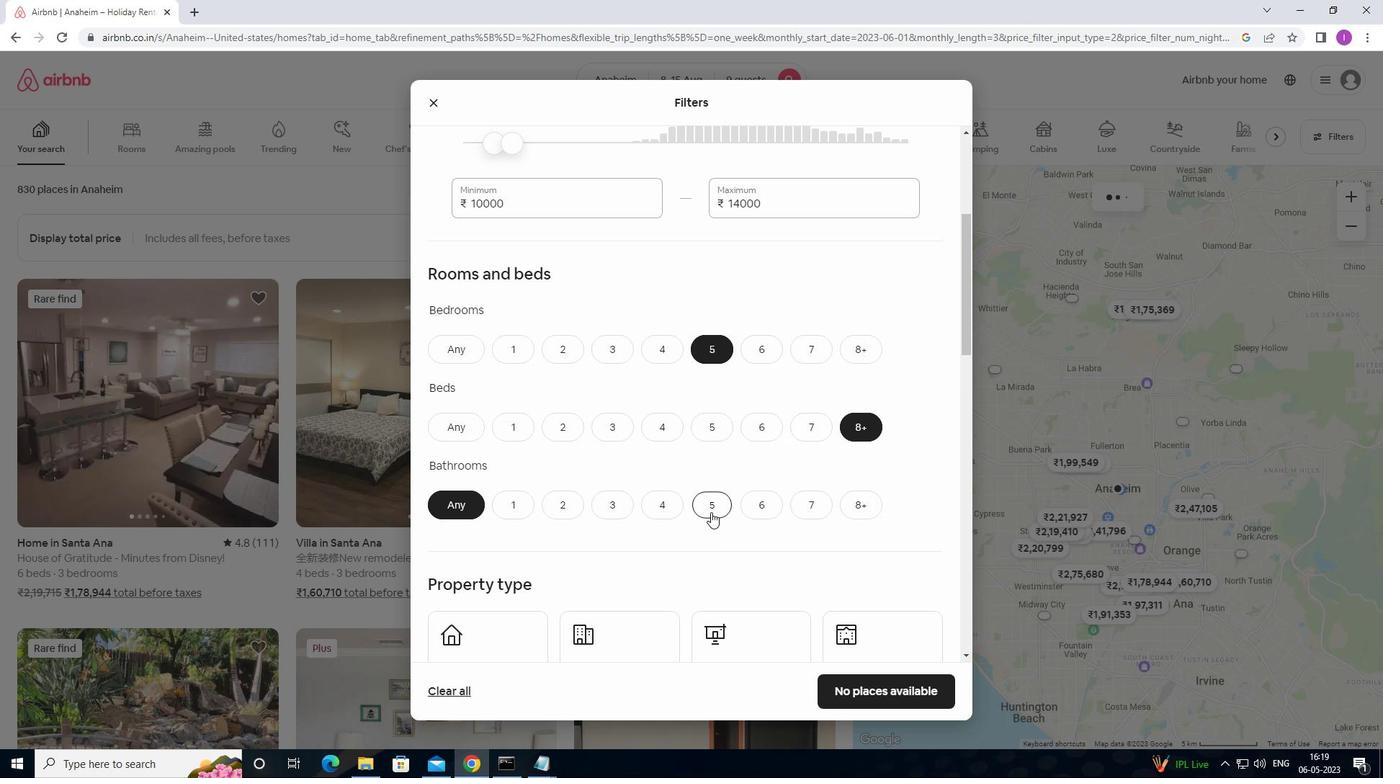 
Action: Mouse scrolled (757, 544) with delta (0, 0)
Screenshot: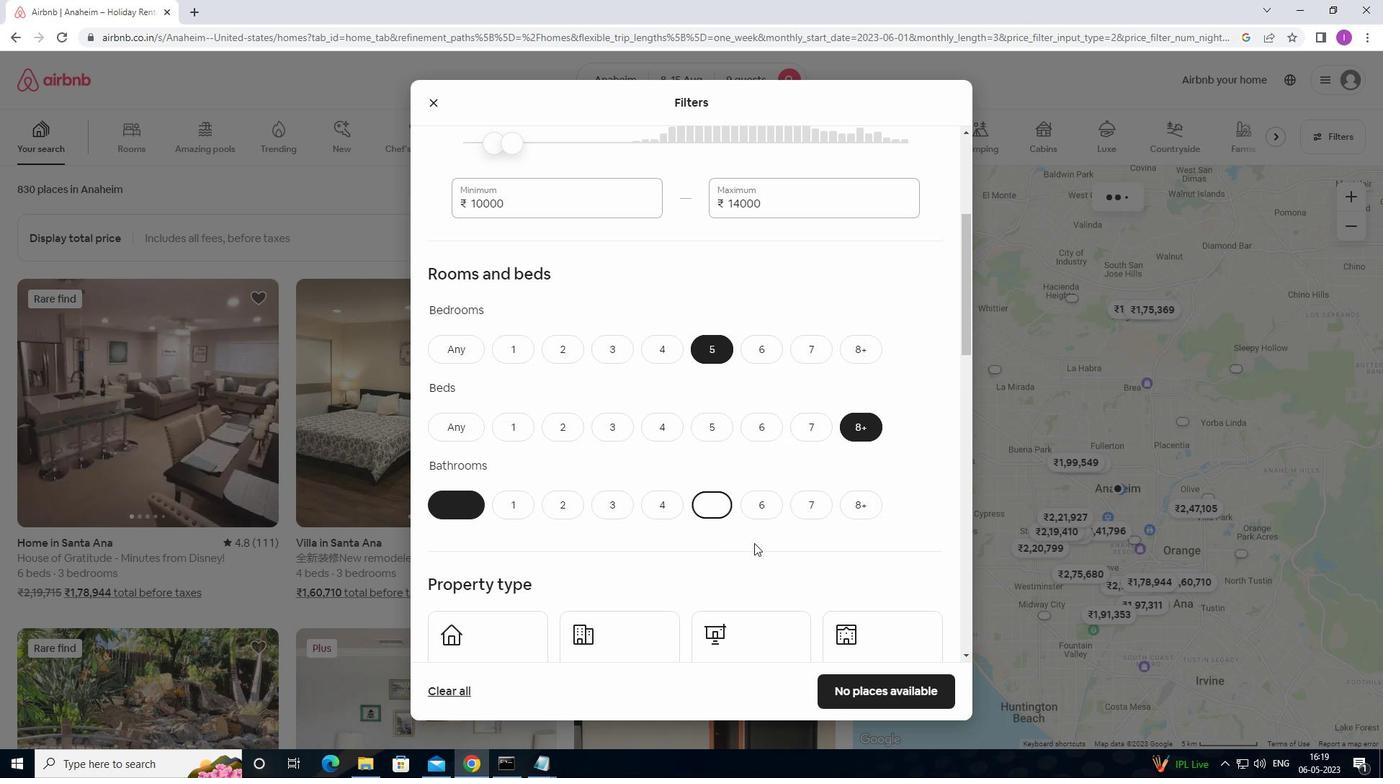 
Action: Mouse scrolled (757, 544) with delta (0, 0)
Screenshot: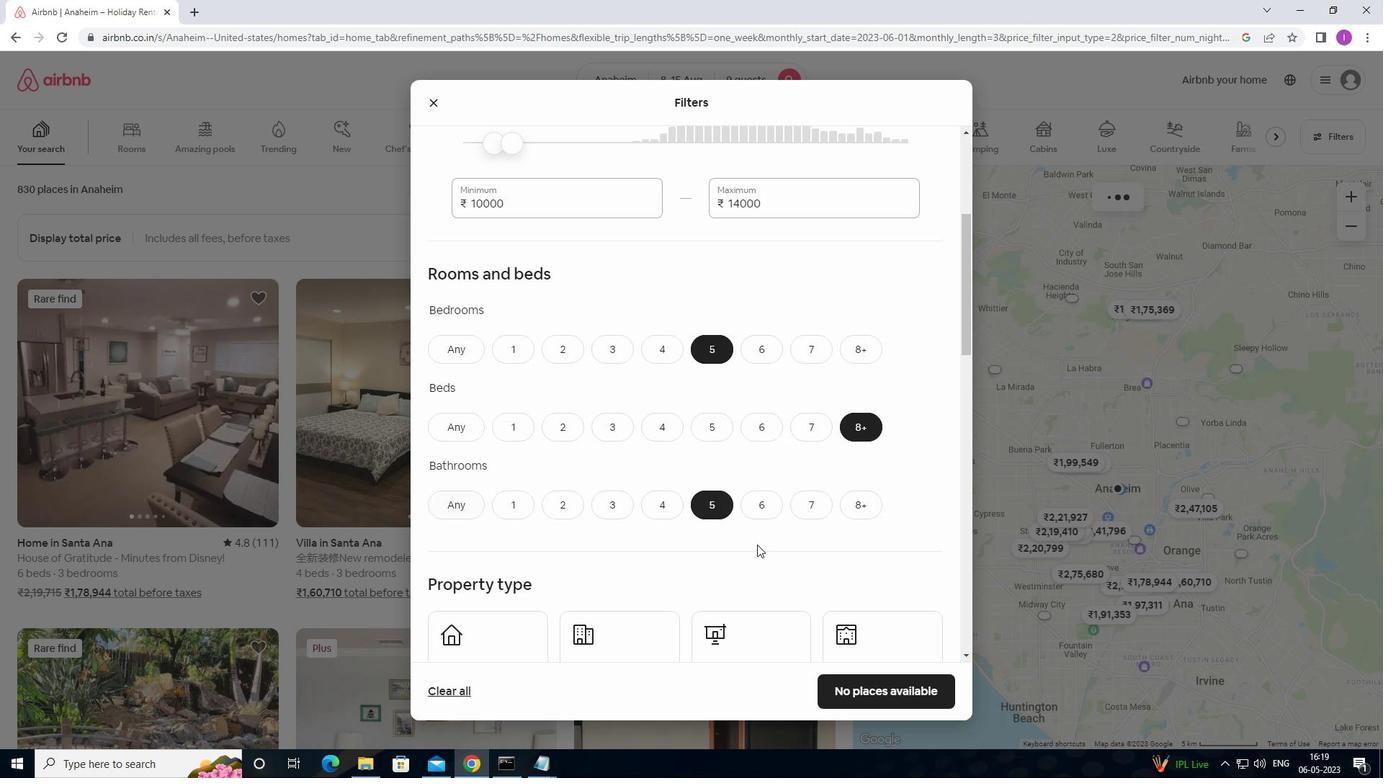 
Action: Mouse moved to (758, 544)
Screenshot: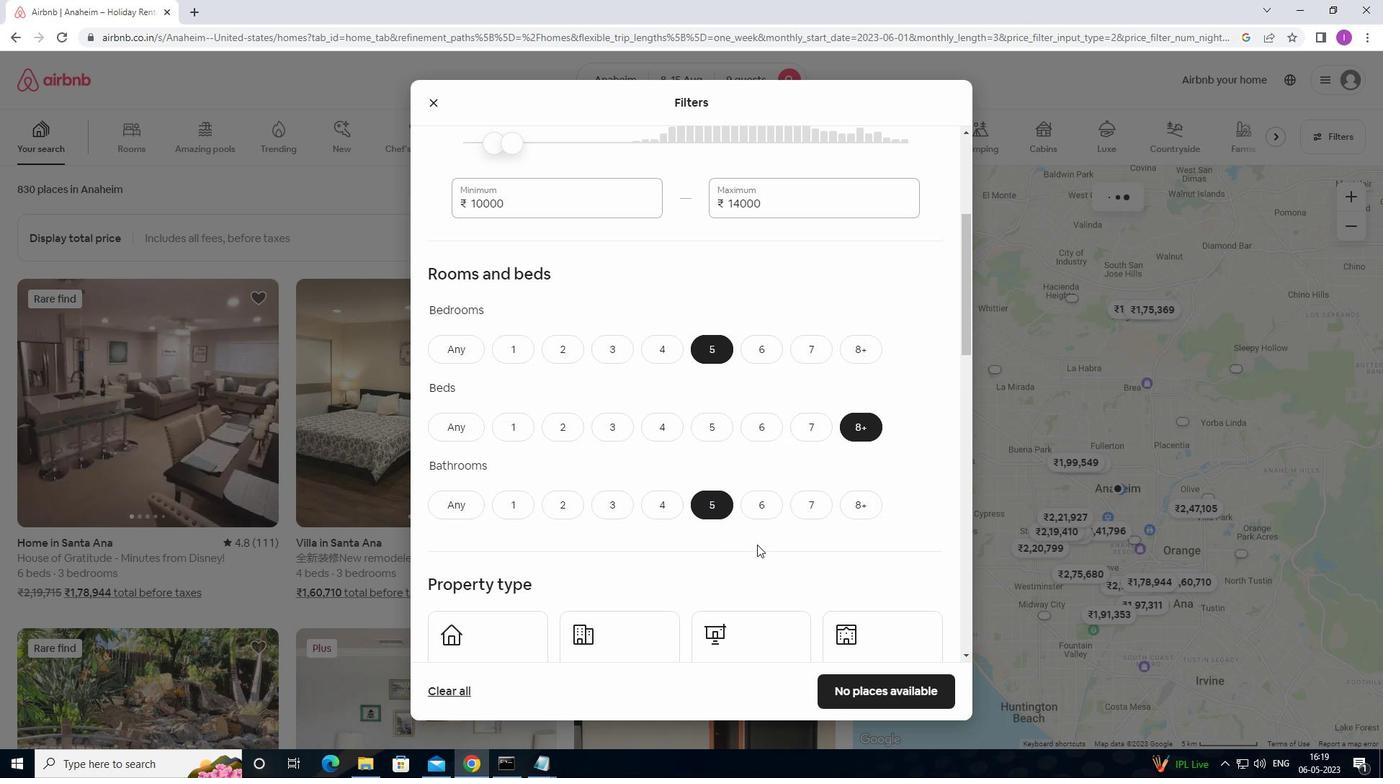 
Action: Mouse scrolled (758, 544) with delta (0, 0)
Screenshot: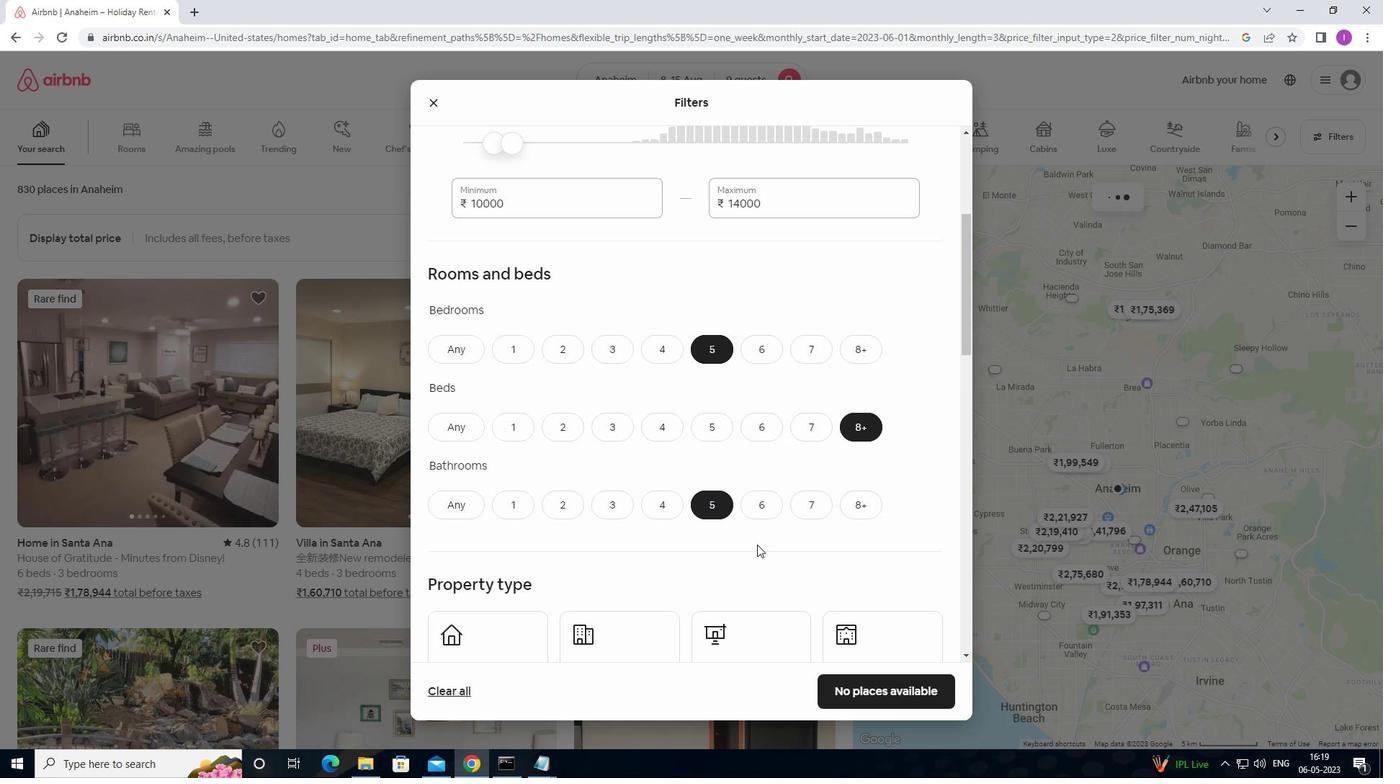 
Action: Mouse moved to (510, 461)
Screenshot: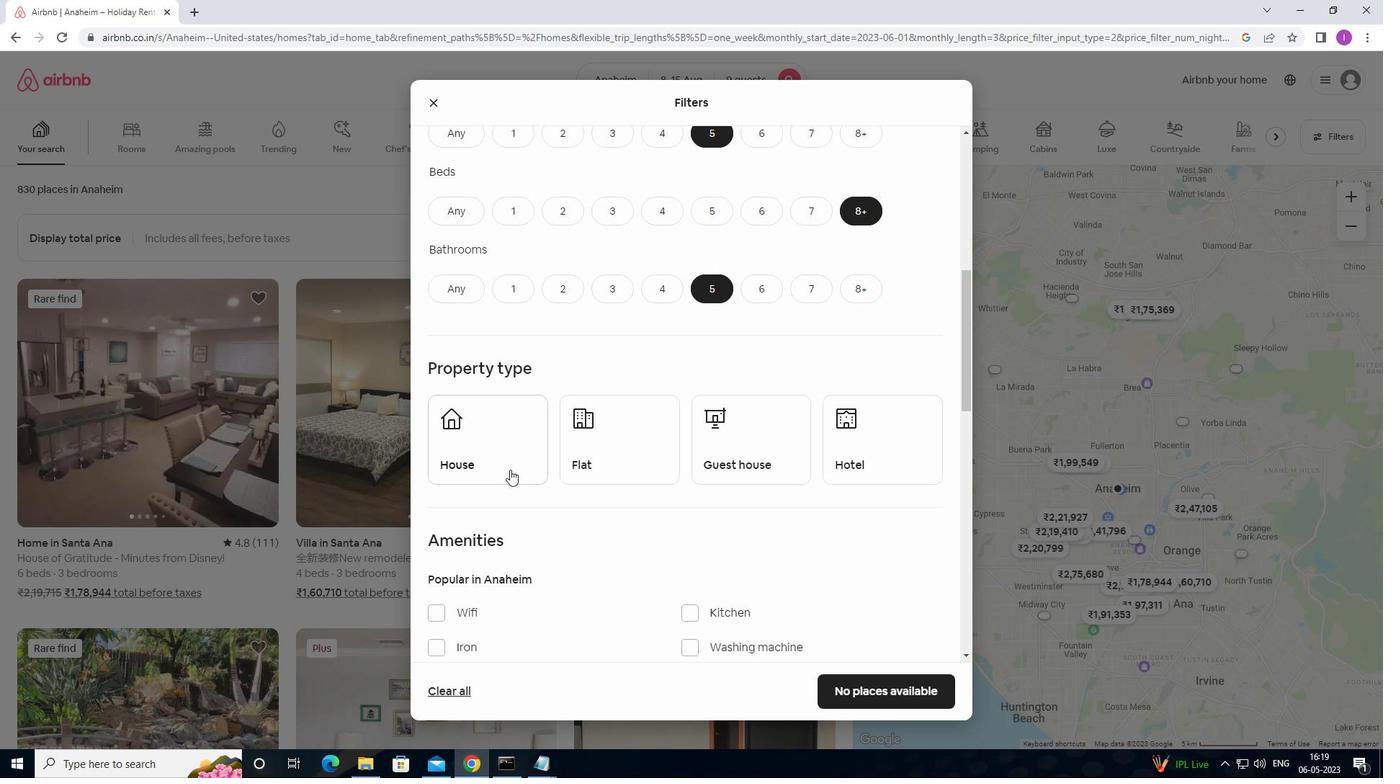 
Action: Mouse pressed left at (510, 461)
Screenshot: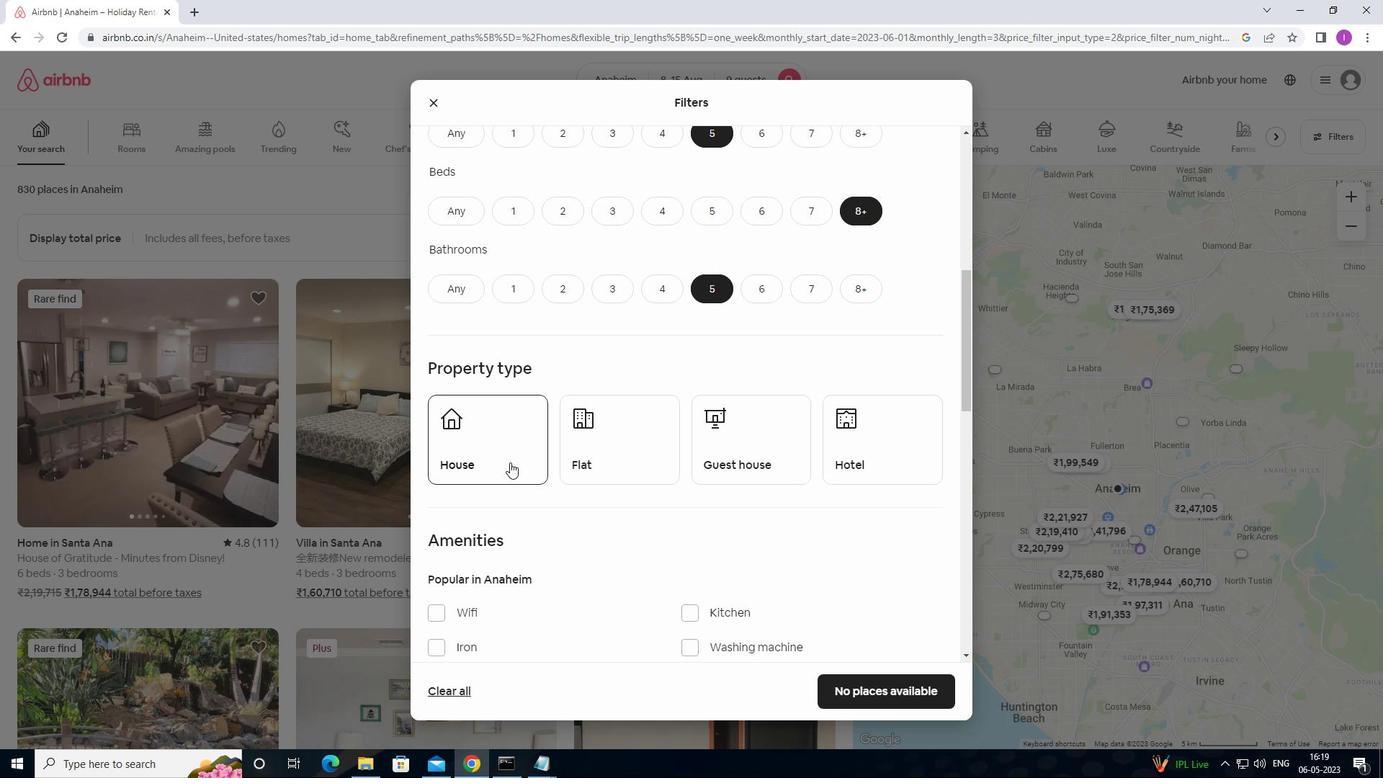 
Action: Mouse moved to (603, 459)
Screenshot: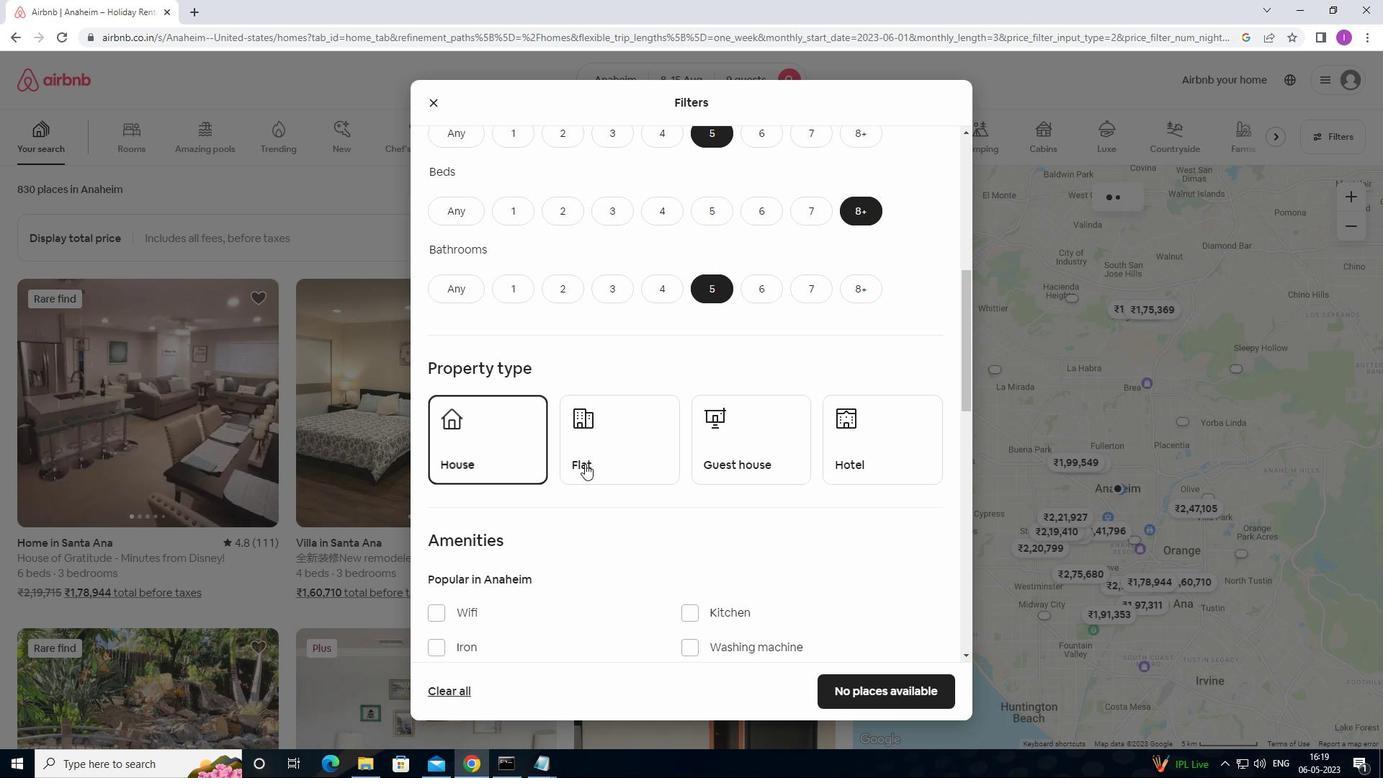 
Action: Mouse pressed left at (603, 459)
Screenshot: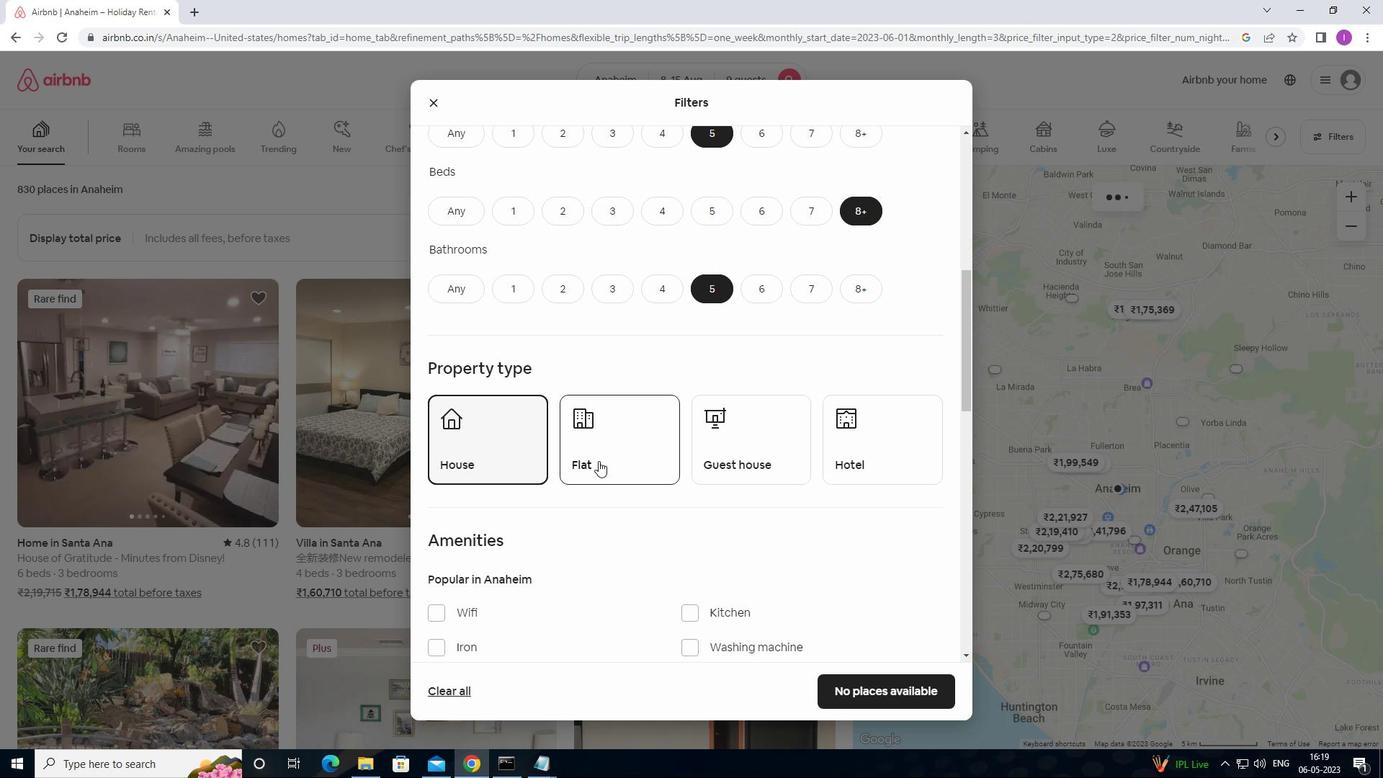 
Action: Mouse moved to (769, 454)
Screenshot: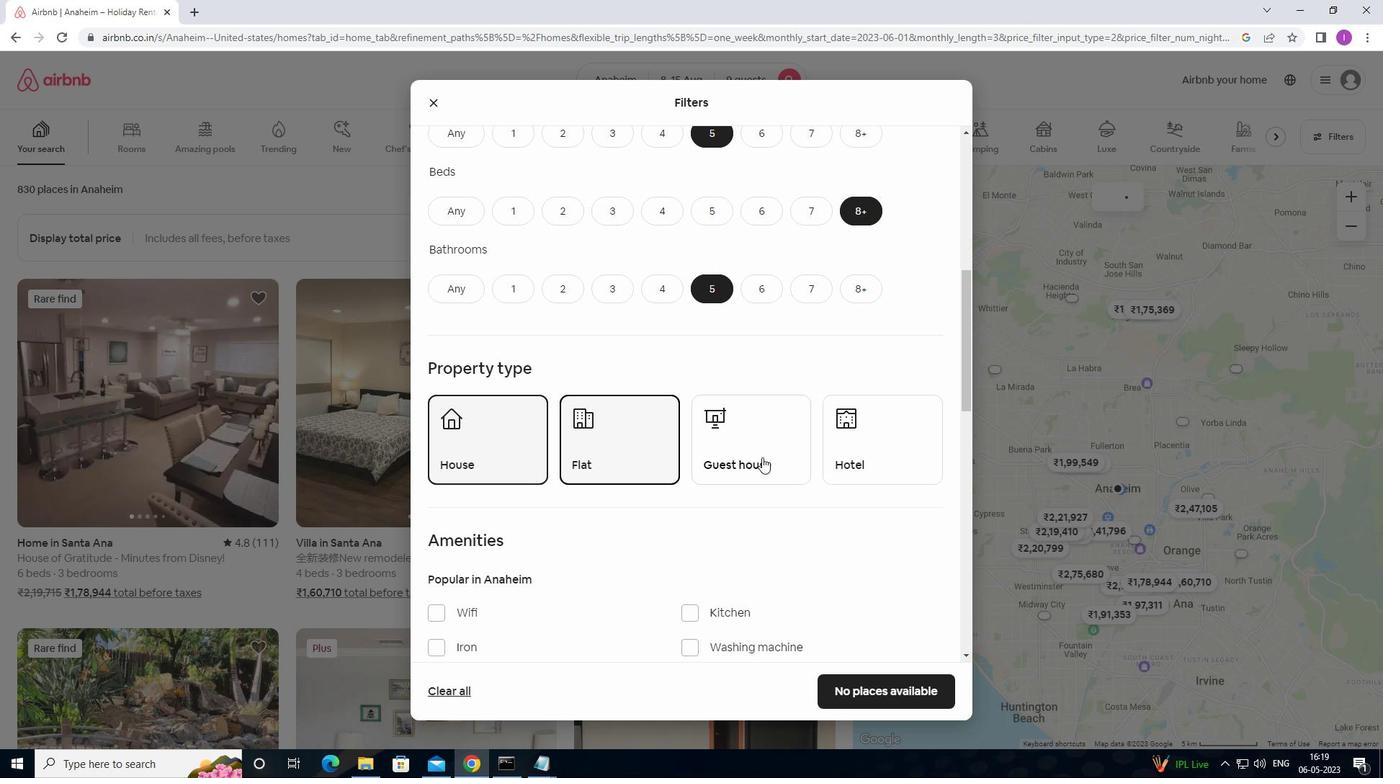 
Action: Mouse pressed left at (769, 454)
Screenshot: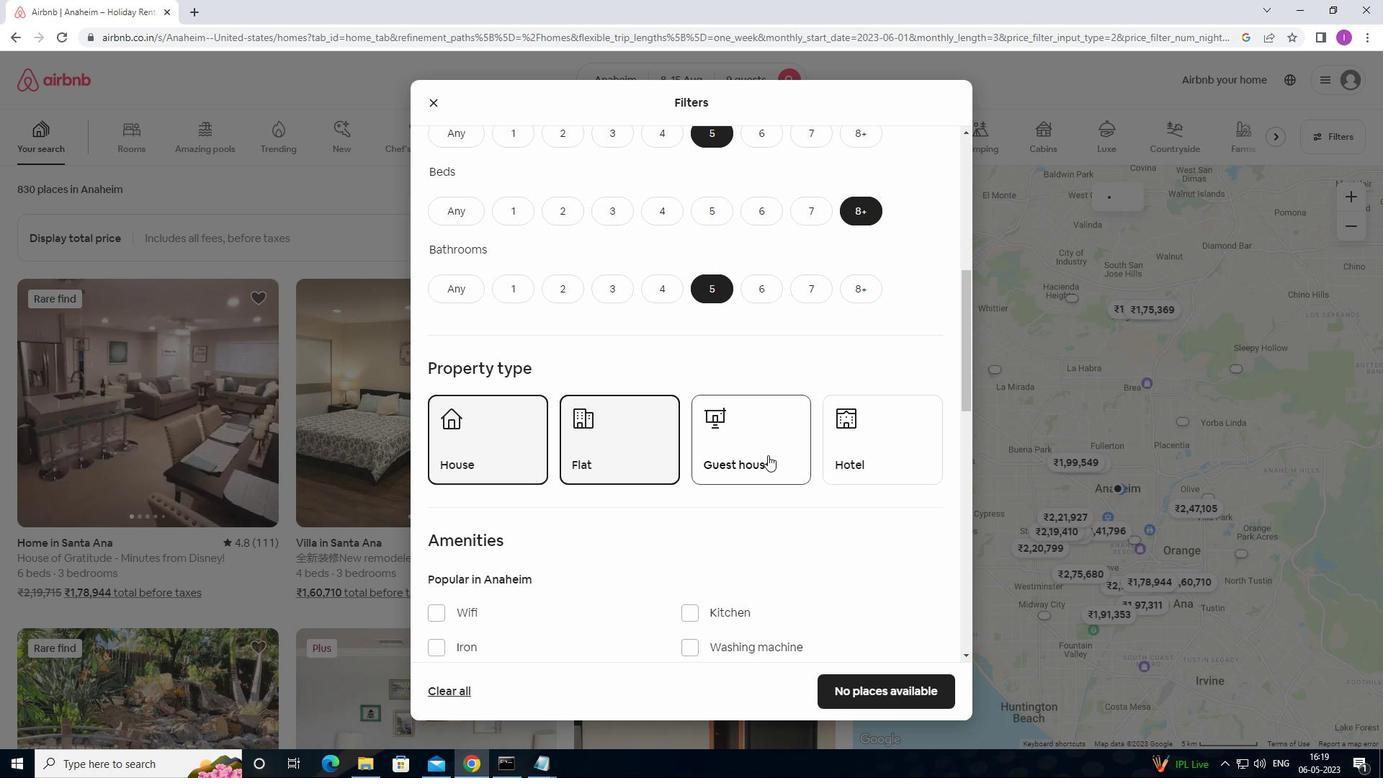 
Action: Mouse moved to (744, 512)
Screenshot: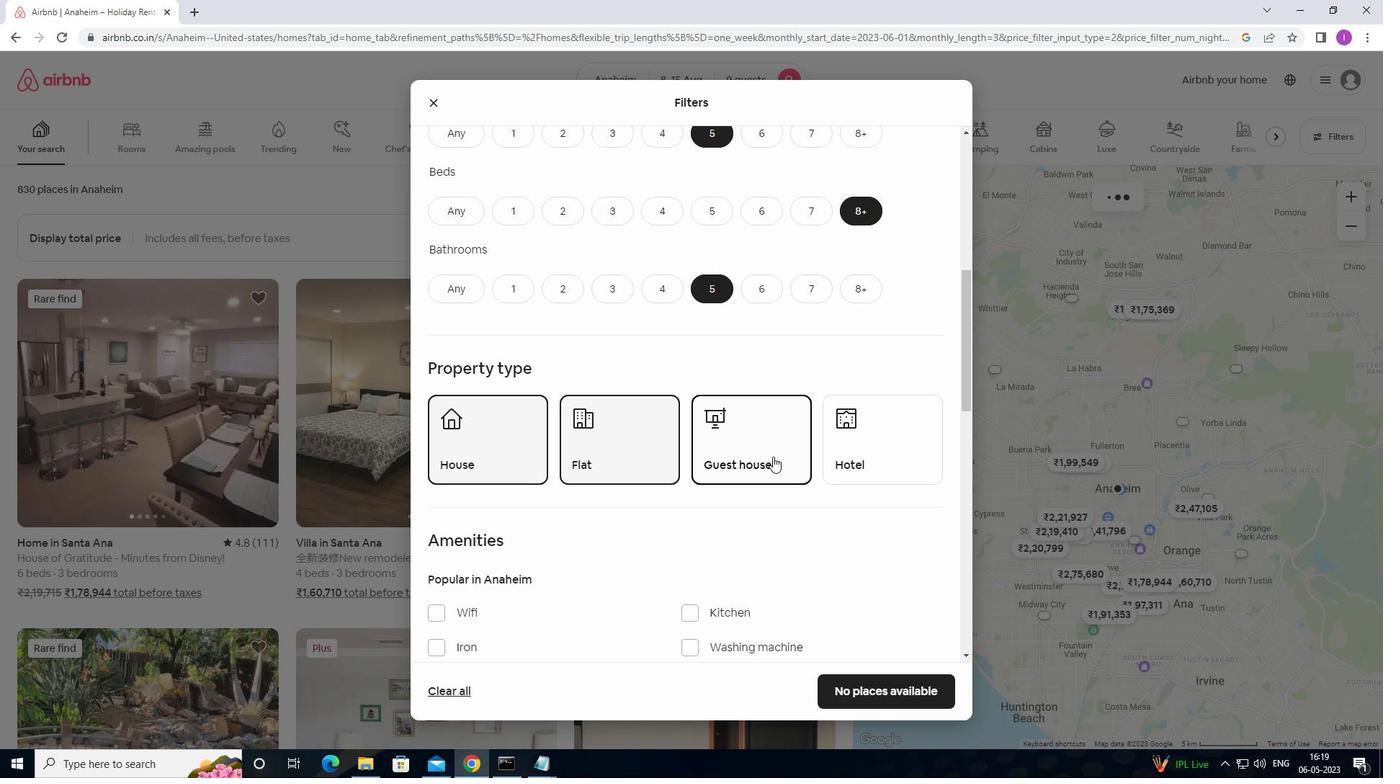 
Action: Mouse scrolled (744, 511) with delta (0, 0)
Screenshot: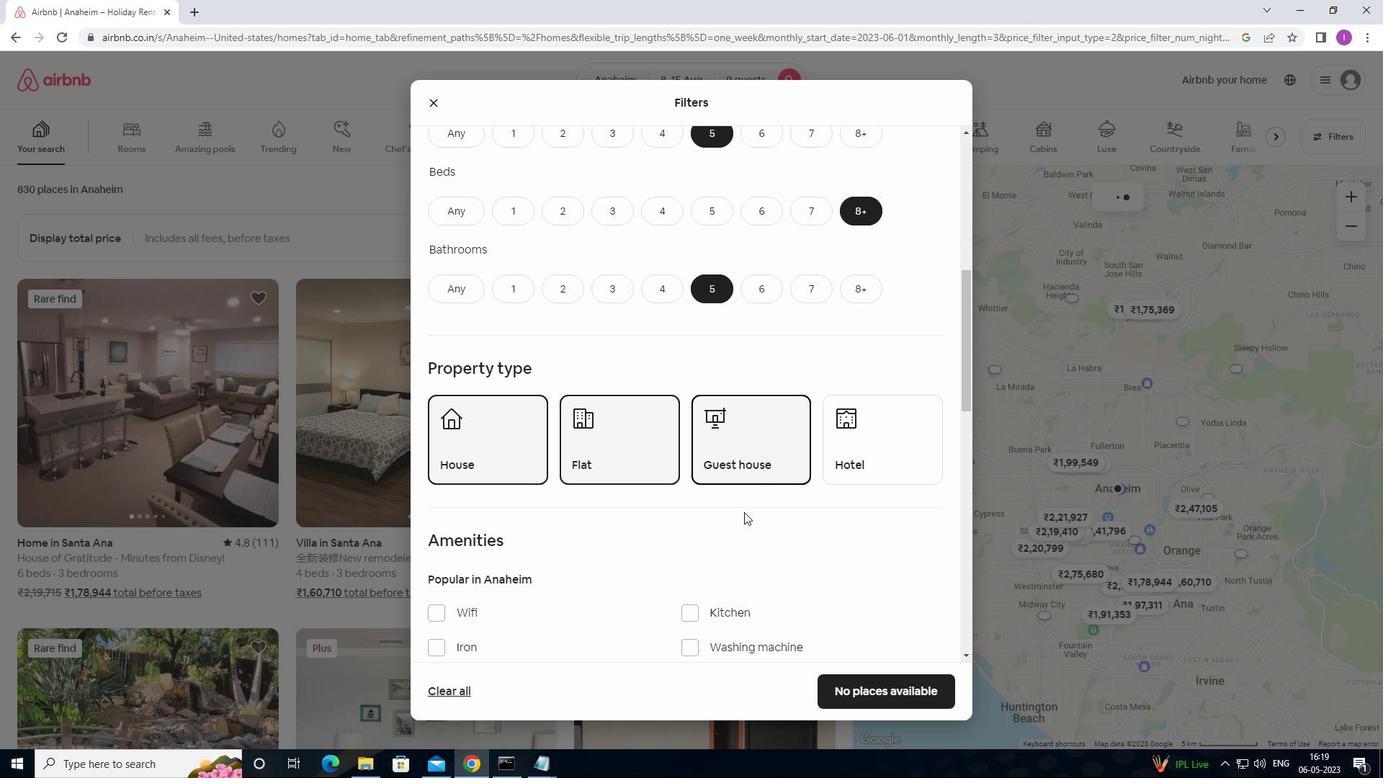 
Action: Mouse moved to (744, 513)
Screenshot: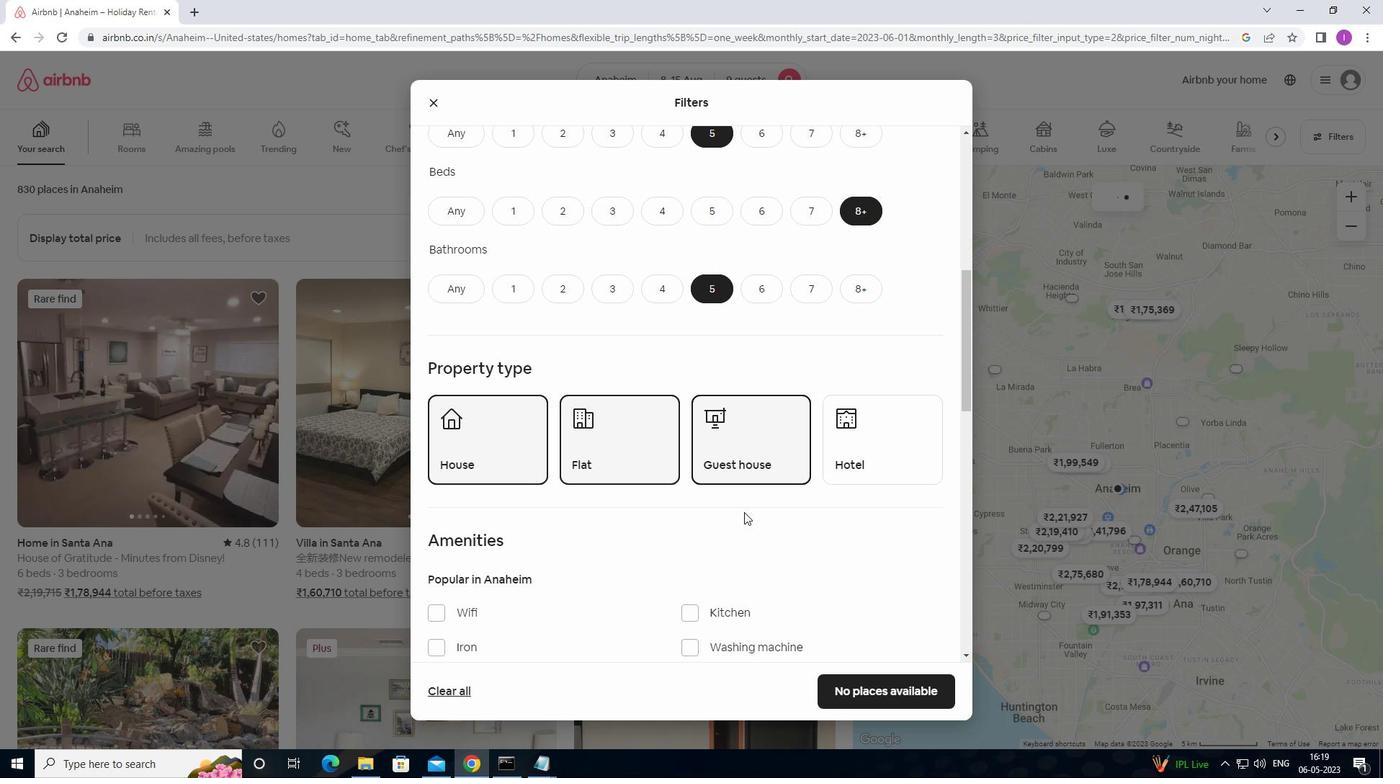 
Action: Mouse scrolled (744, 512) with delta (0, 0)
Screenshot: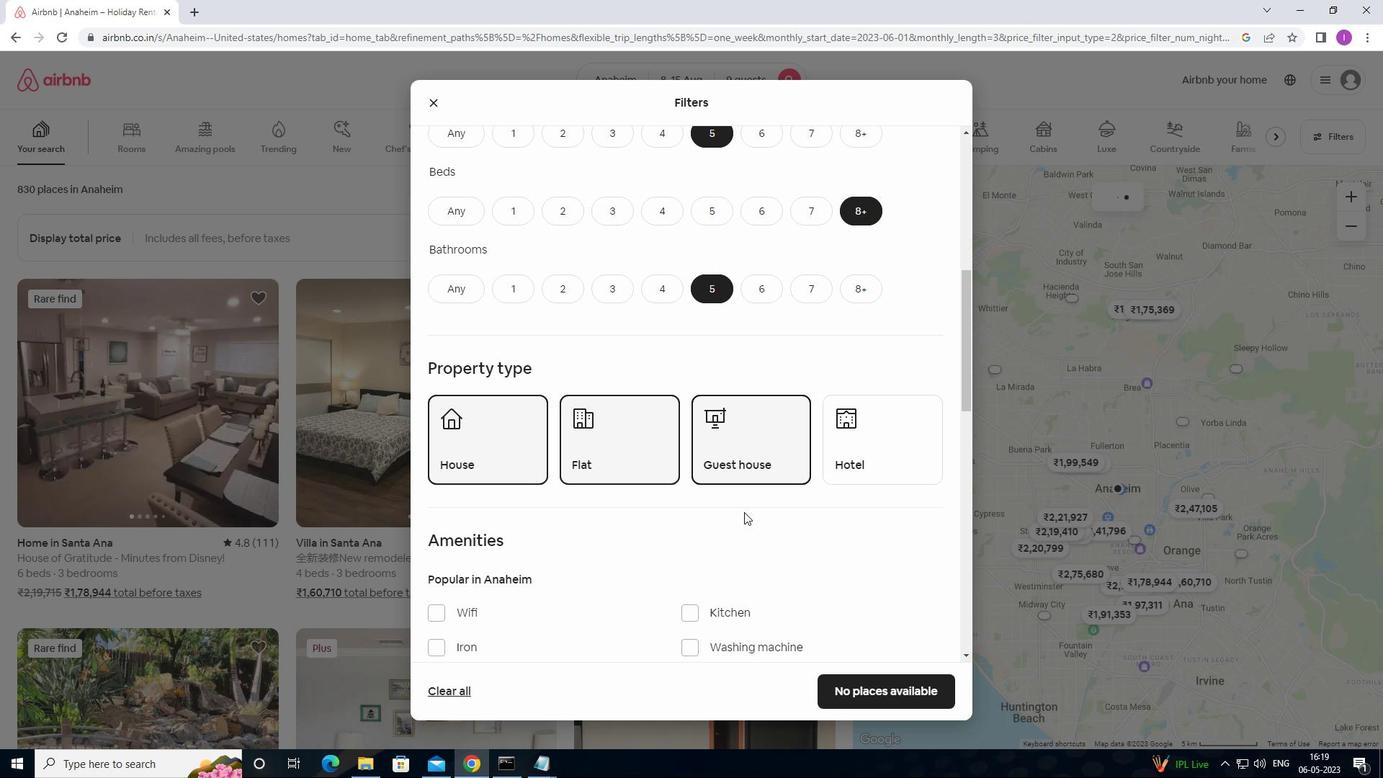 
Action: Mouse moved to (756, 501)
Screenshot: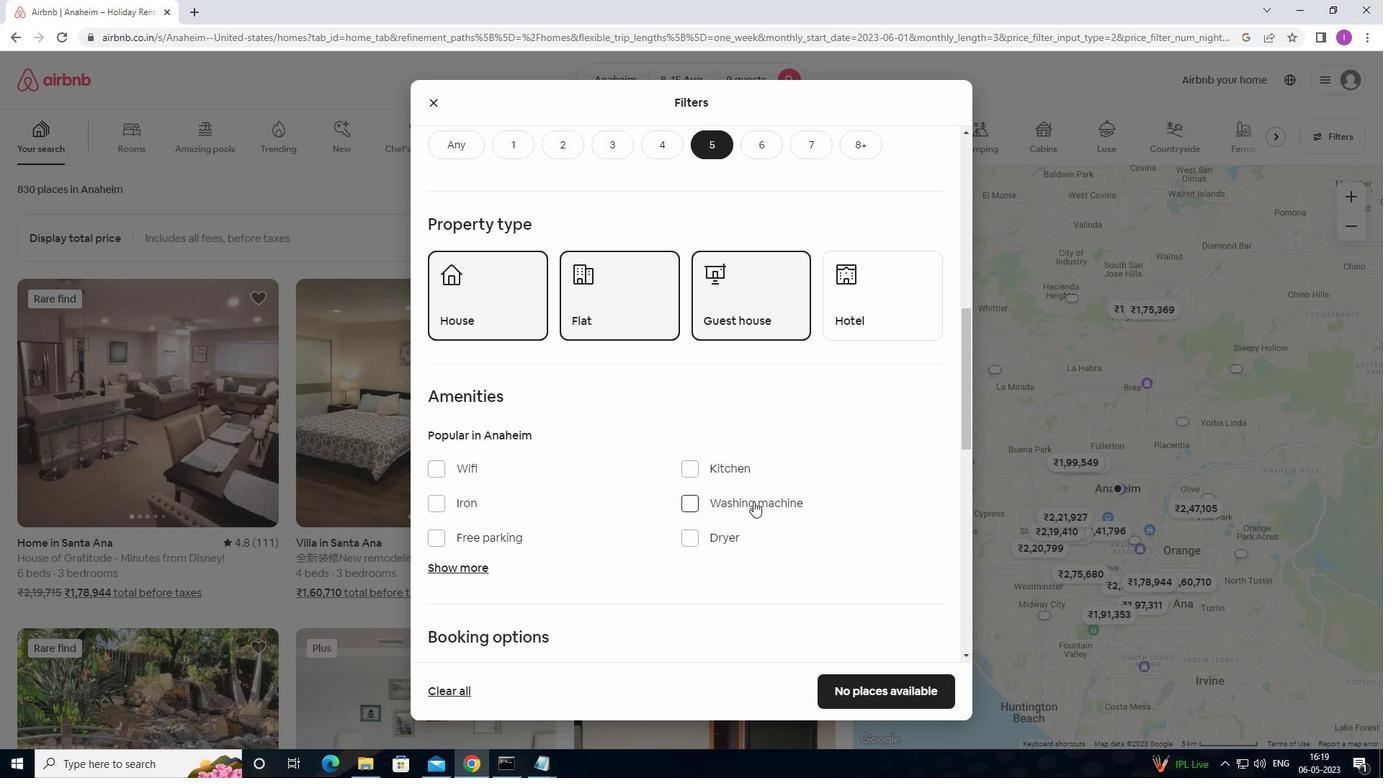
Action: Mouse scrolled (756, 500) with delta (0, 0)
Screenshot: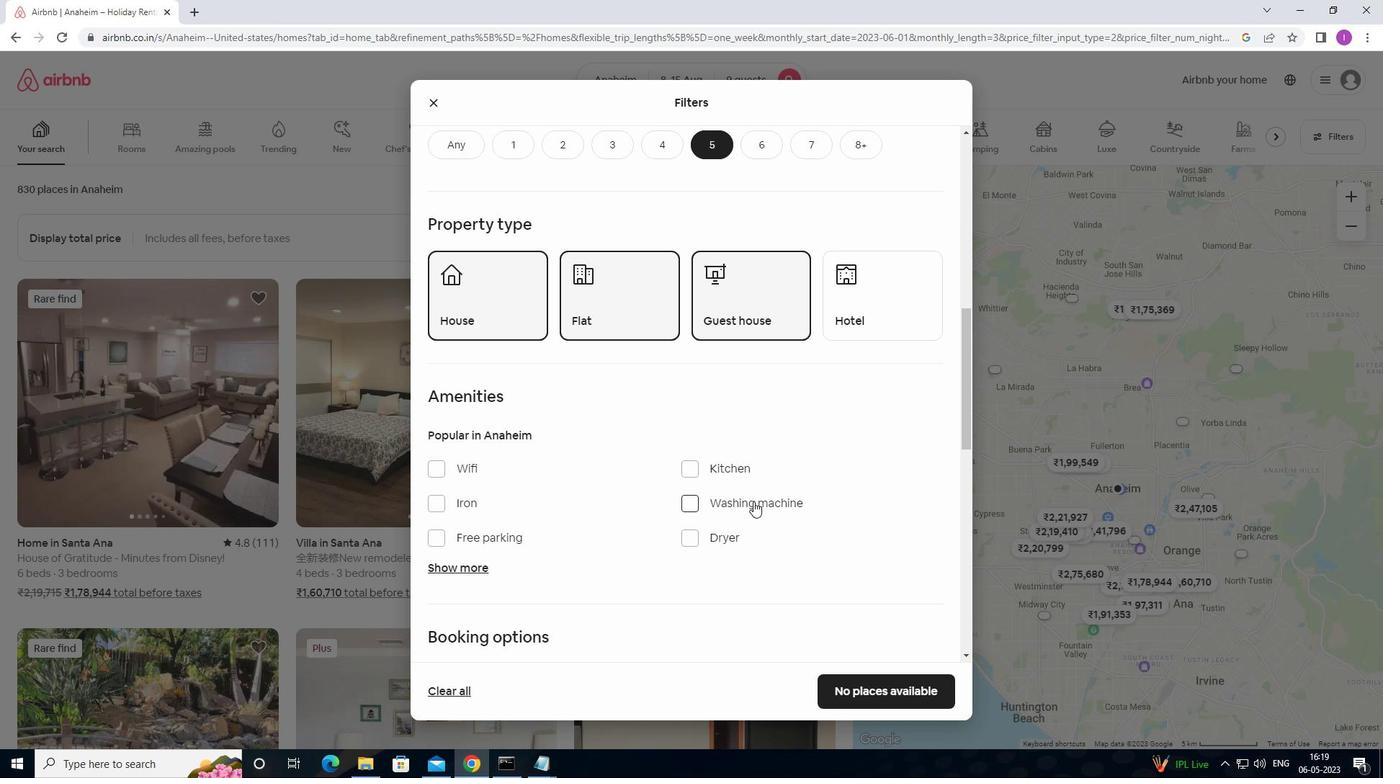 
Action: Mouse scrolled (756, 500) with delta (0, 0)
Screenshot: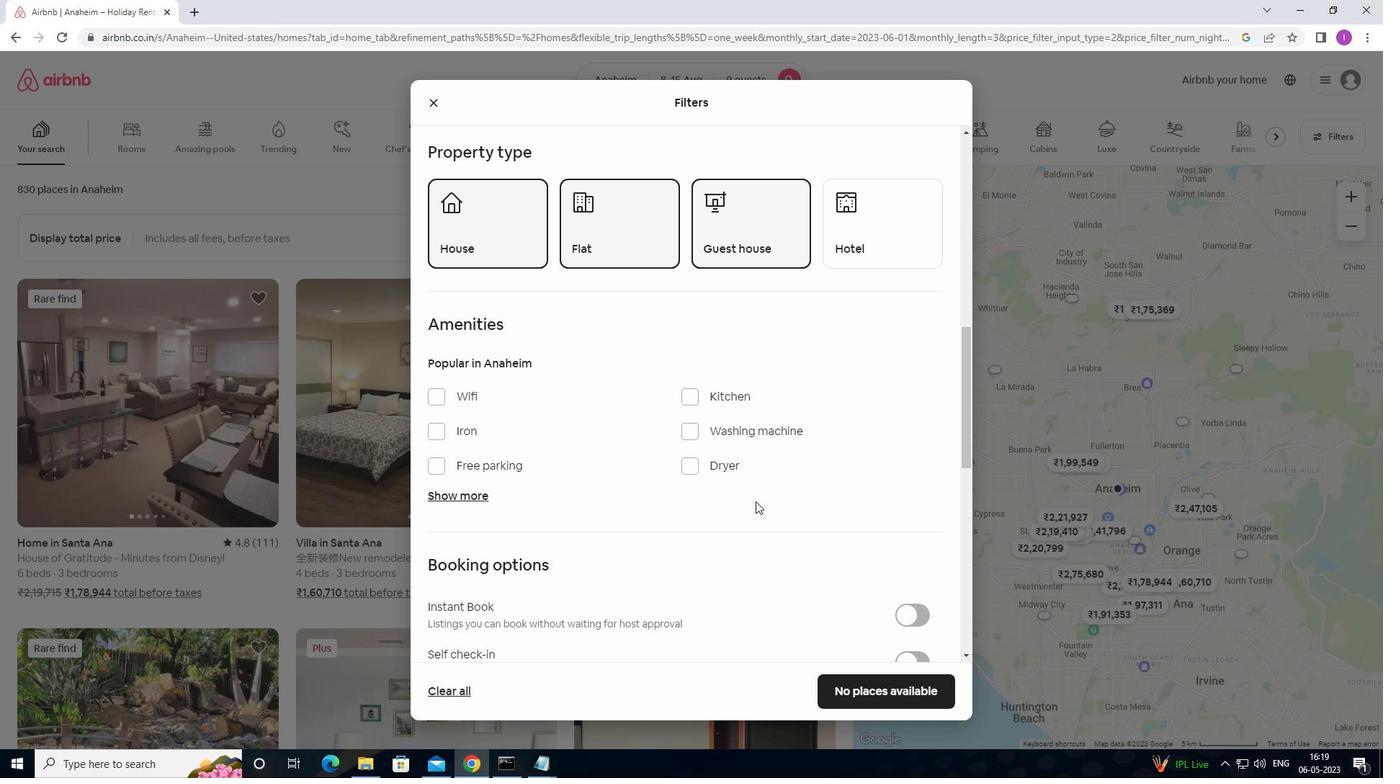 
Action: Mouse moved to (441, 324)
Screenshot: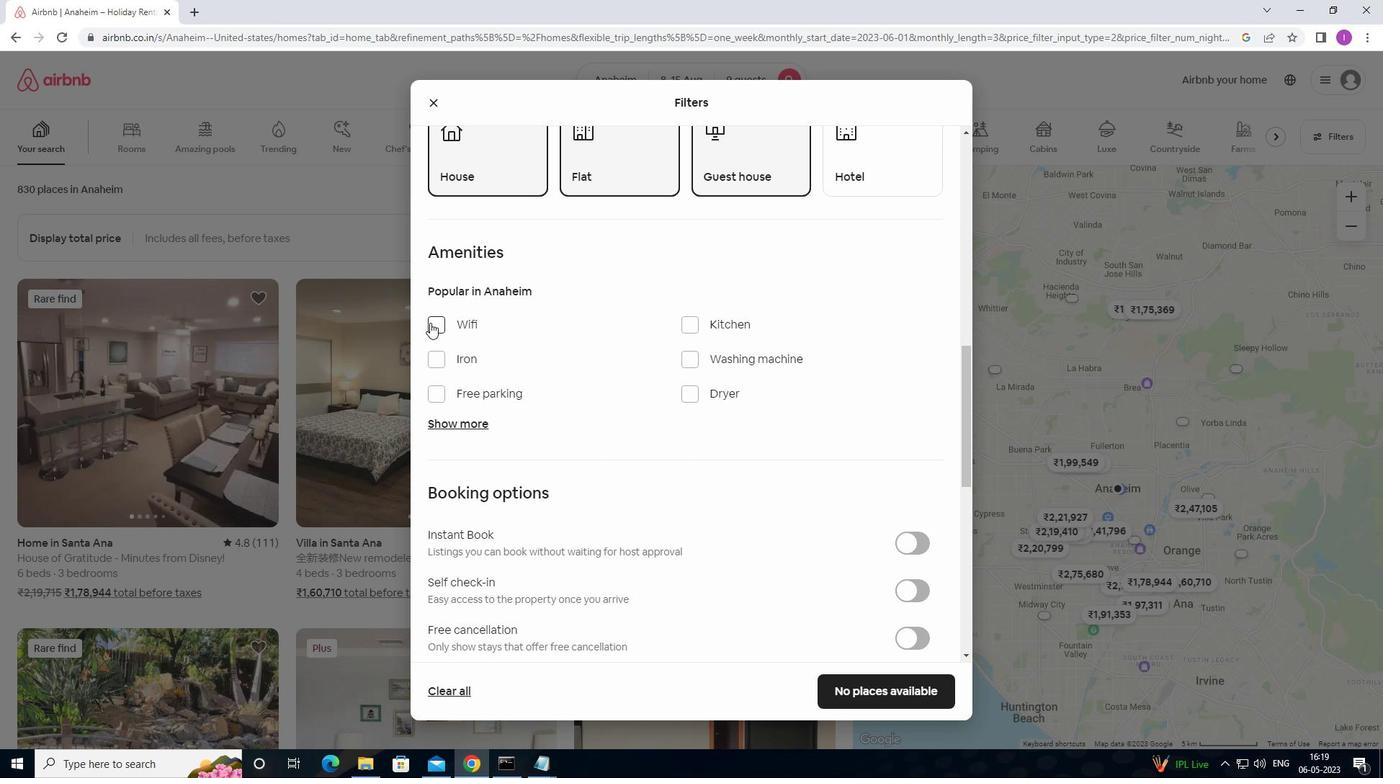 
Action: Mouse pressed left at (441, 324)
Screenshot: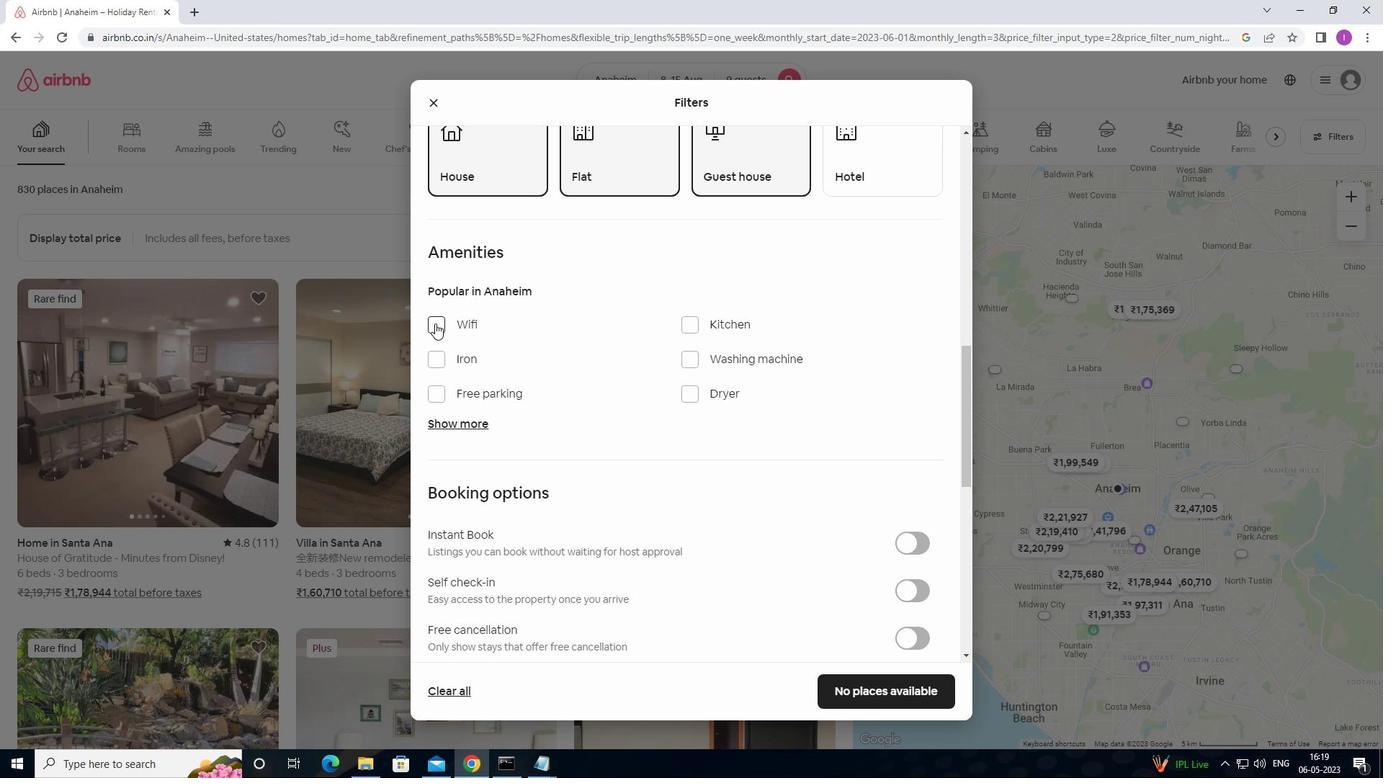 
Action: Mouse moved to (570, 429)
Screenshot: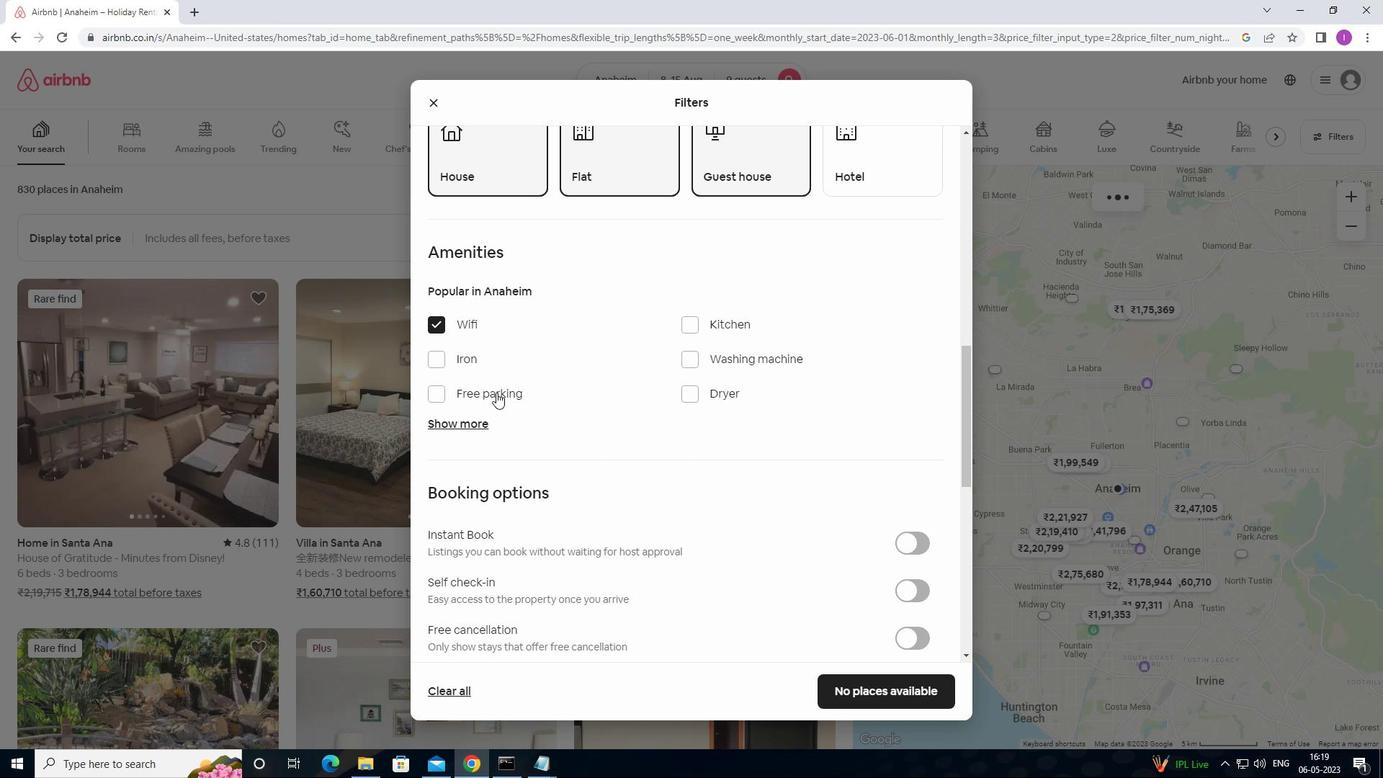 
Action: Mouse scrolled (570, 428) with delta (0, 0)
Screenshot: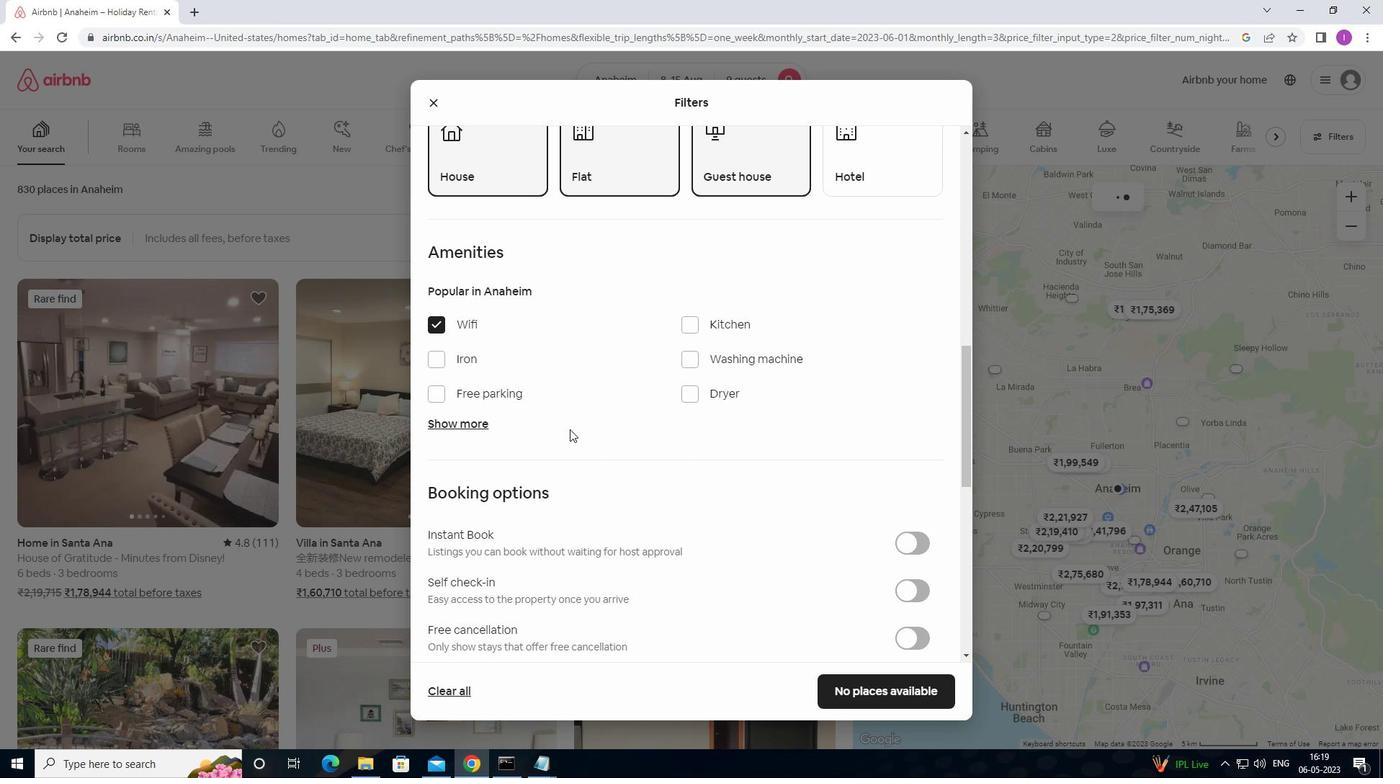 
Action: Mouse scrolled (570, 428) with delta (0, 0)
Screenshot: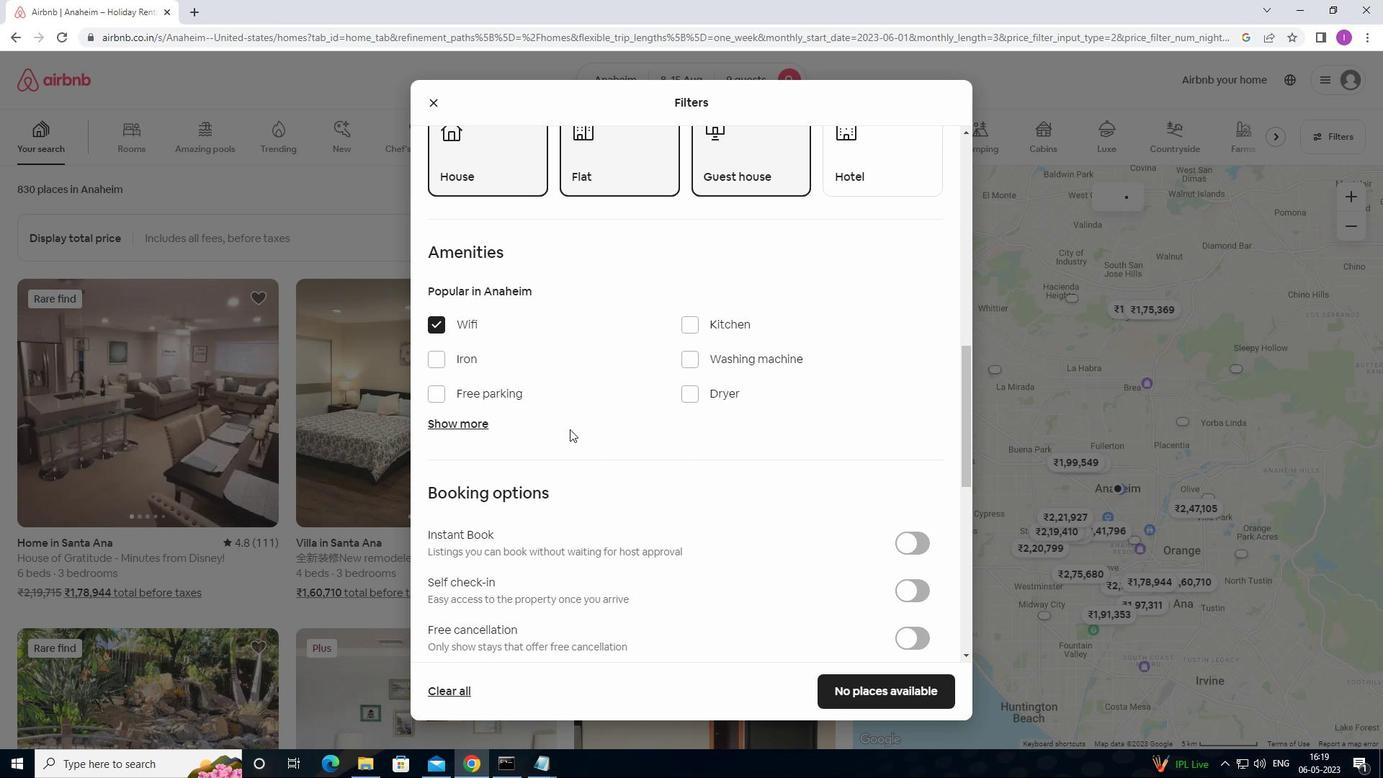 
Action: Mouse moved to (912, 446)
Screenshot: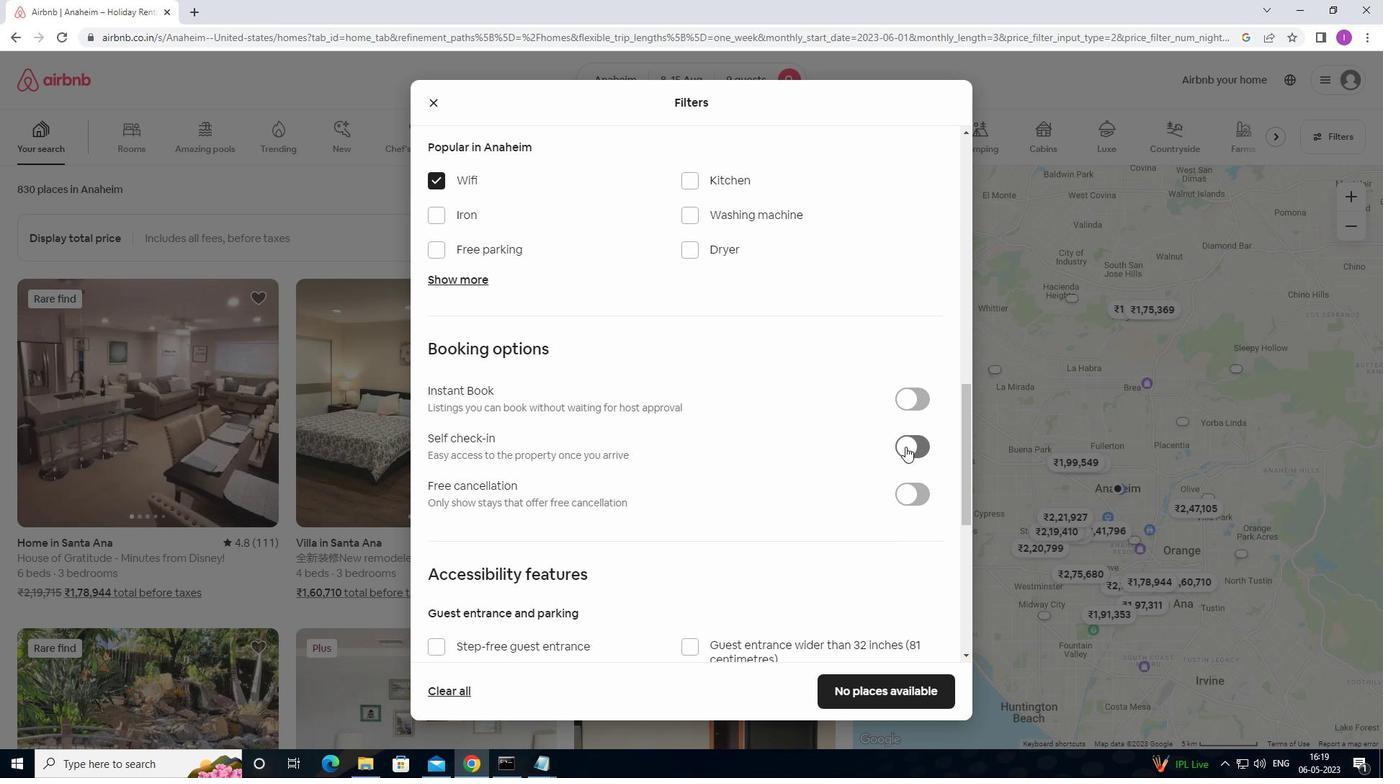 
Action: Mouse pressed left at (912, 446)
Screenshot: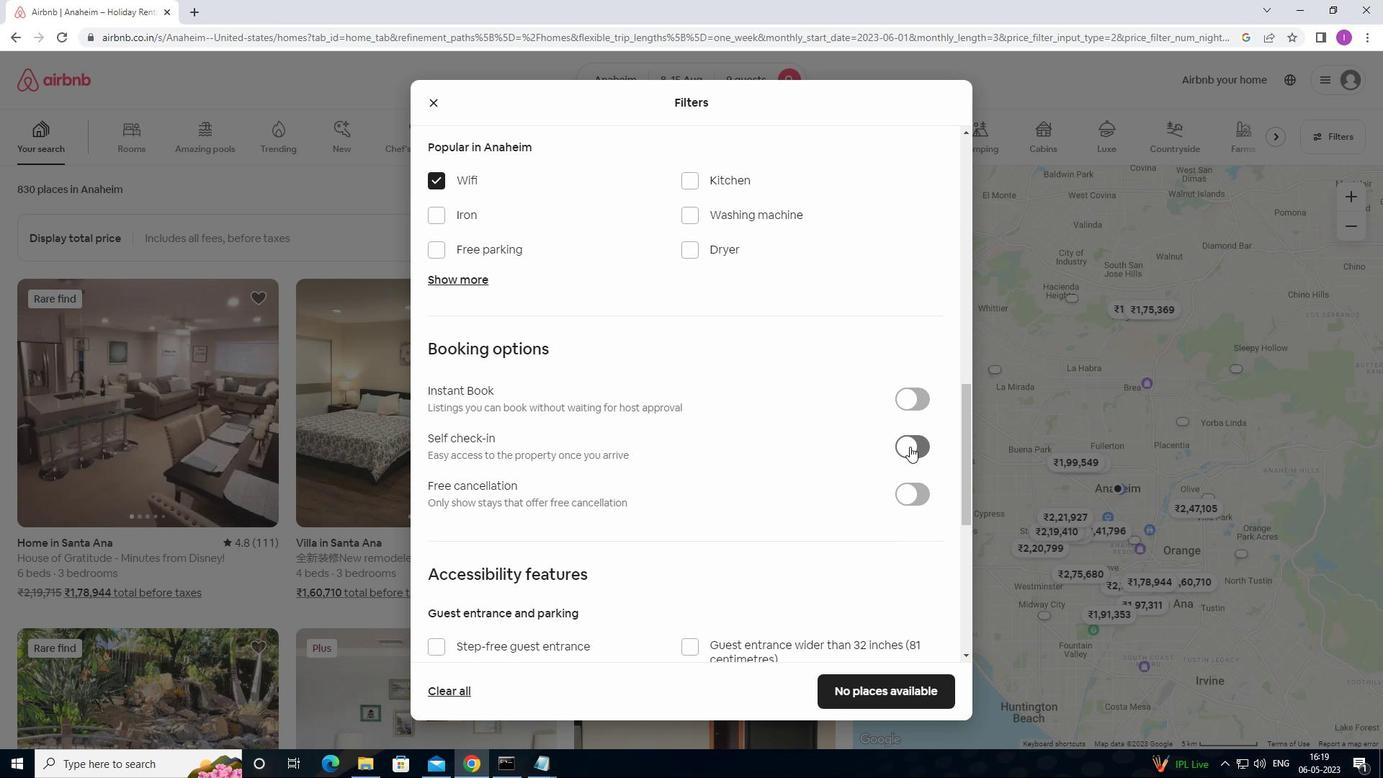 
Action: Mouse moved to (583, 590)
Screenshot: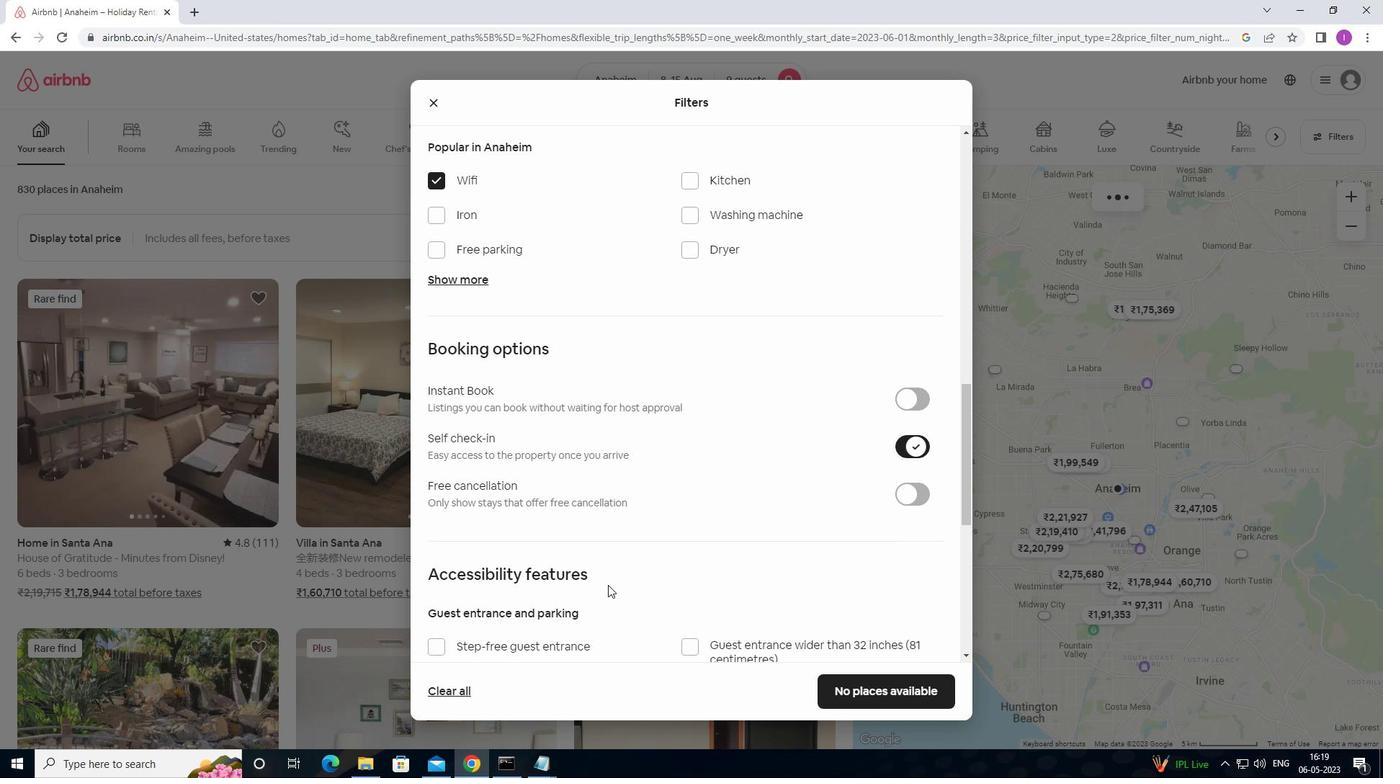 
Action: Mouse scrolled (583, 590) with delta (0, 0)
Screenshot: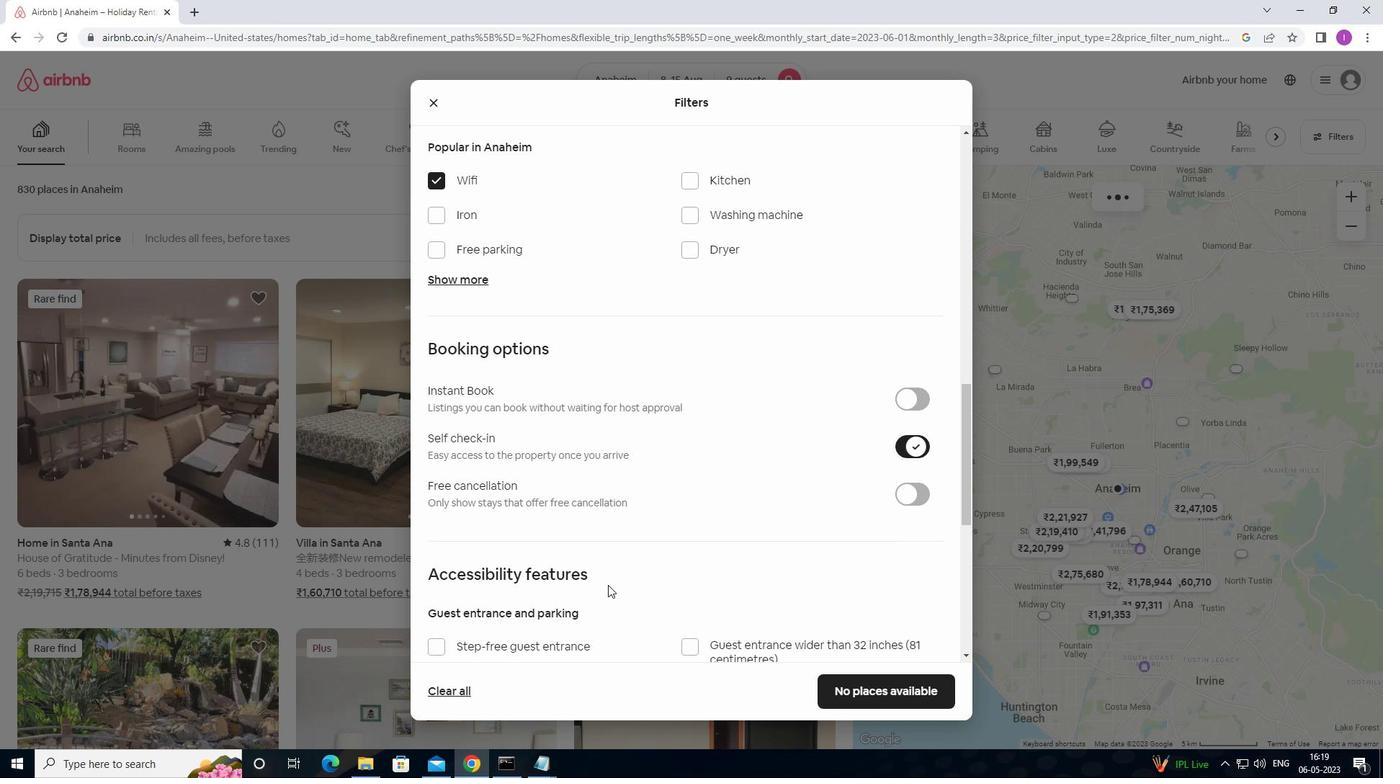 
Action: Mouse moved to (583, 591)
Screenshot: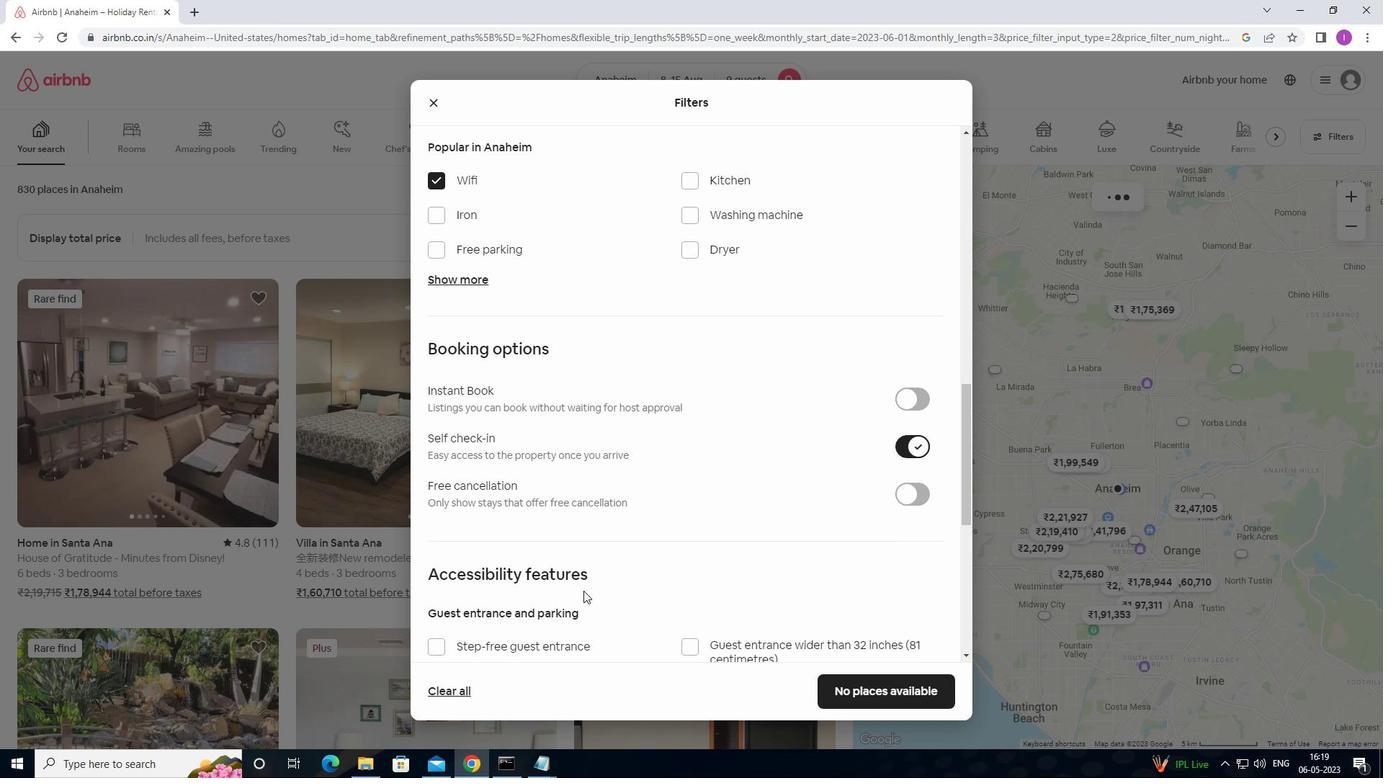 
Action: Mouse scrolled (583, 590) with delta (0, 0)
Screenshot: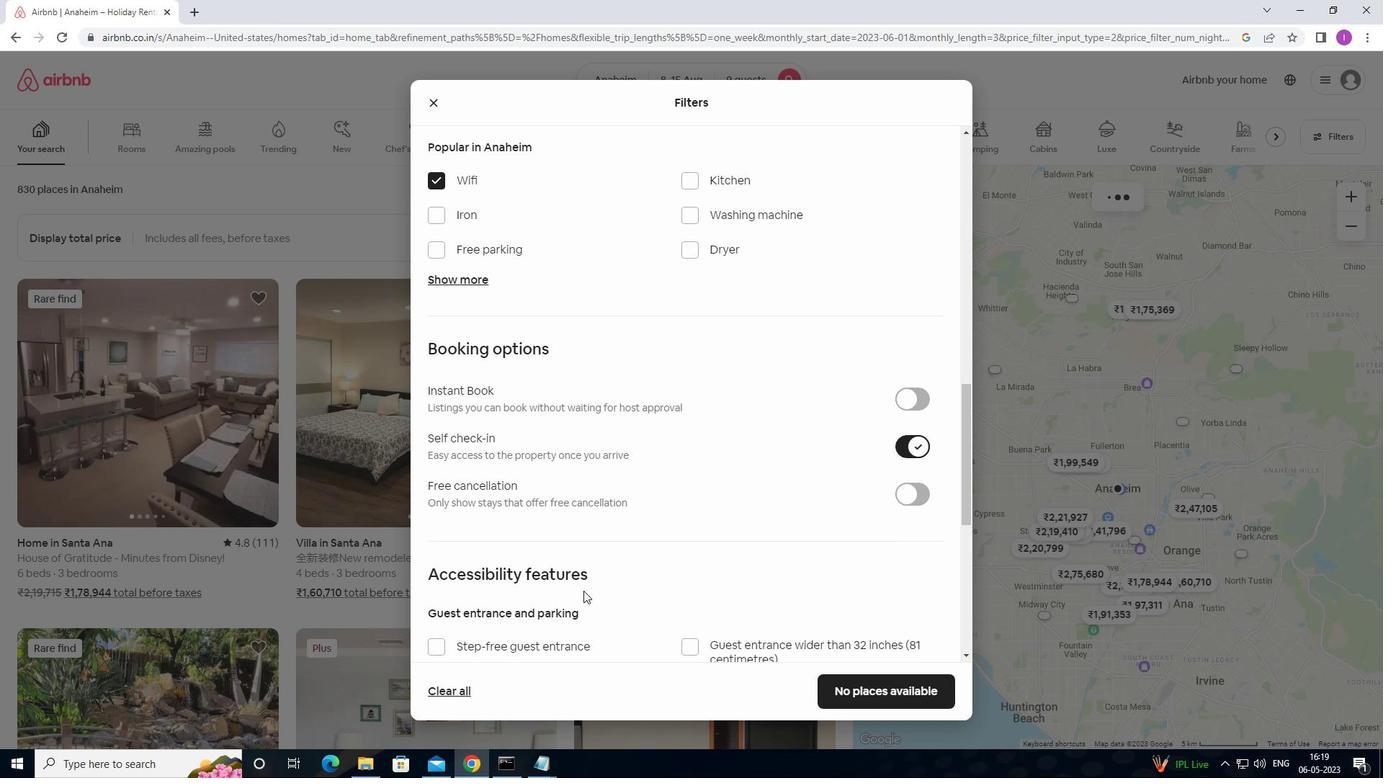 
Action: Mouse moved to (583, 592)
Screenshot: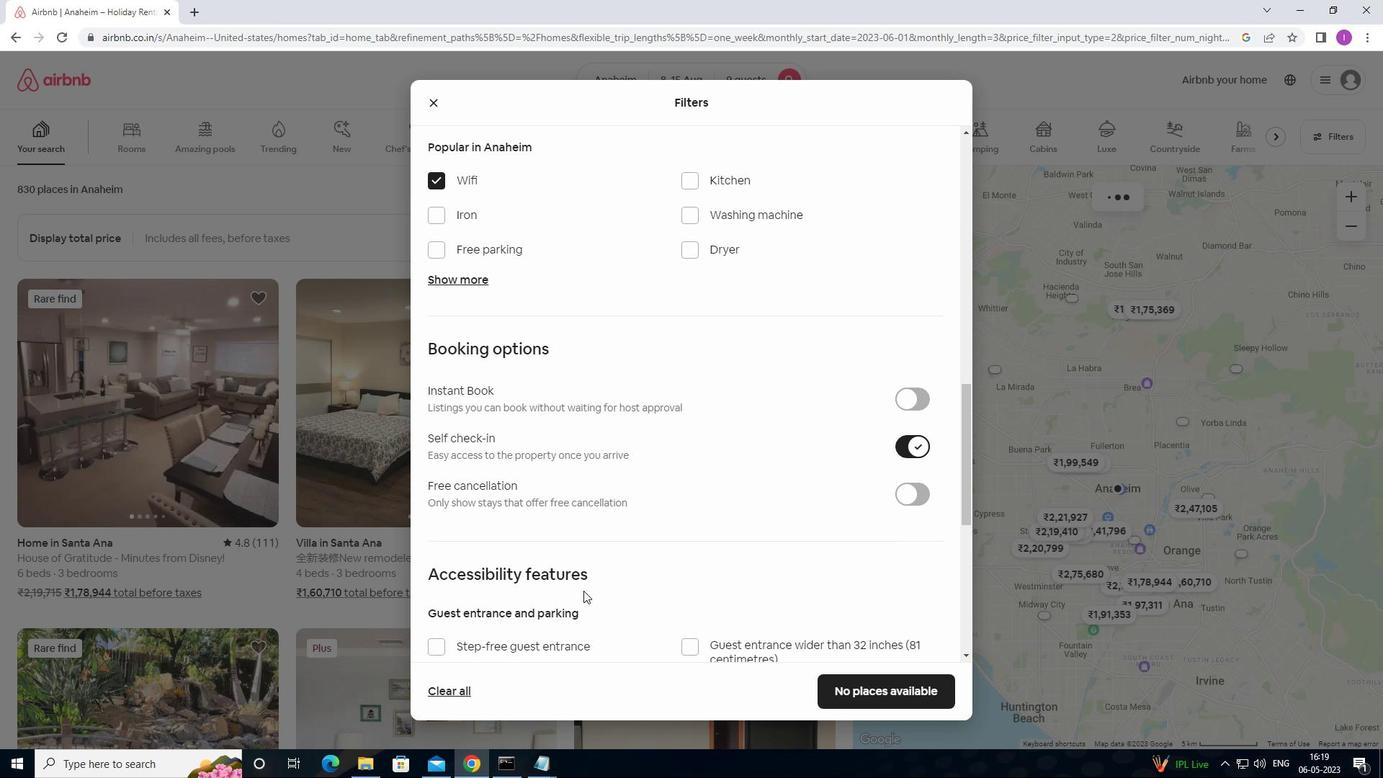 
Action: Mouse scrolled (583, 591) with delta (0, 0)
Screenshot: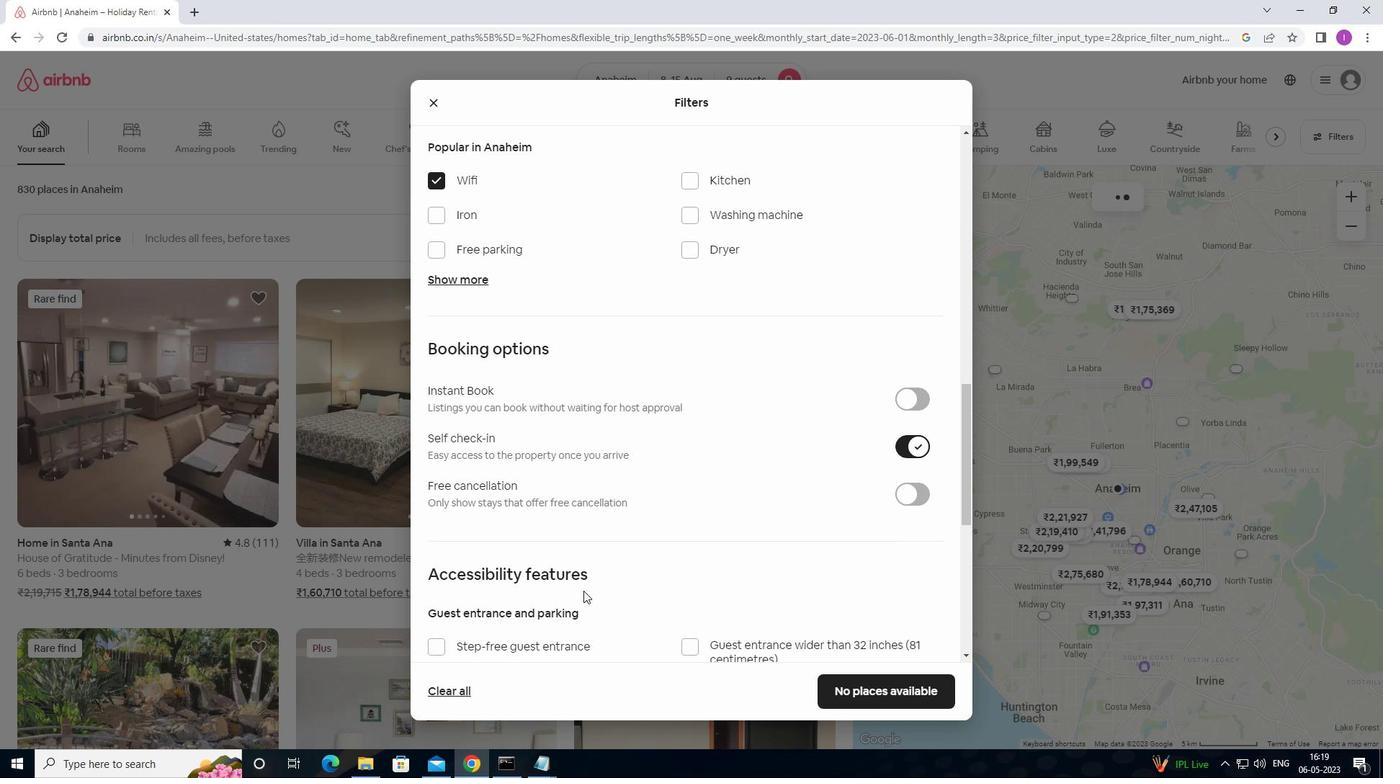 
Action: Mouse moved to (583, 589)
Screenshot: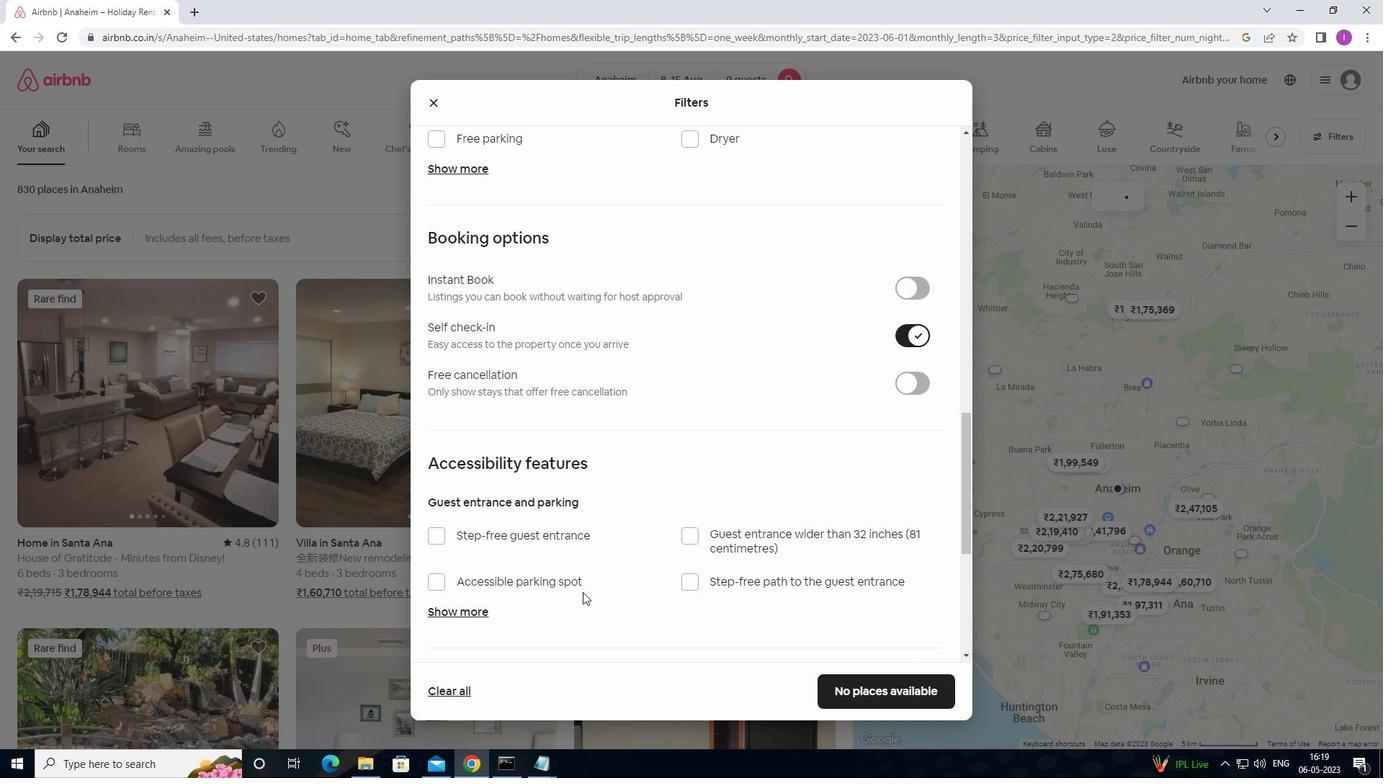 
Action: Mouse scrolled (583, 588) with delta (0, 0)
Screenshot: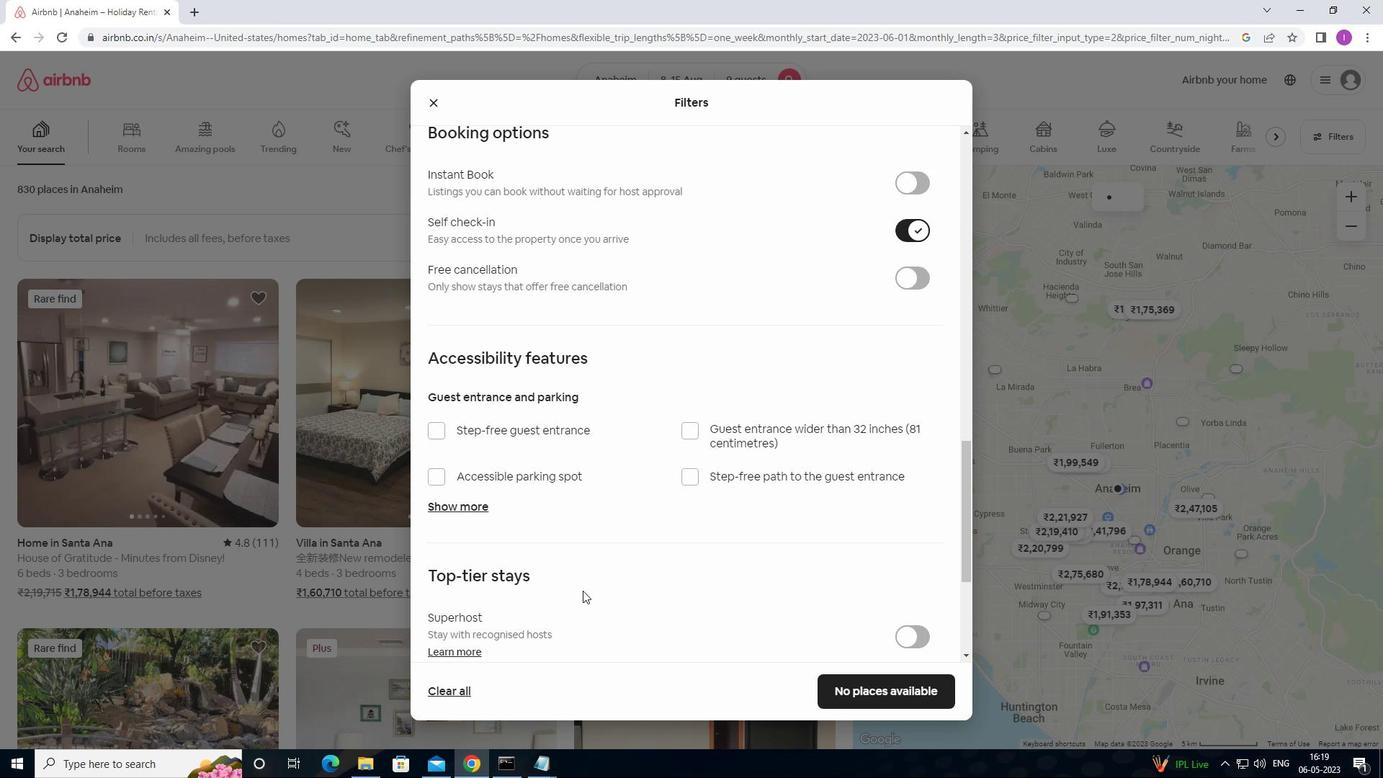 
Action: Mouse scrolled (583, 588) with delta (0, 0)
Screenshot: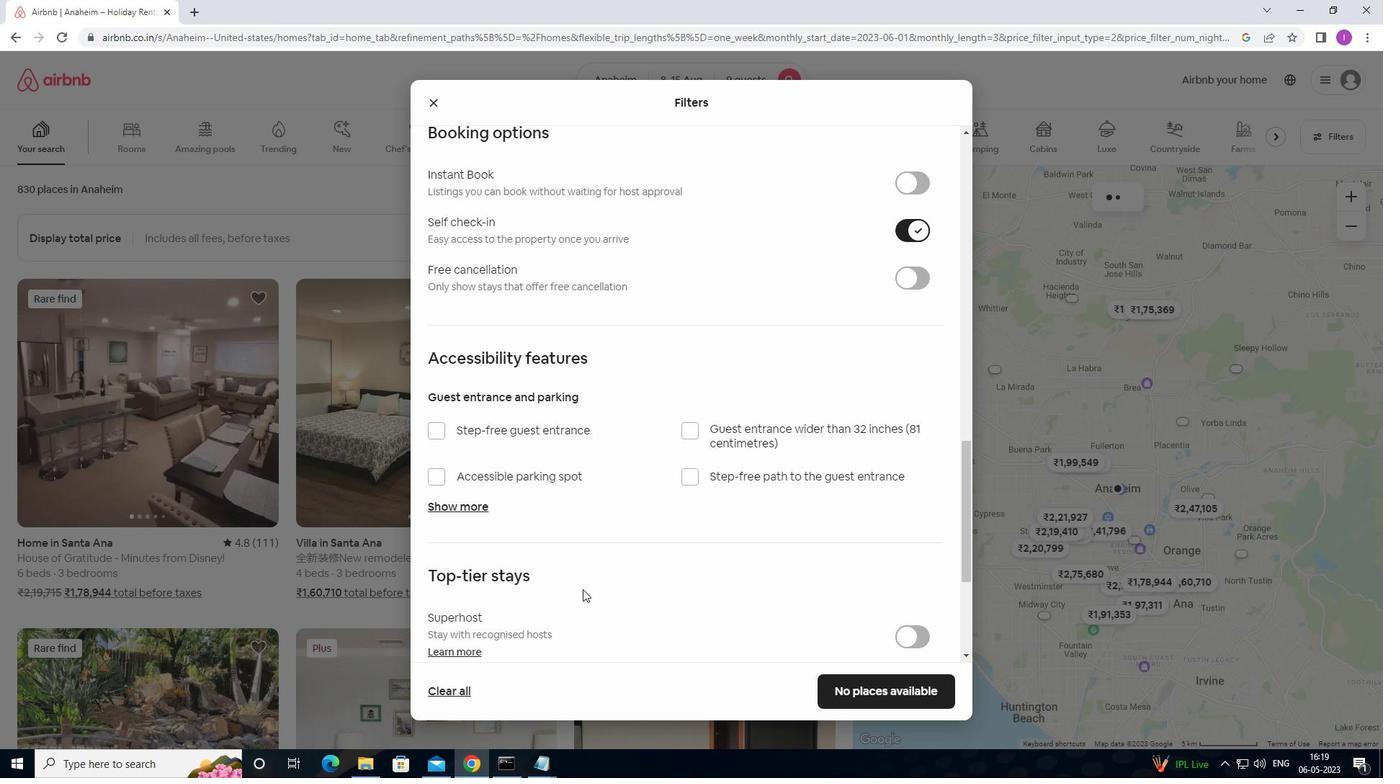 
Action: Mouse scrolled (583, 588) with delta (0, 0)
Screenshot: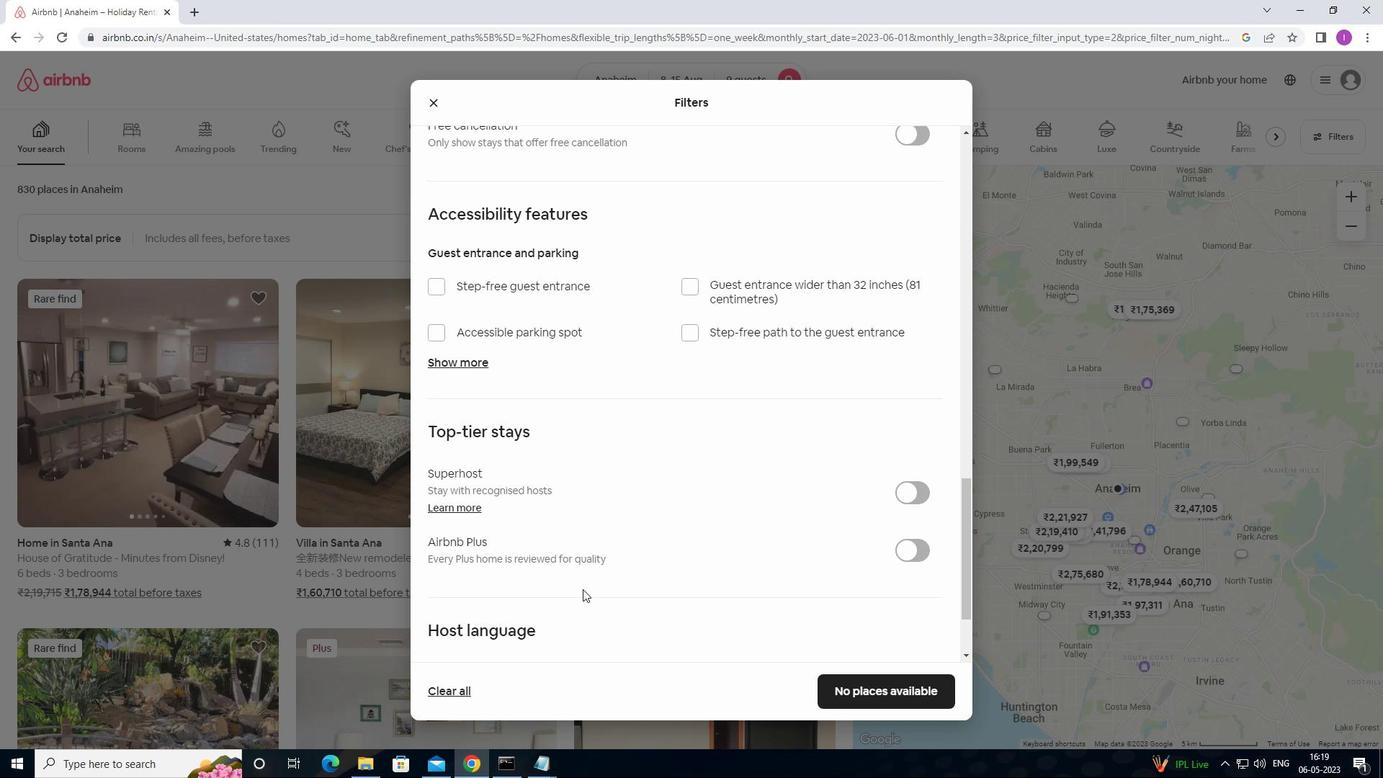 
Action: Mouse scrolled (583, 588) with delta (0, 0)
Screenshot: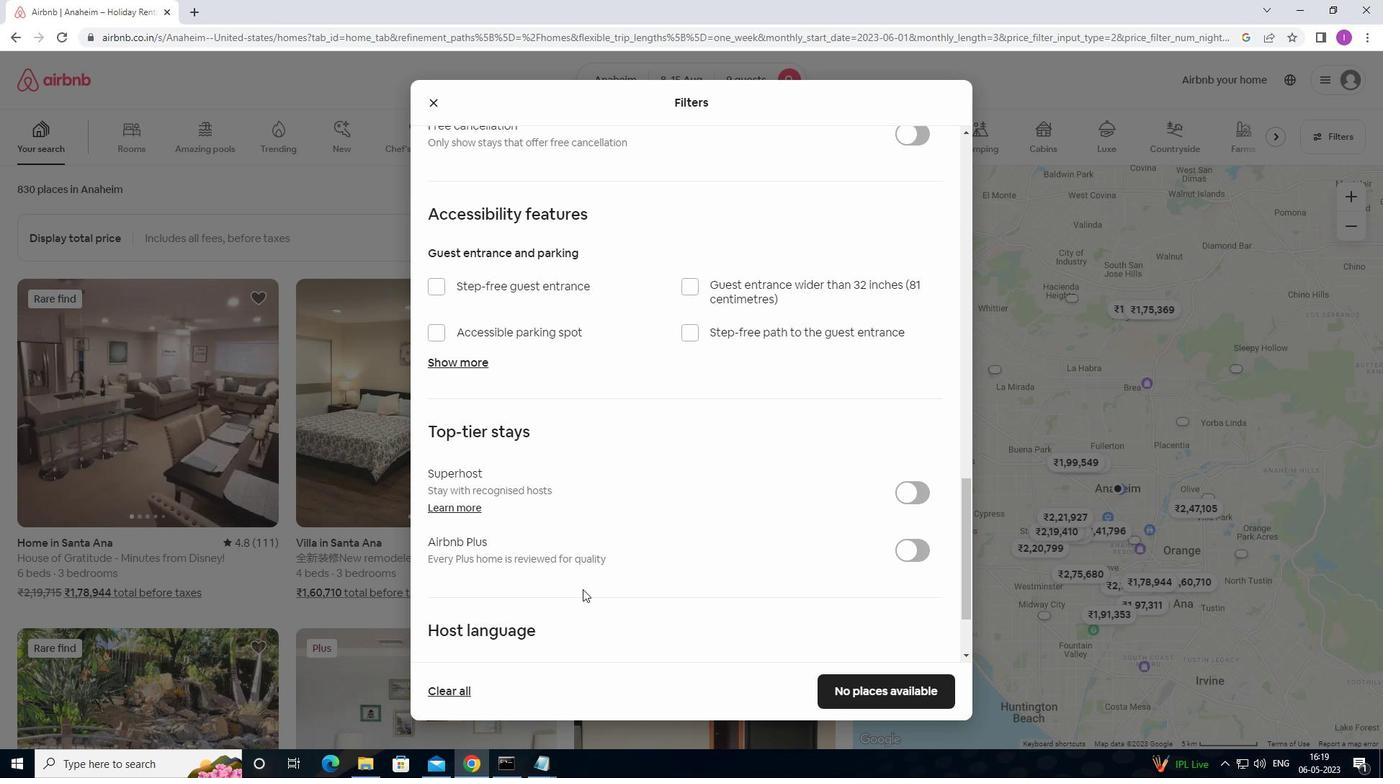 
Action: Mouse moved to (442, 558)
Screenshot: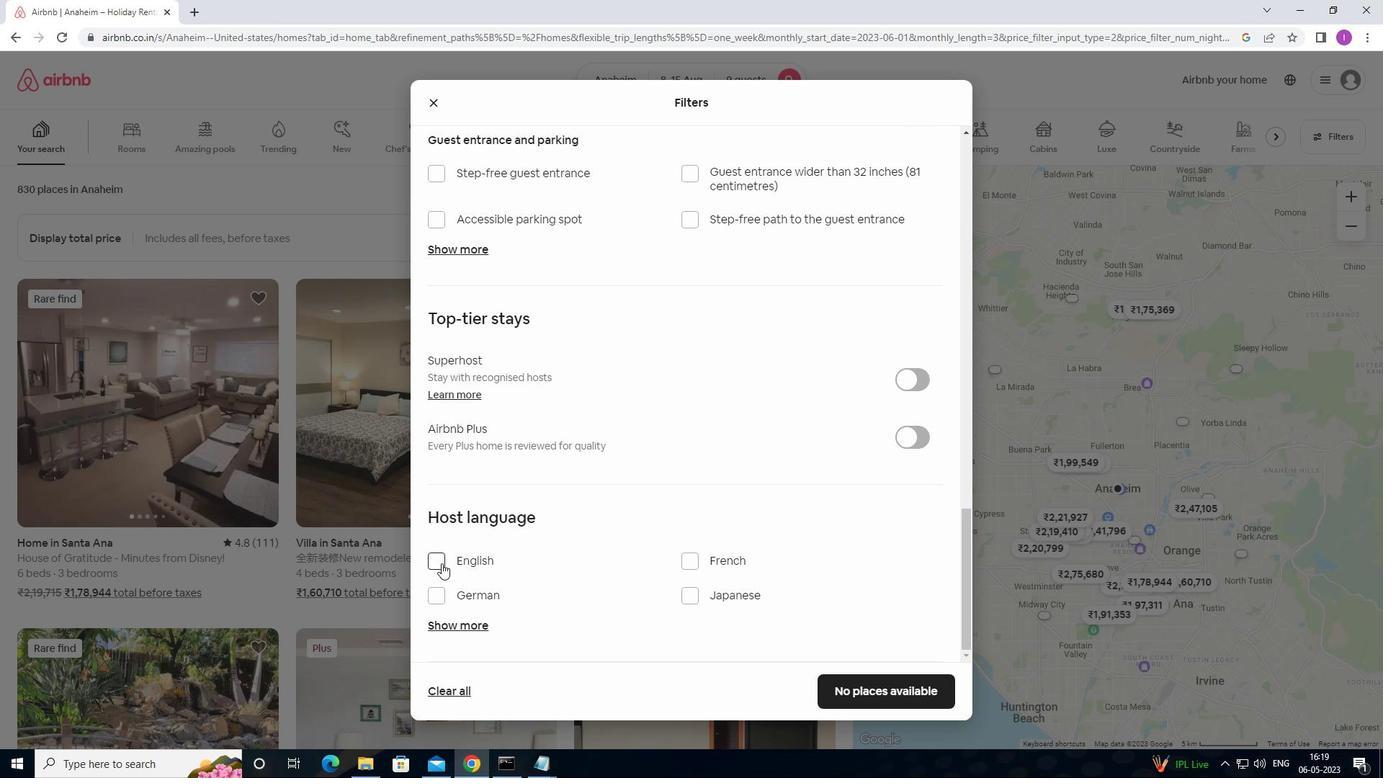 
Action: Mouse pressed left at (442, 558)
Screenshot: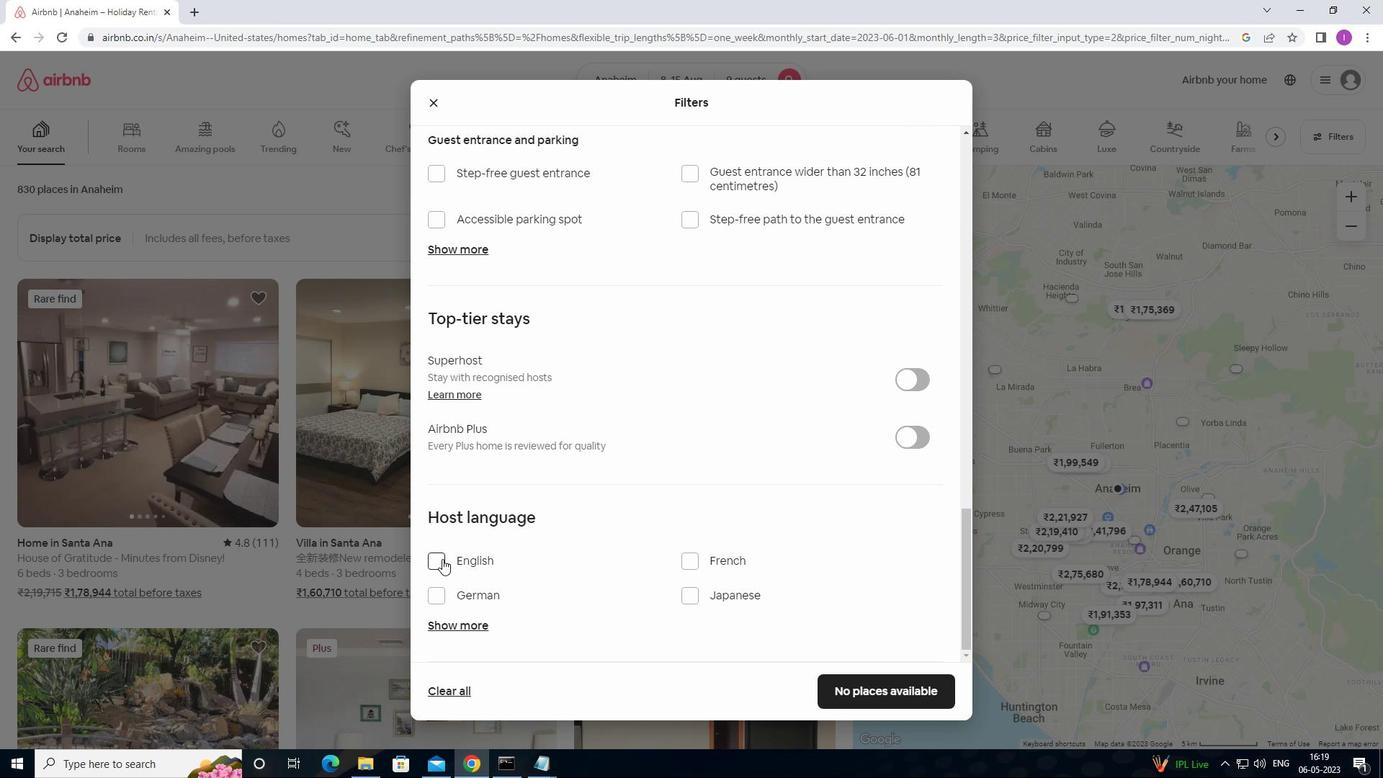 
Action: Mouse moved to (831, 661)
Screenshot: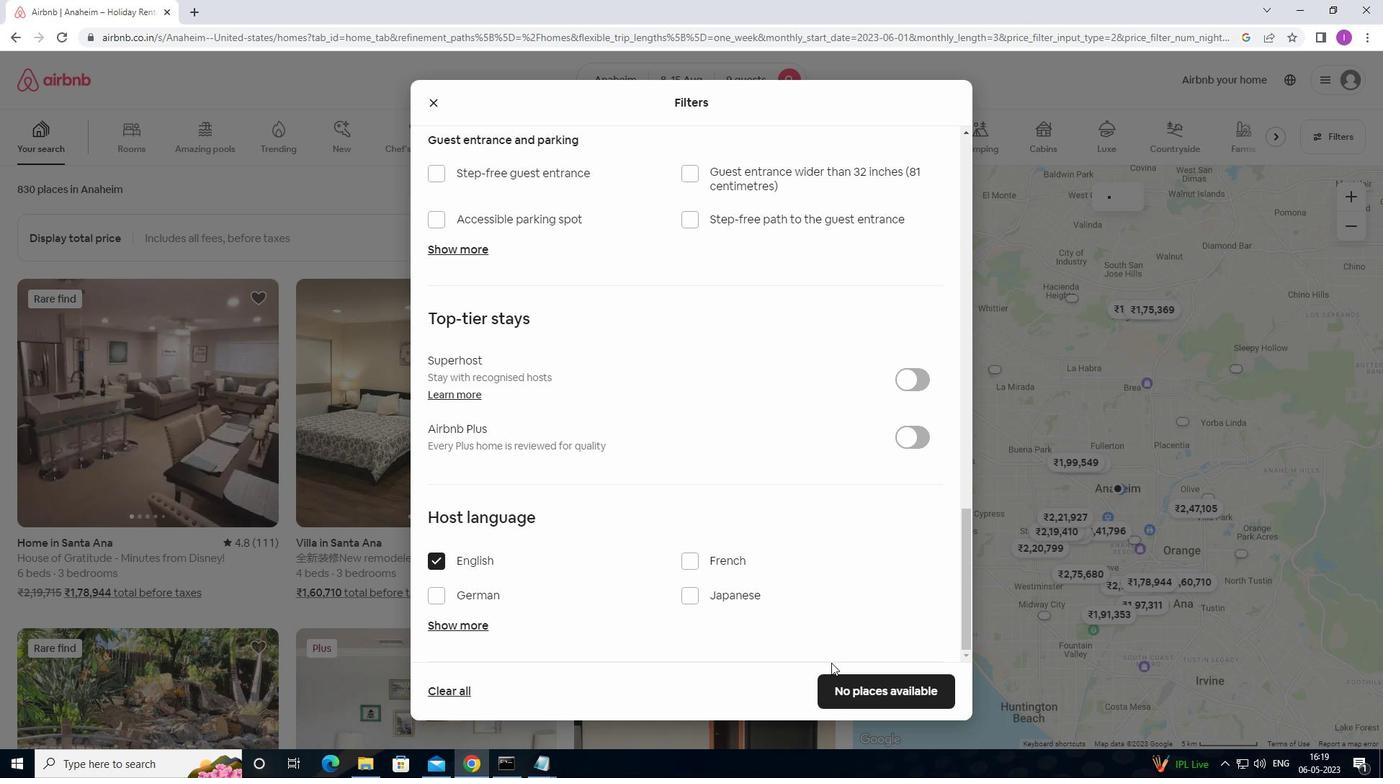 
Action: Mouse scrolled (831, 660) with delta (0, 0)
Screenshot: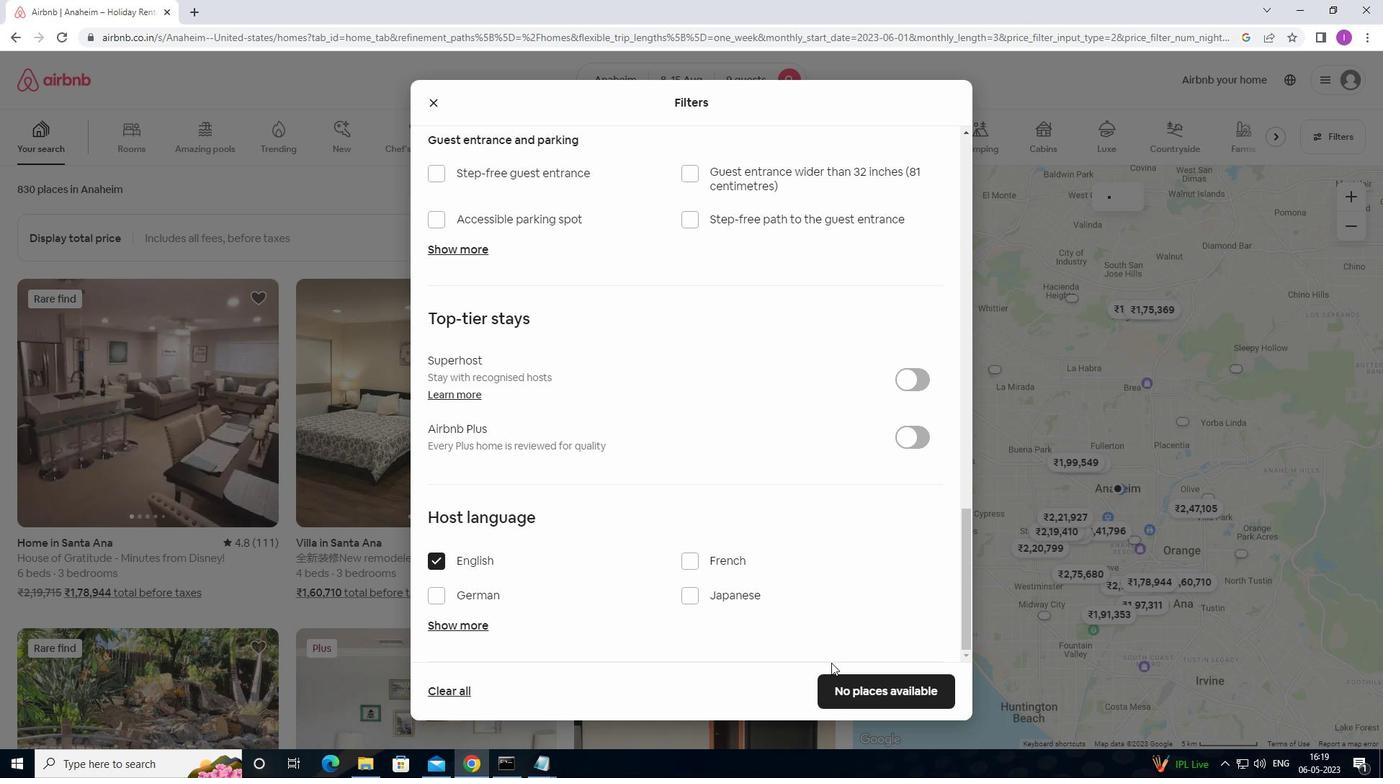 
Action: Mouse moved to (833, 661)
Screenshot: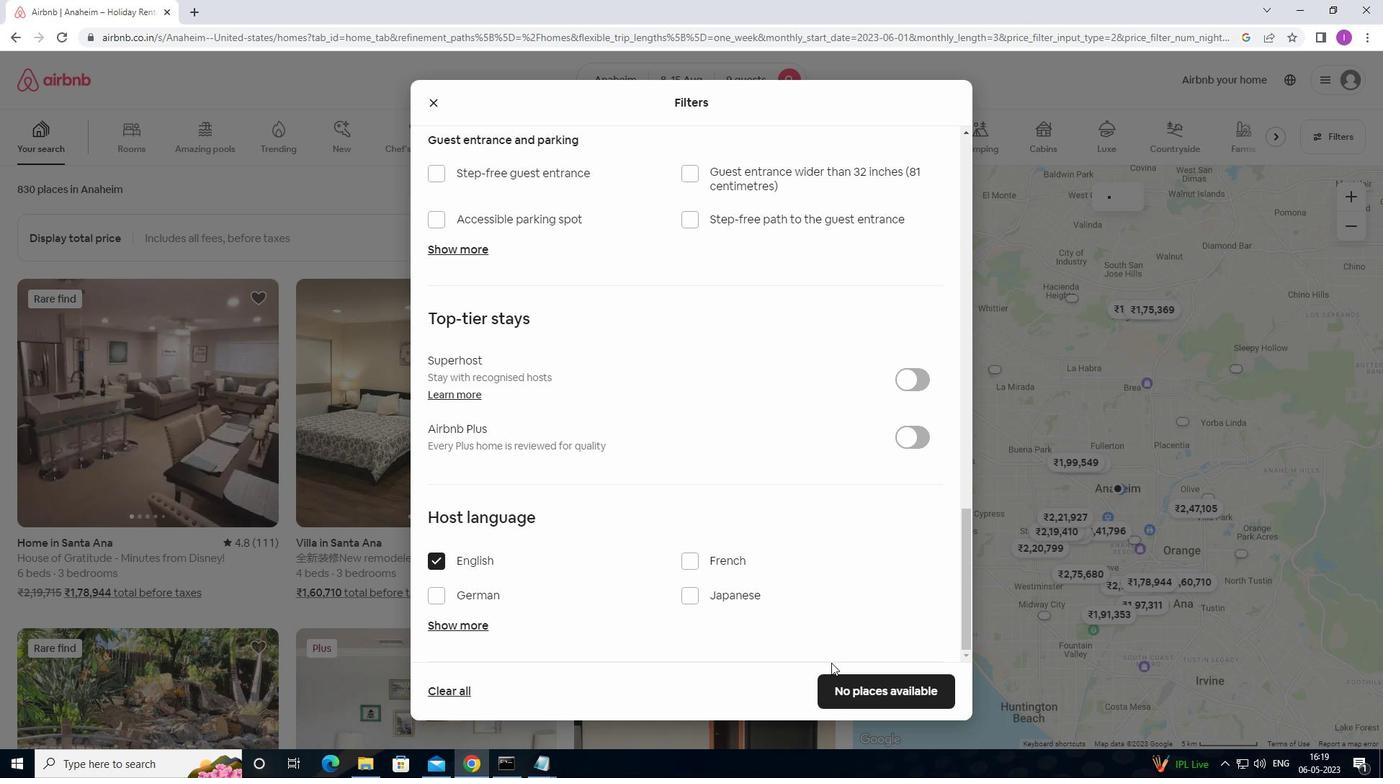 
Action: Mouse scrolled (833, 660) with delta (0, 0)
Screenshot: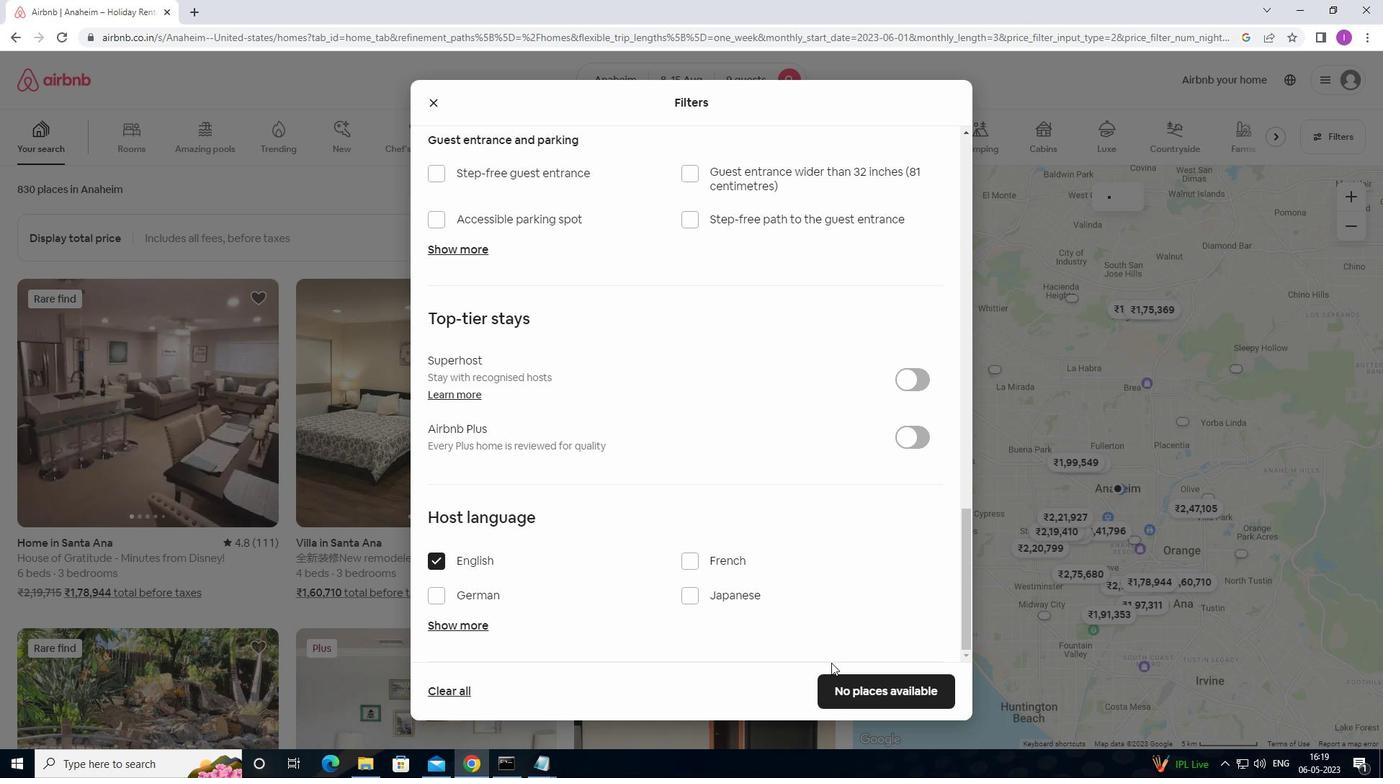 
Action: Mouse moved to (833, 661)
Screenshot: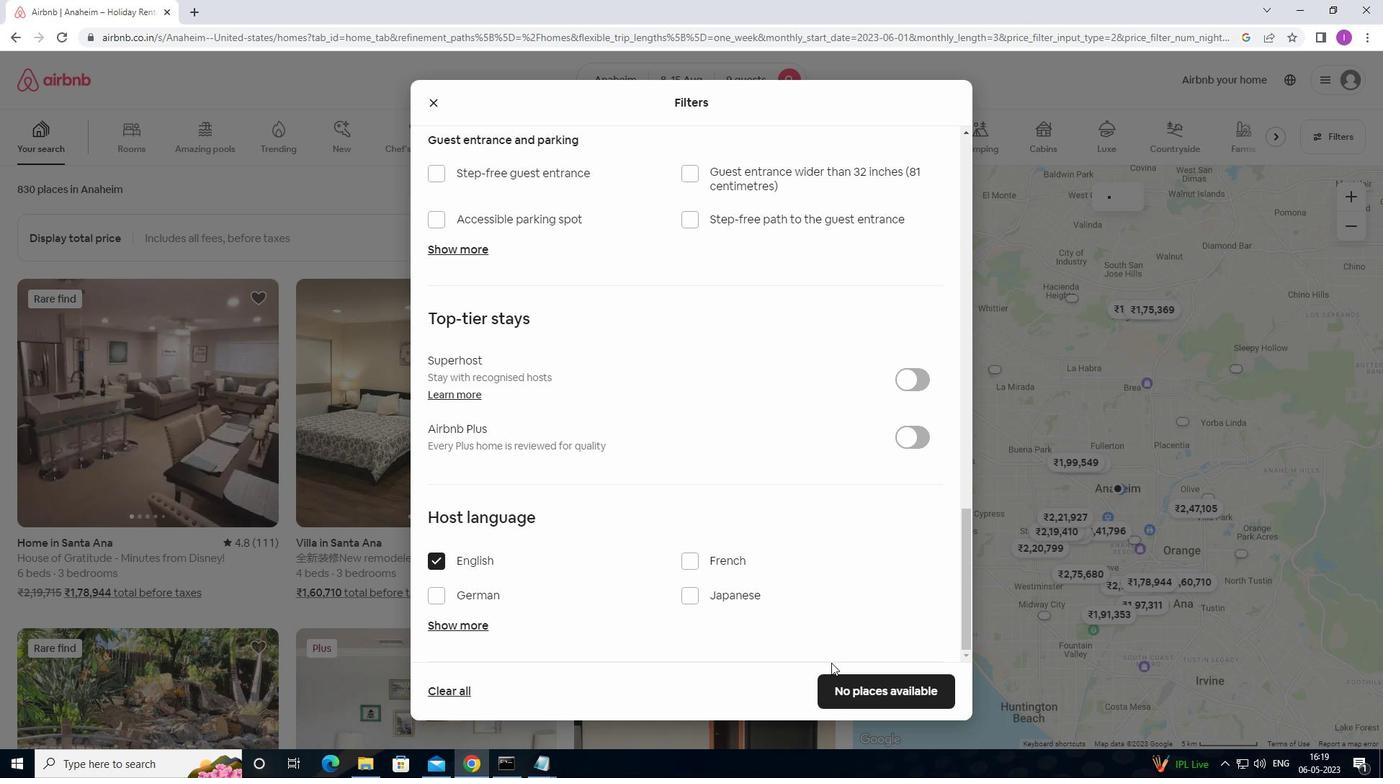 
Action: Mouse scrolled (833, 660) with delta (0, 0)
Screenshot: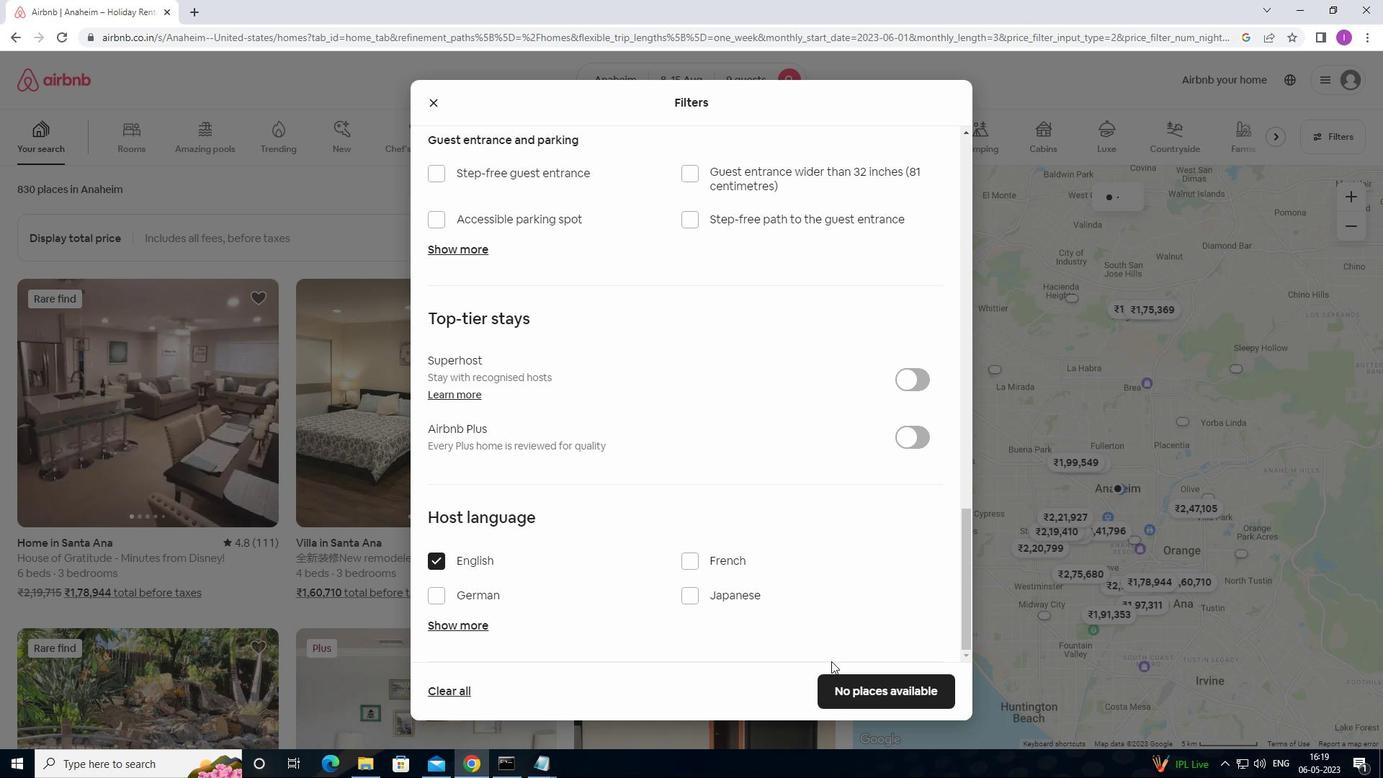 
Action: Mouse moved to (841, 676)
Screenshot: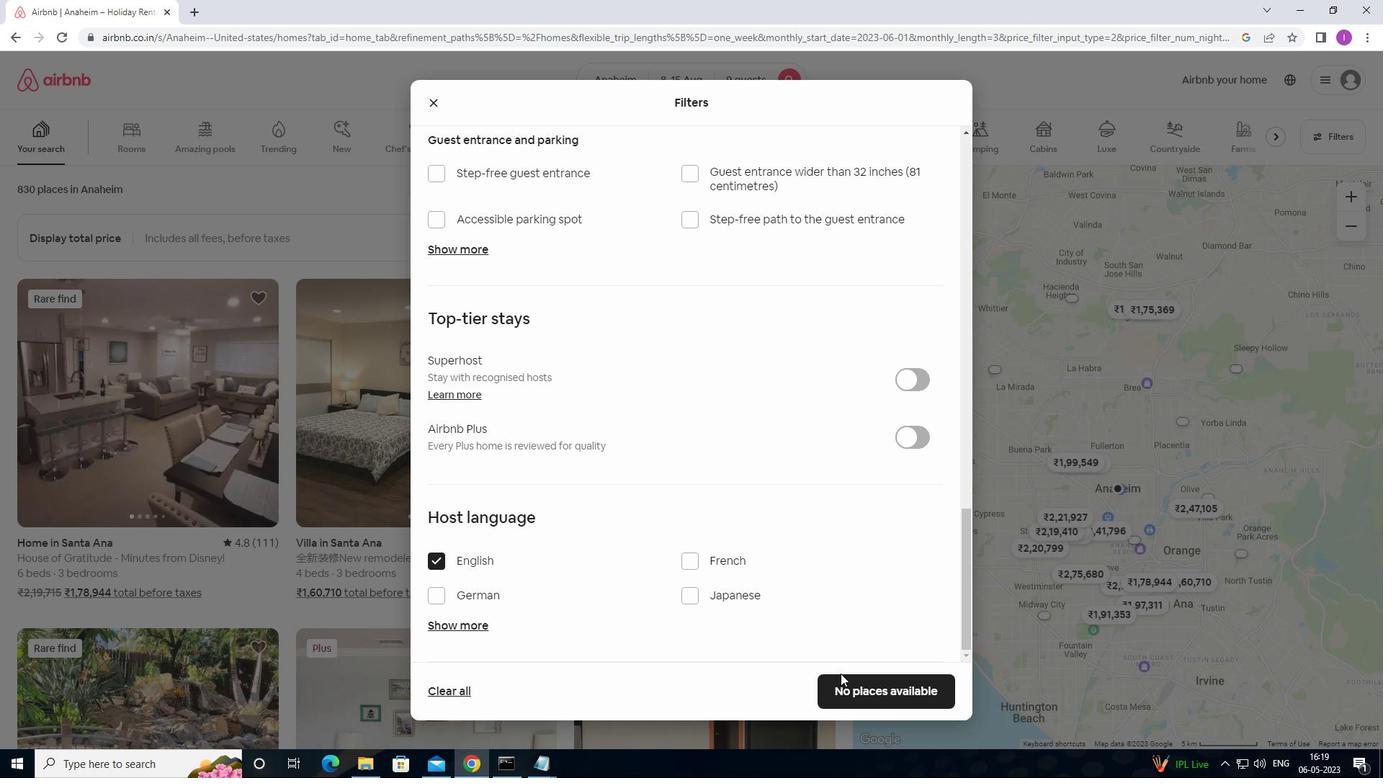 
Action: Mouse pressed left at (841, 676)
Screenshot: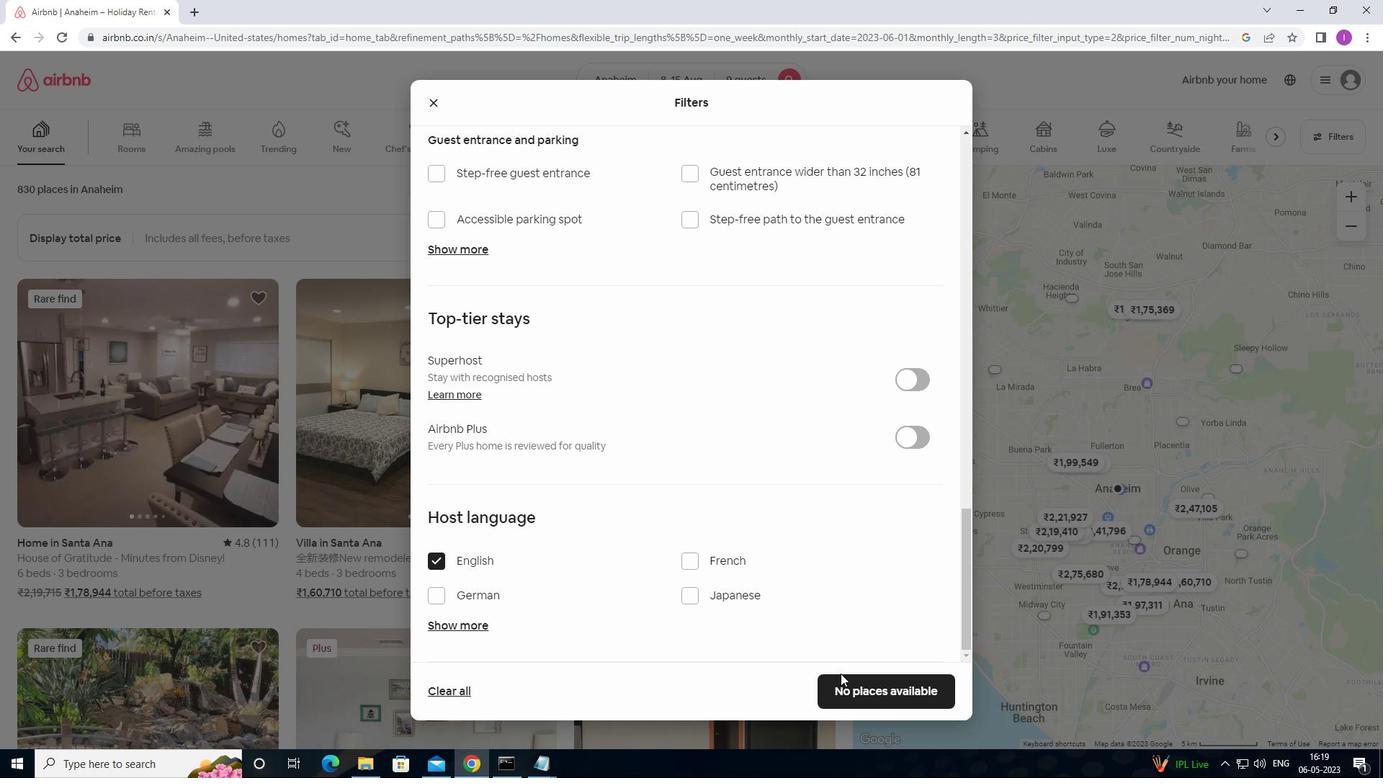 
Action: Mouse moved to (947, 562)
Screenshot: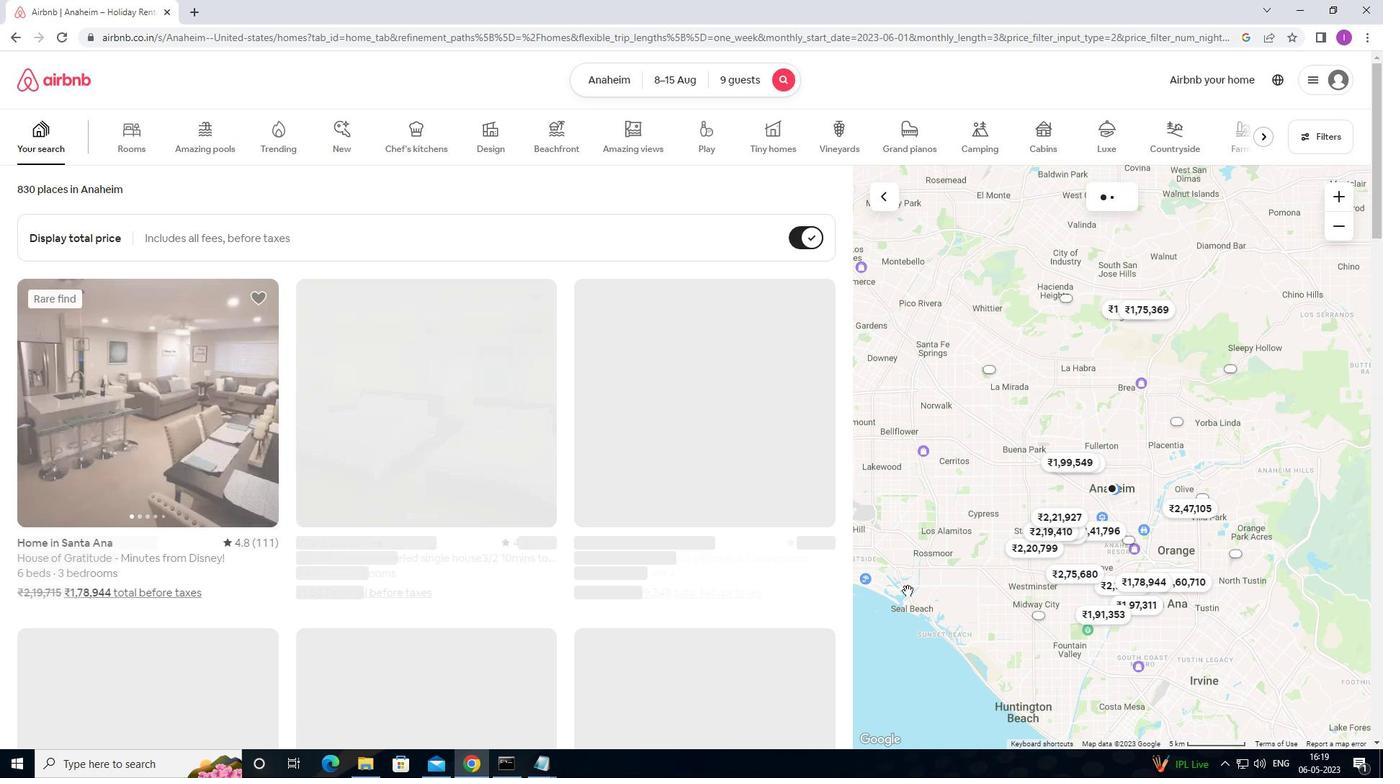 
